 Task: Provide the results of the 2023 Victory Lane Racing Xfinity Series for the track "Atlanta Motor Speedway".
Action: Mouse moved to (193, 378)
Screenshot: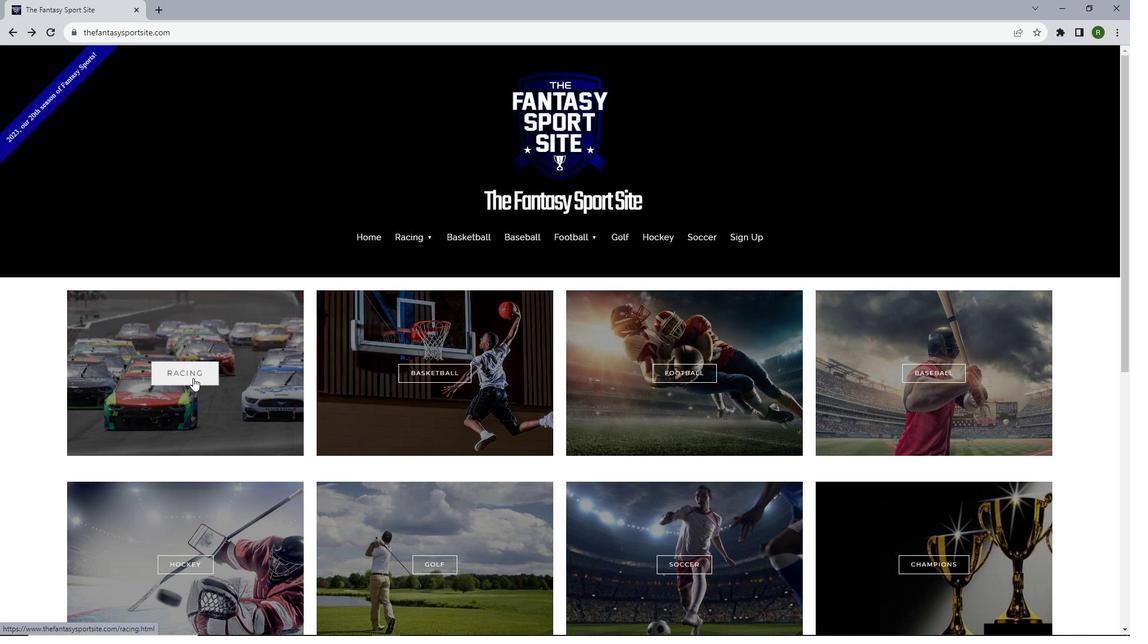 
Action: Mouse pressed left at (193, 378)
Screenshot: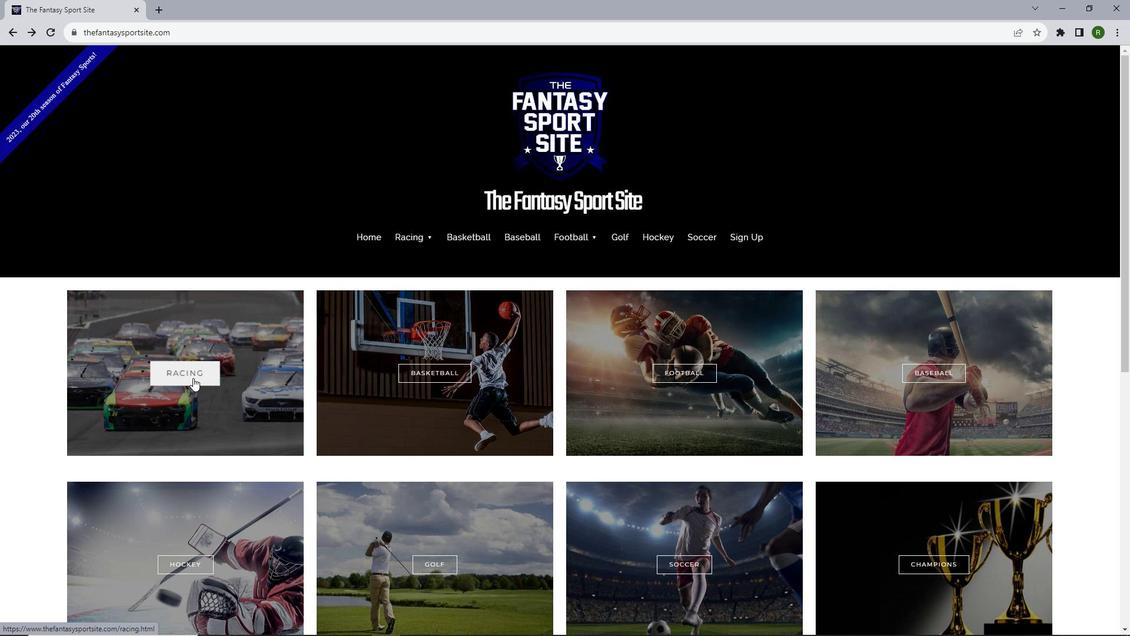 
Action: Mouse moved to (256, 374)
Screenshot: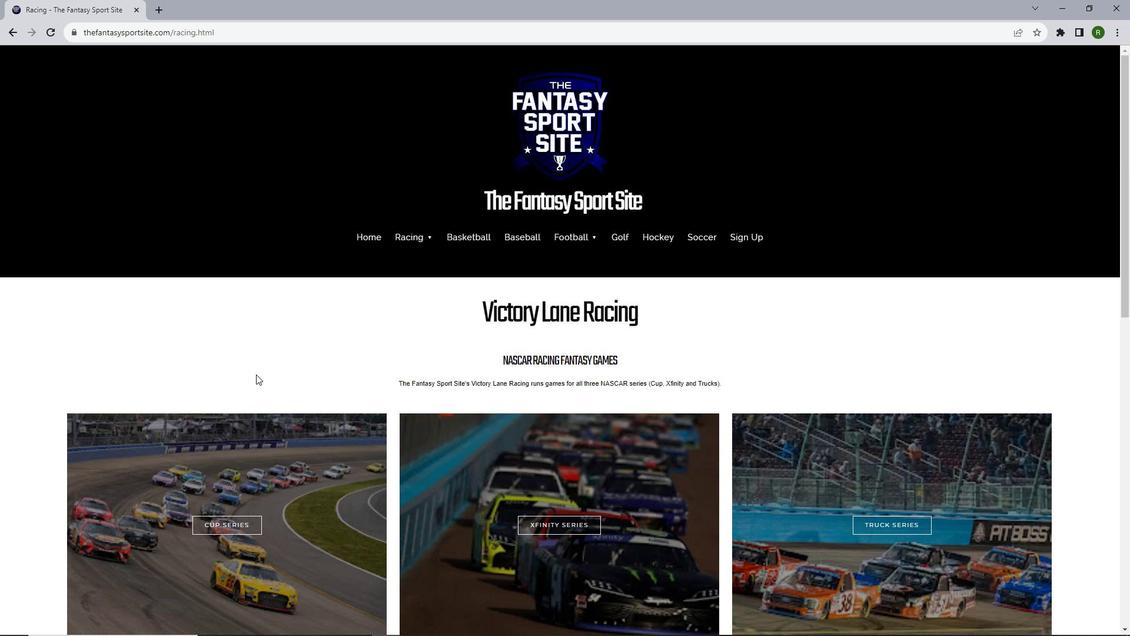 
Action: Mouse scrolled (256, 374) with delta (0, 0)
Screenshot: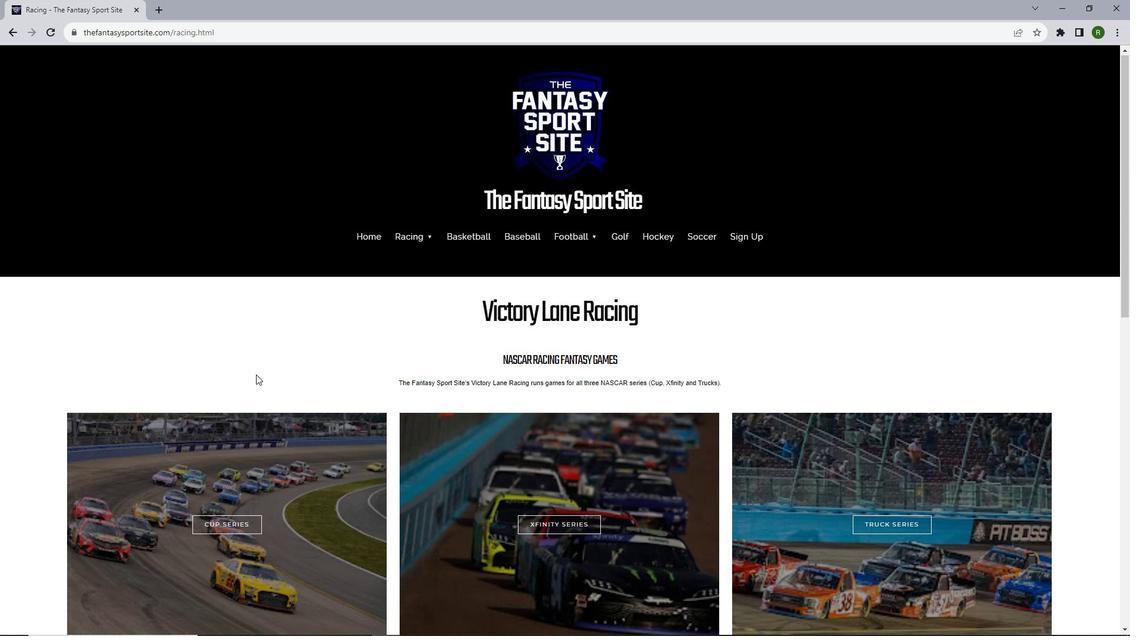 
Action: Mouse moved to (550, 472)
Screenshot: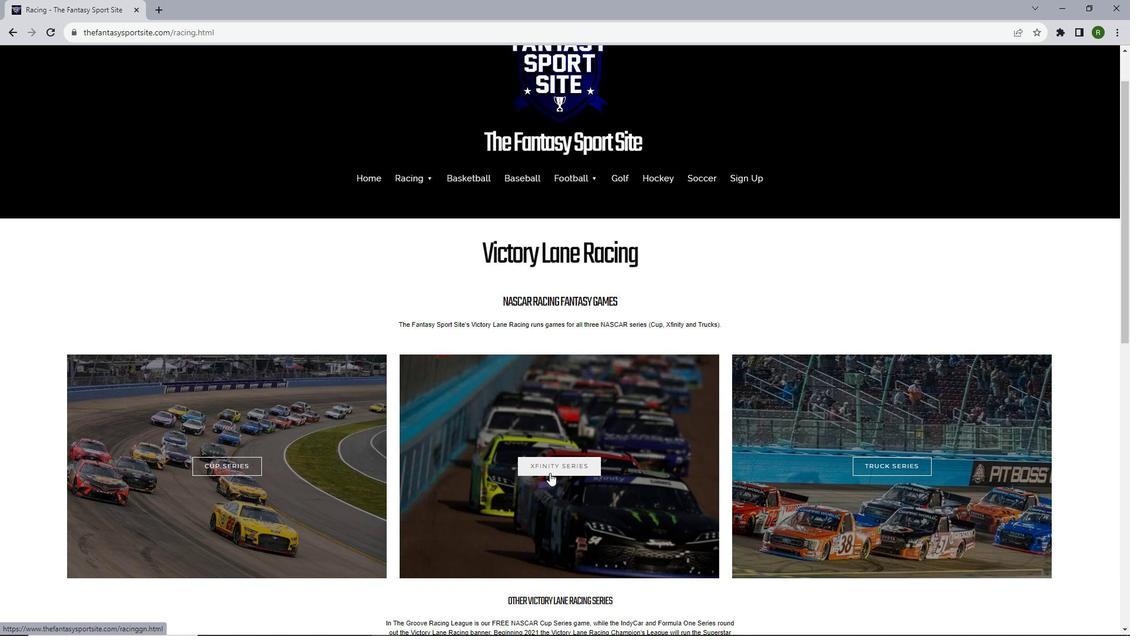
Action: Mouse pressed left at (550, 472)
Screenshot: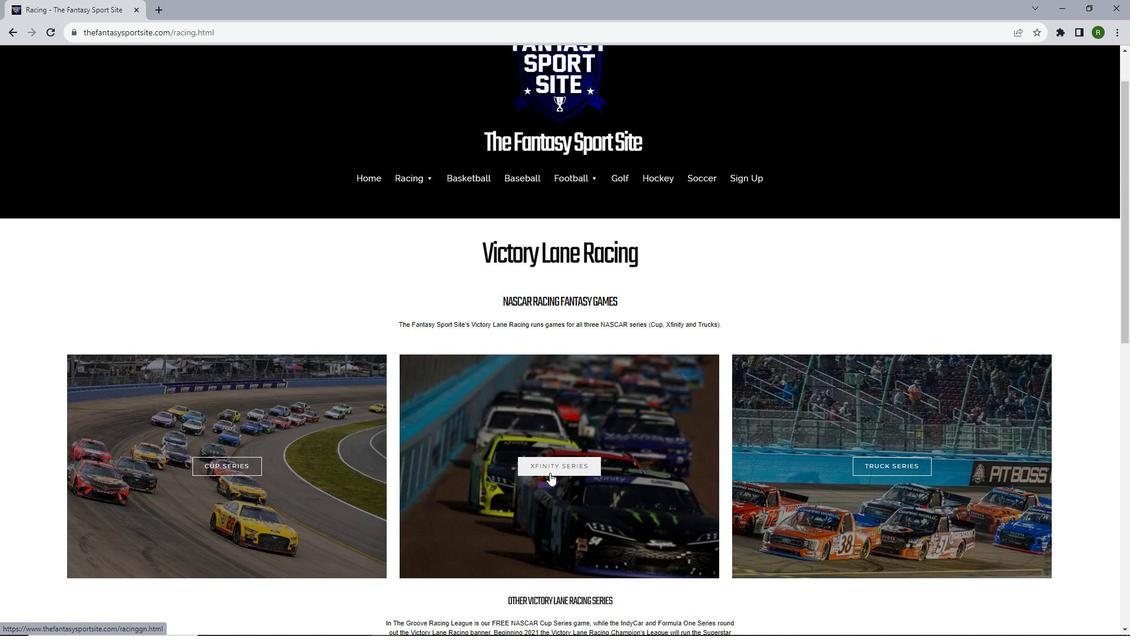 
Action: Mouse moved to (541, 376)
Screenshot: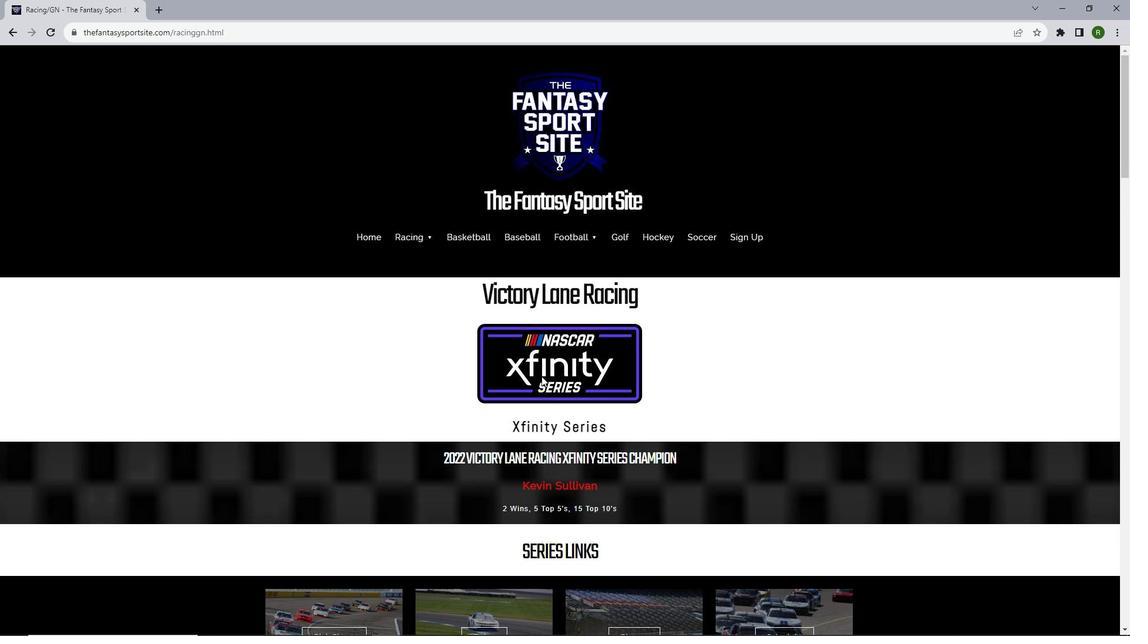 
Action: Mouse scrolled (541, 375) with delta (0, 0)
Screenshot: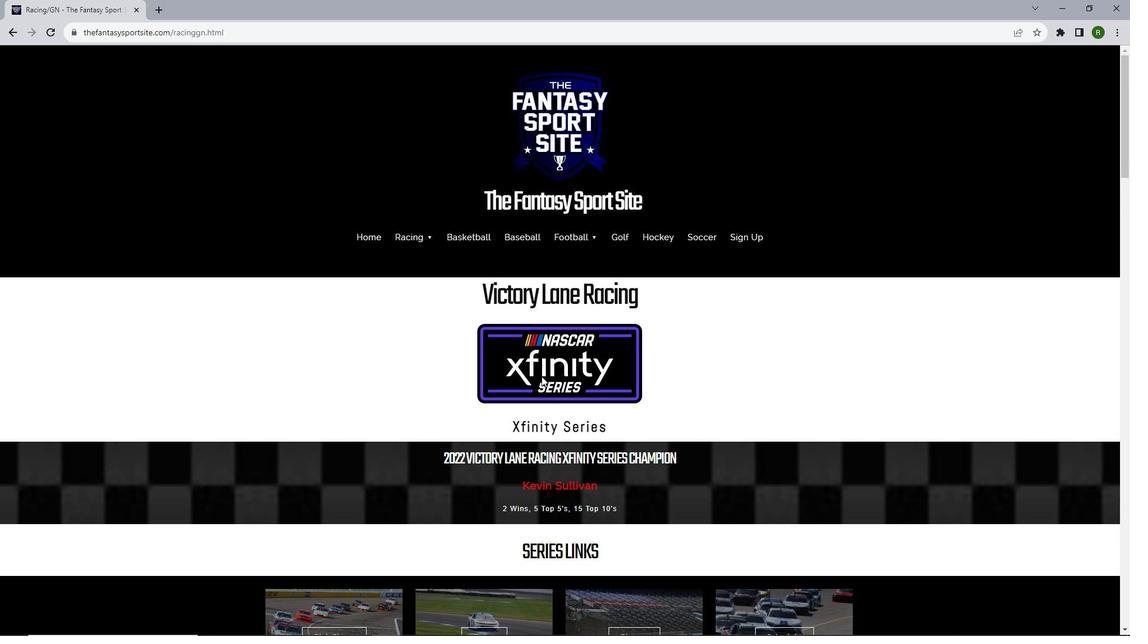 
Action: Mouse scrolled (541, 375) with delta (0, 0)
Screenshot: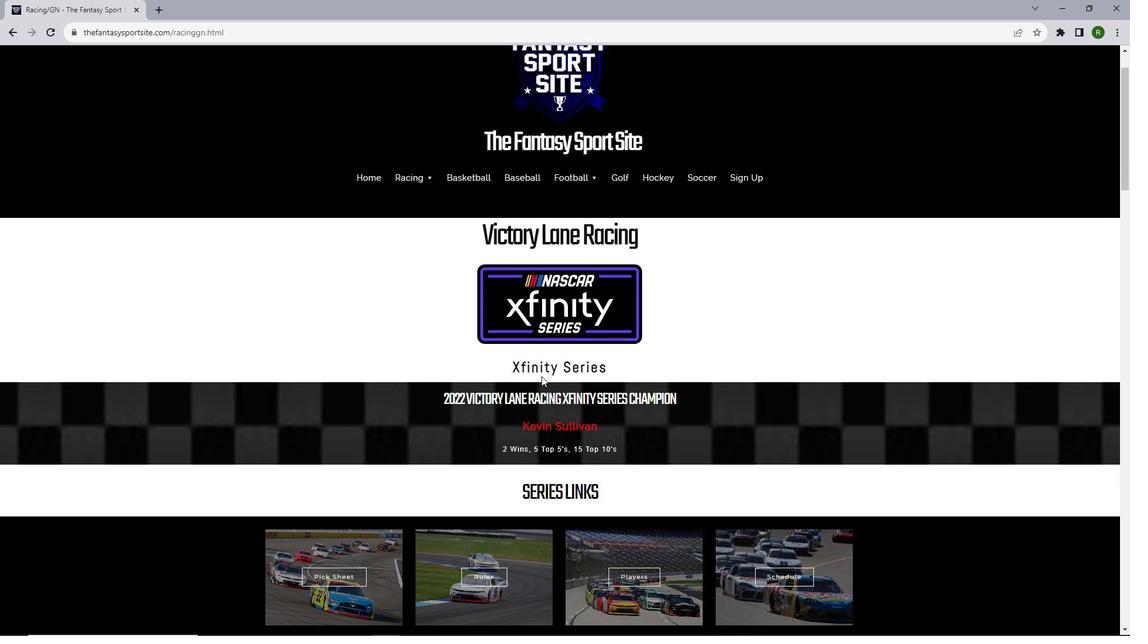 
Action: Mouse scrolled (541, 375) with delta (0, 0)
Screenshot: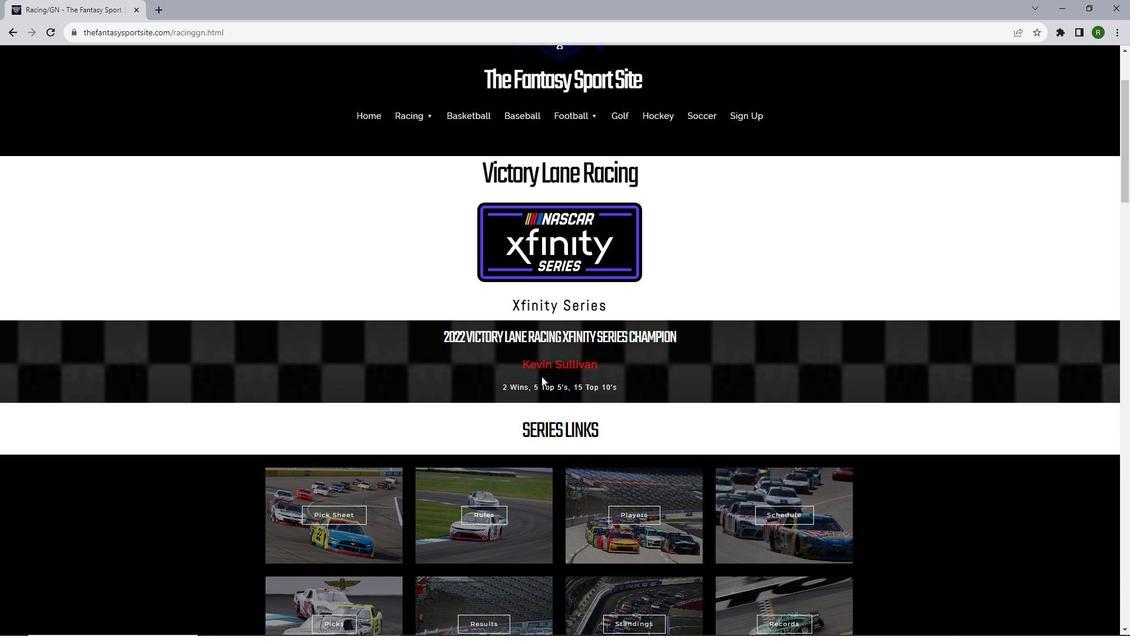 
Action: Mouse scrolled (541, 375) with delta (0, 0)
Screenshot: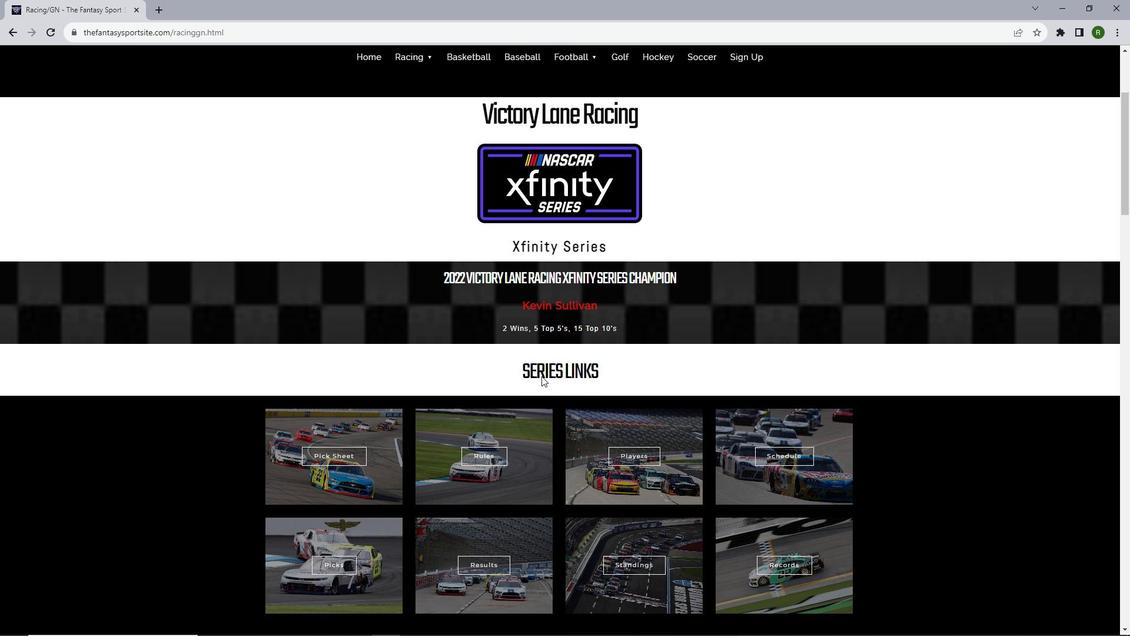 
Action: Mouse moved to (491, 504)
Screenshot: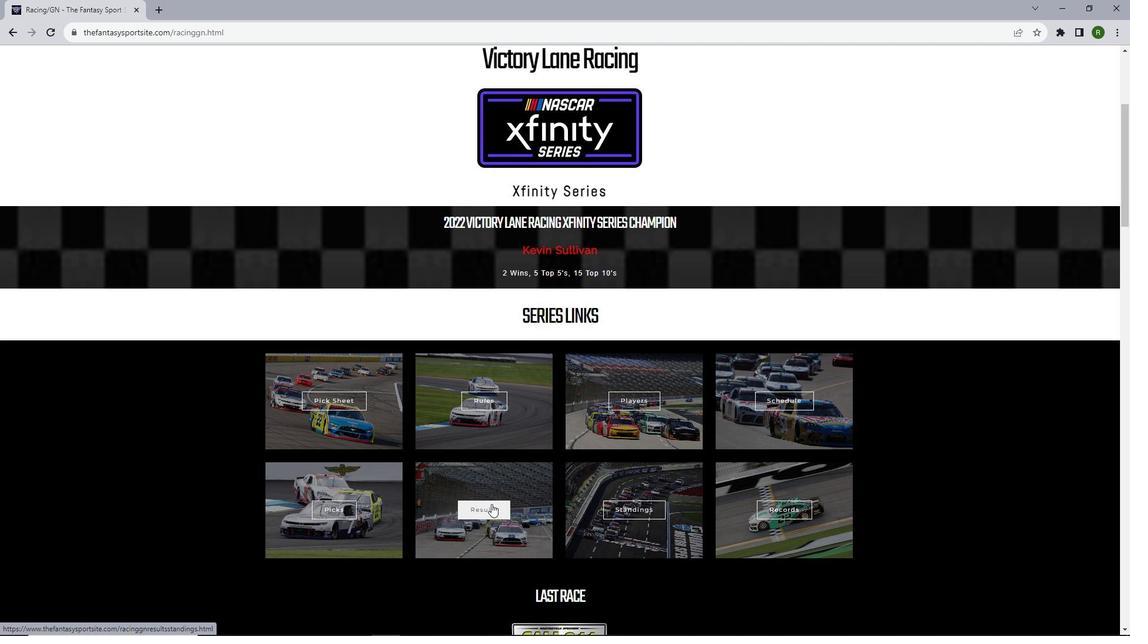 
Action: Mouse pressed left at (491, 504)
Screenshot: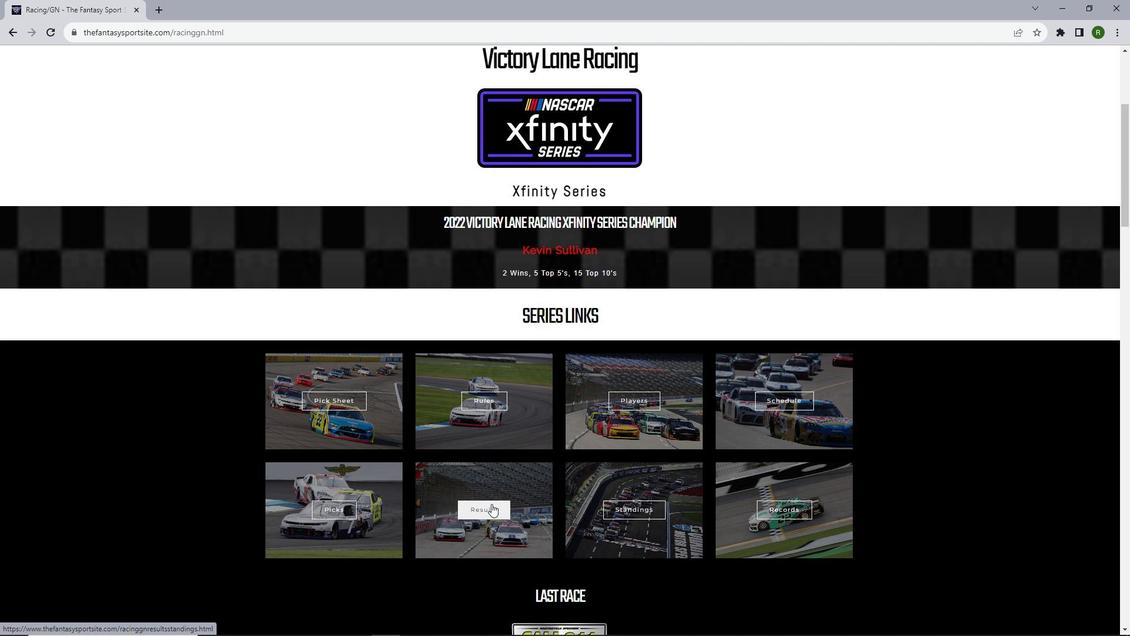 
Action: Mouse moved to (673, 405)
Screenshot: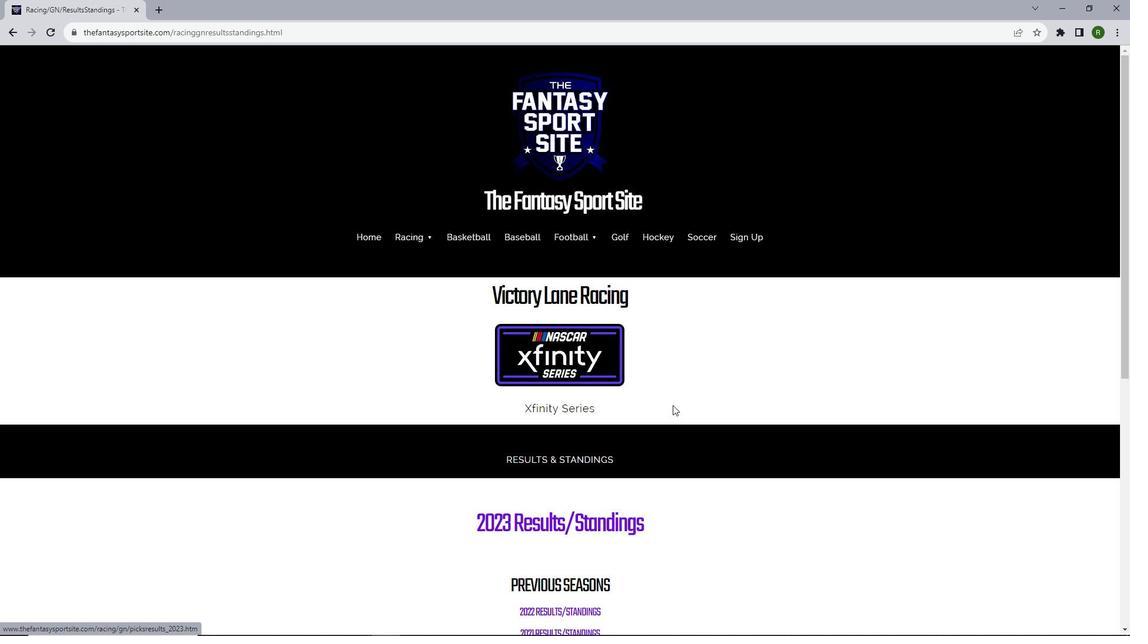 
Action: Mouse scrolled (673, 404) with delta (0, 0)
Screenshot: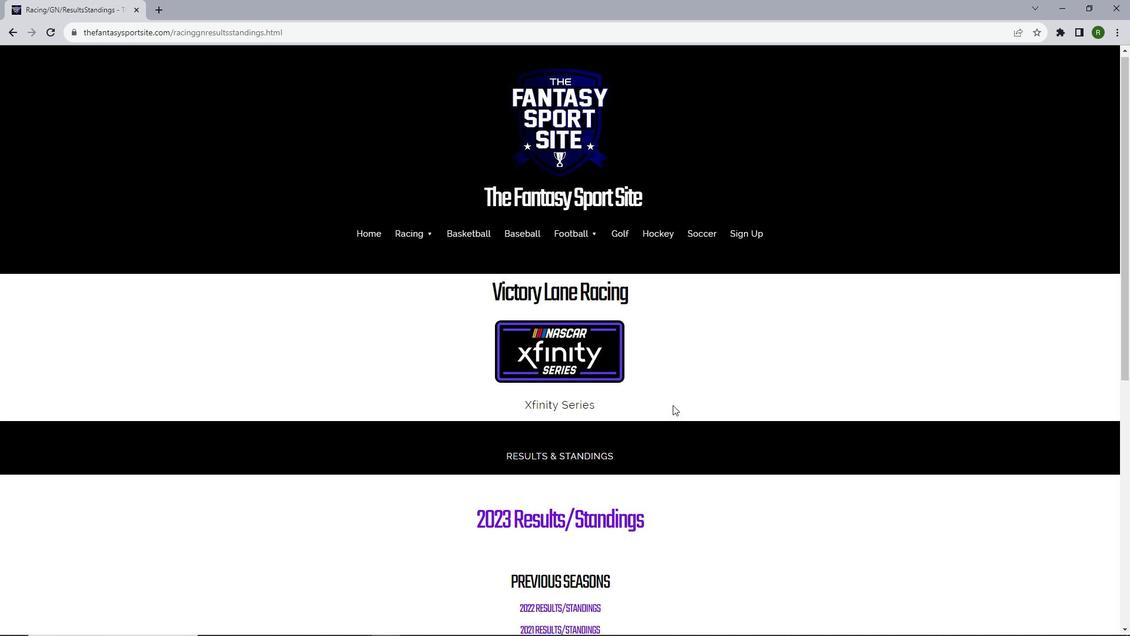 
Action: Mouse scrolled (673, 404) with delta (0, 0)
Screenshot: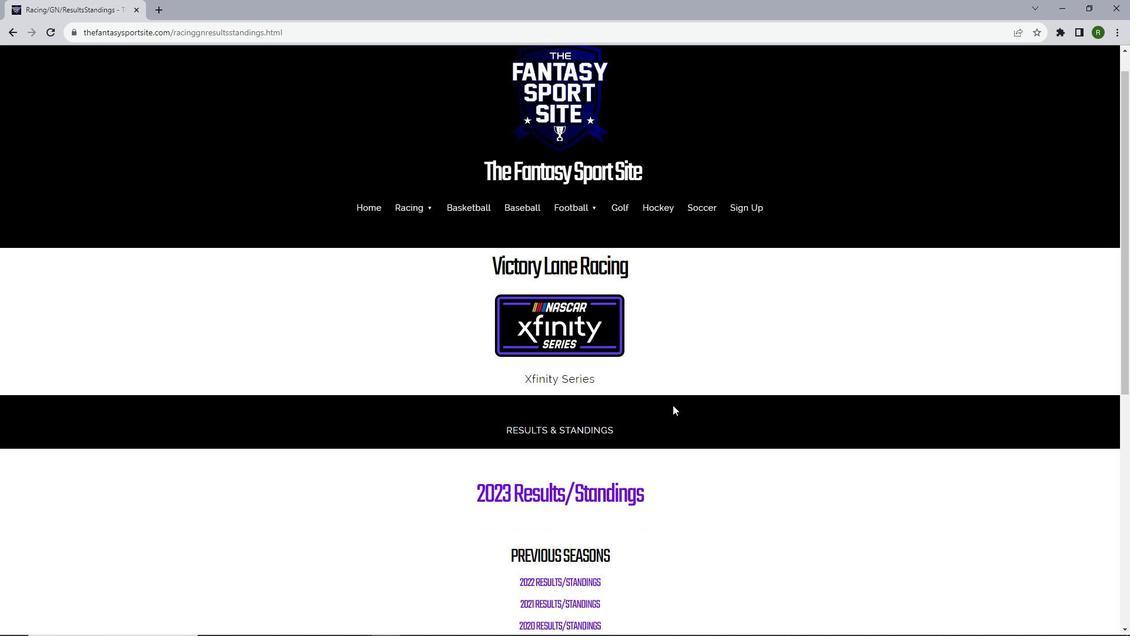 
Action: Mouse scrolled (673, 404) with delta (0, 0)
Screenshot: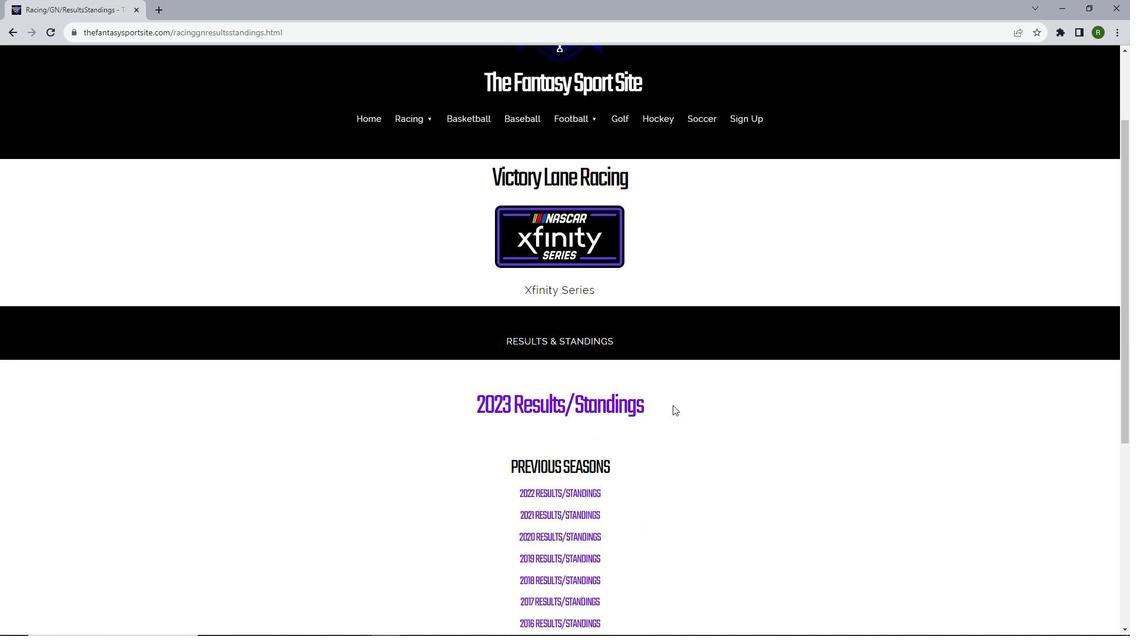 
Action: Mouse moved to (593, 359)
Screenshot: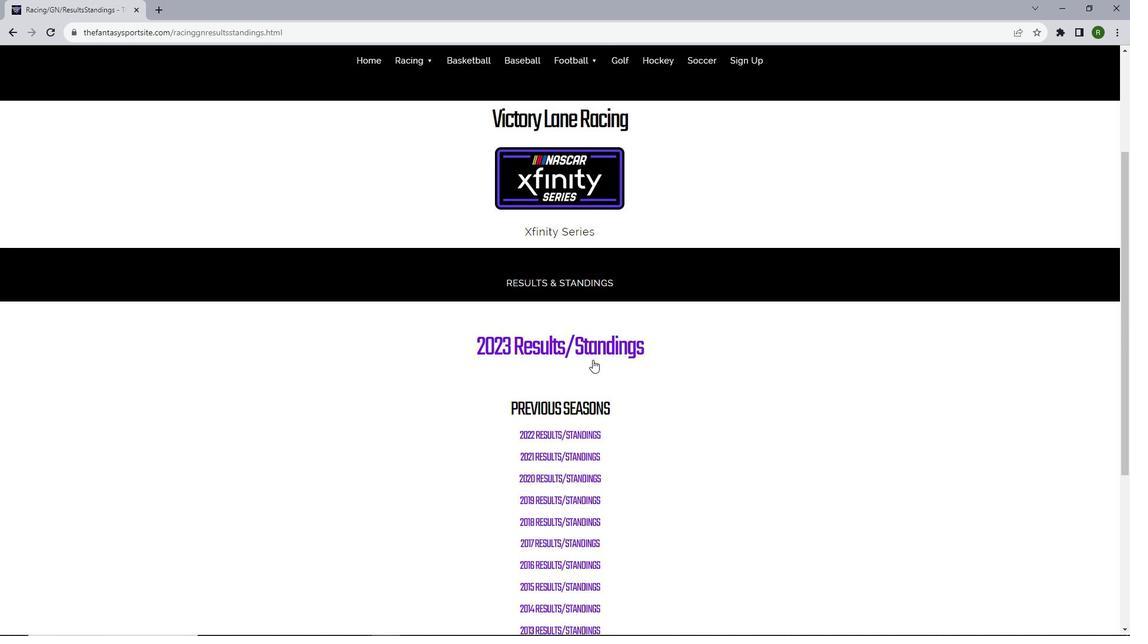 
Action: Mouse pressed left at (593, 359)
Screenshot: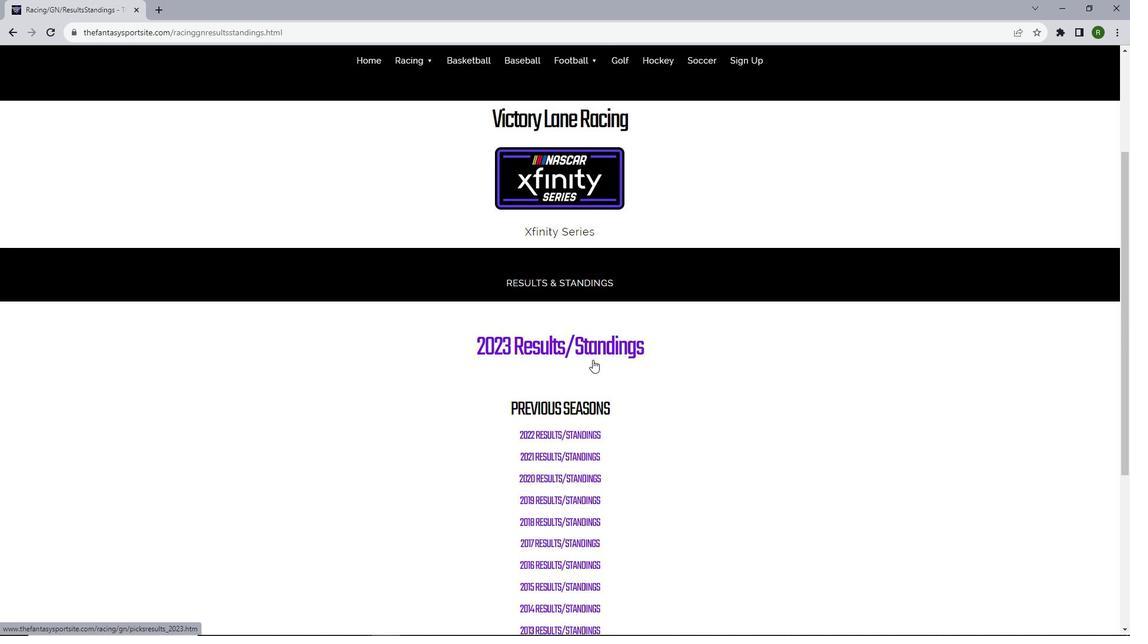 
Action: Mouse moved to (647, 297)
Screenshot: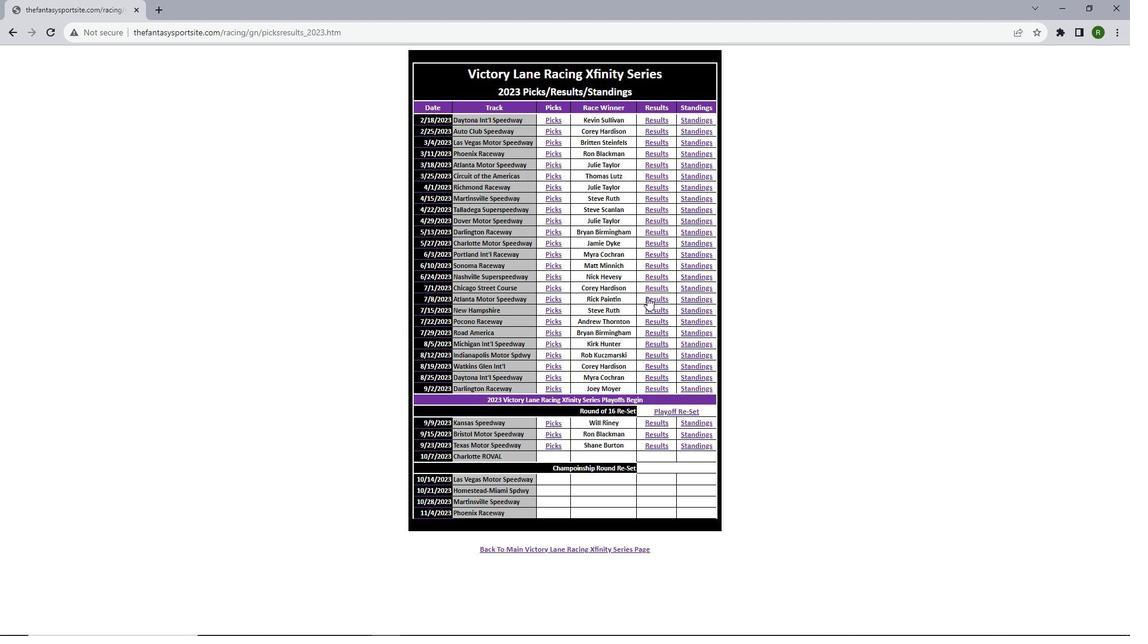 
Action: Mouse pressed left at (647, 297)
Screenshot: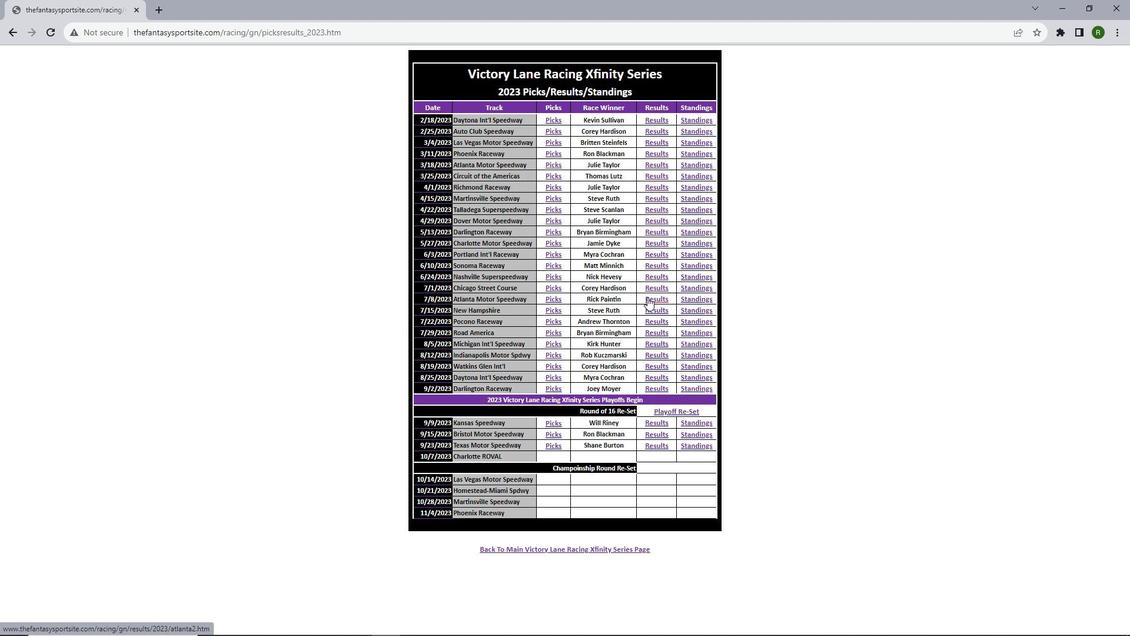 
Action: Mouse scrolled (647, 296) with delta (0, 0)
Screenshot: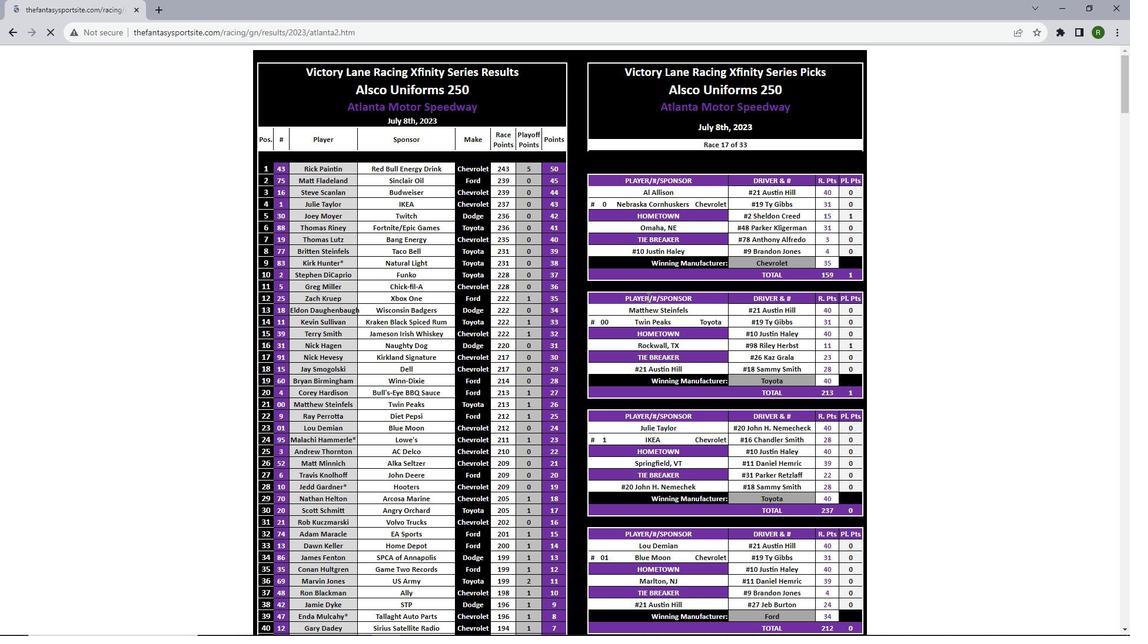 
Action: Mouse scrolled (647, 296) with delta (0, 0)
Screenshot: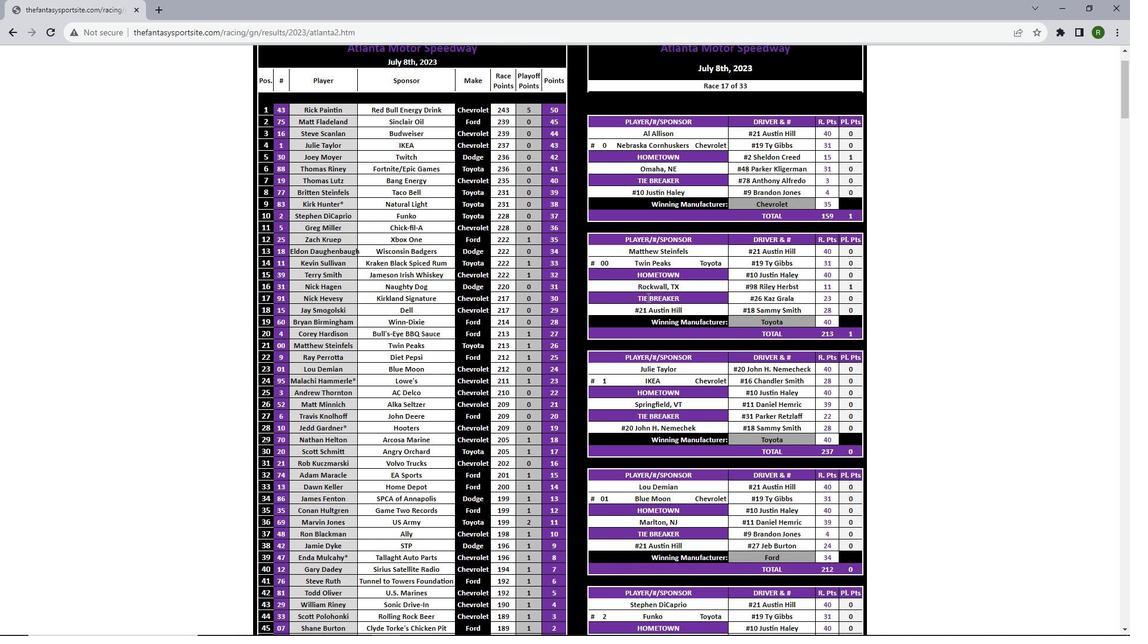 
Action: Mouse scrolled (647, 296) with delta (0, 0)
Screenshot: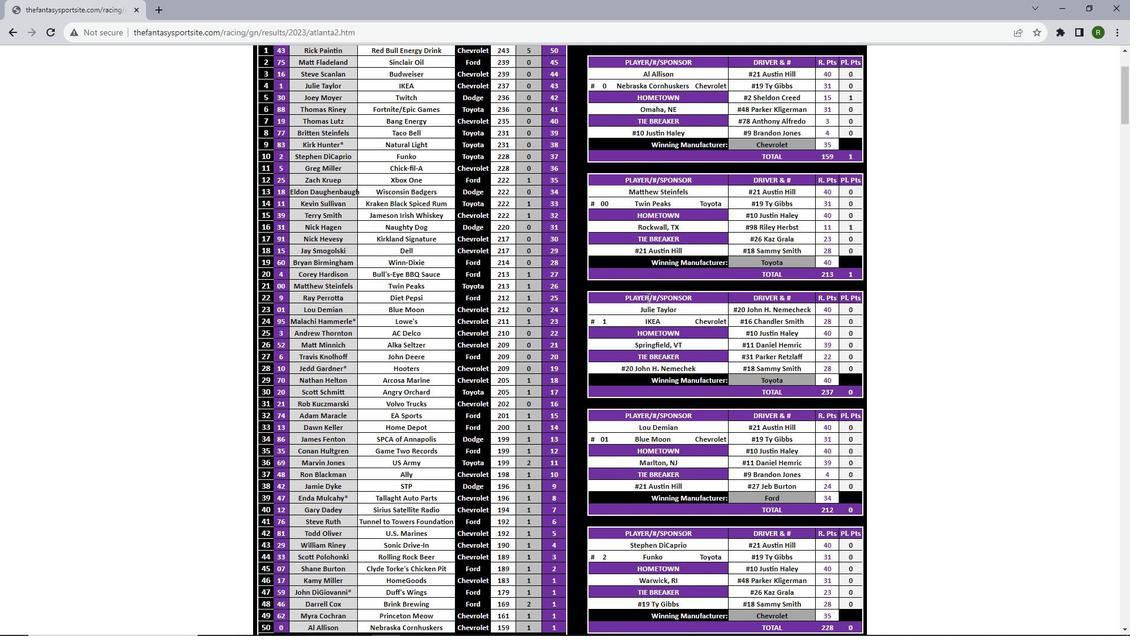 
Action: Mouse scrolled (647, 296) with delta (0, 0)
Screenshot: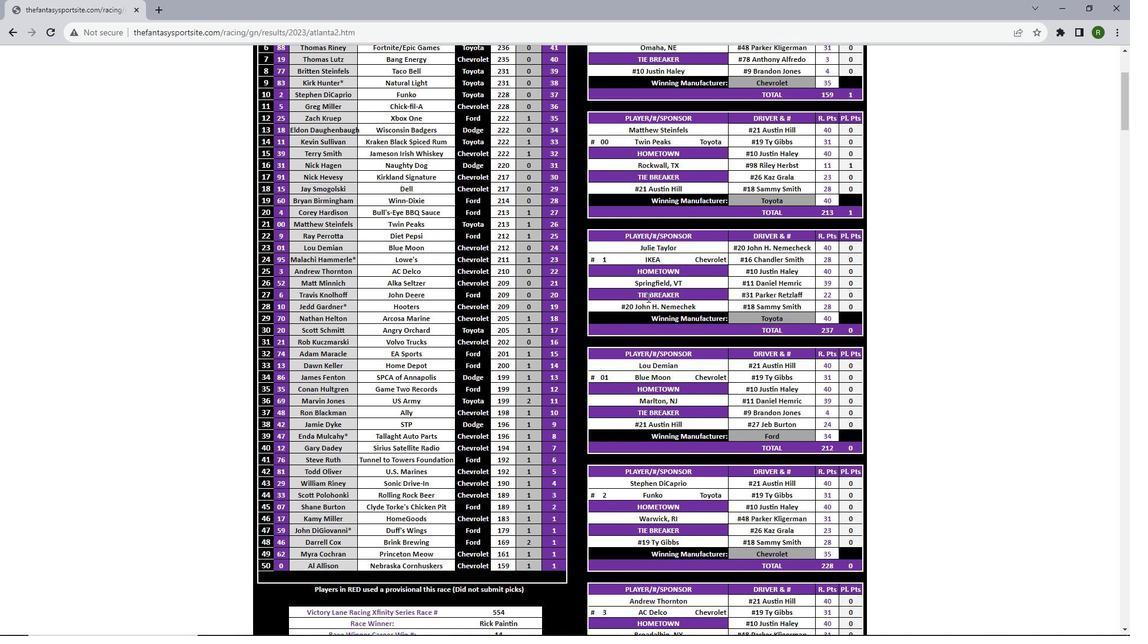 
Action: Mouse scrolled (647, 296) with delta (0, 0)
Screenshot: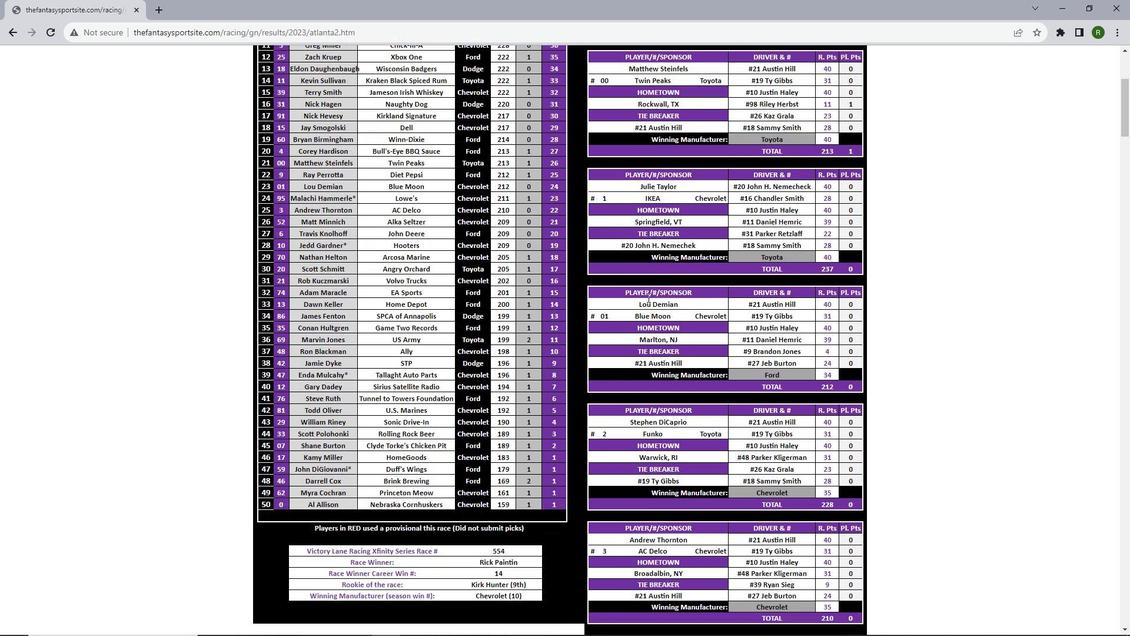 
Action: Mouse scrolled (647, 296) with delta (0, 0)
Screenshot: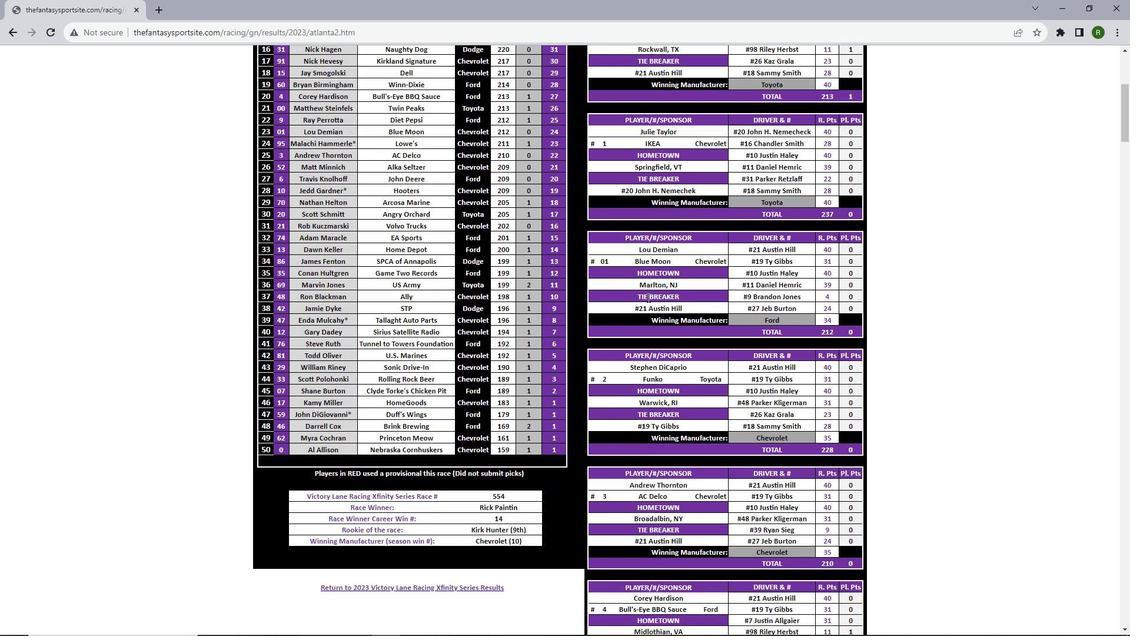 
Action: Mouse scrolled (647, 296) with delta (0, 0)
Screenshot: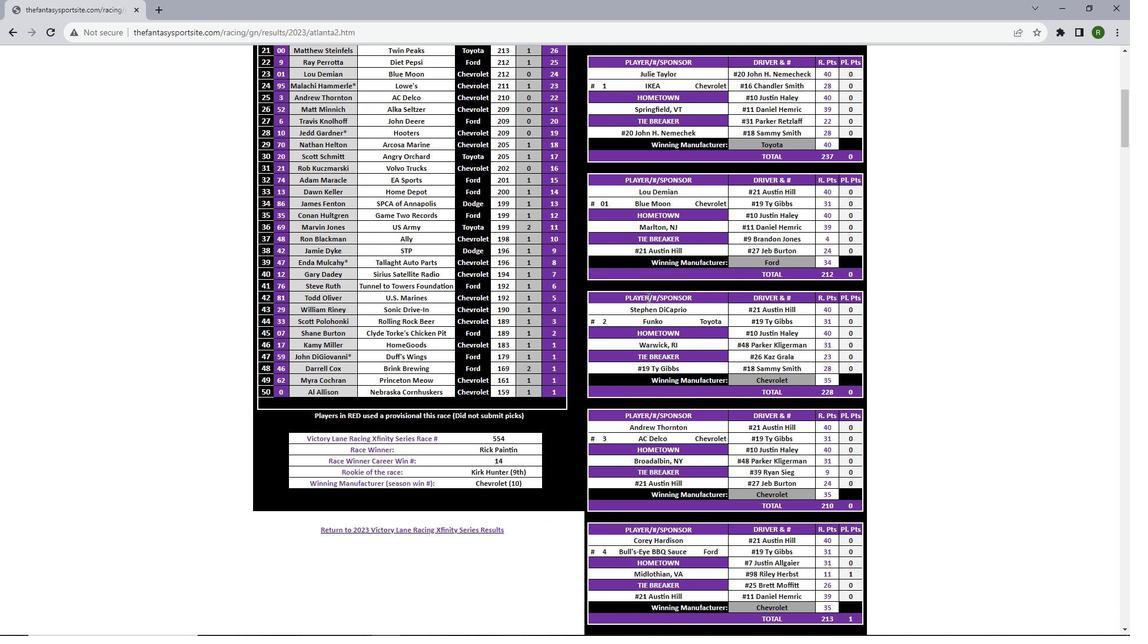 
Action: Mouse scrolled (647, 296) with delta (0, 0)
Screenshot: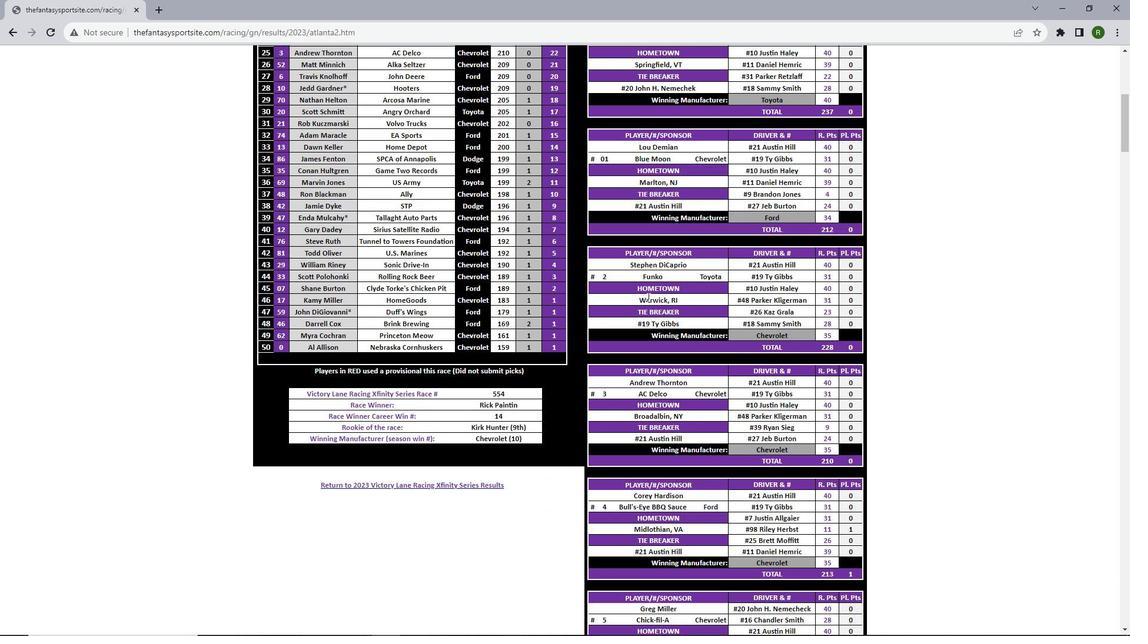 
Action: Mouse scrolled (647, 296) with delta (0, 0)
Screenshot: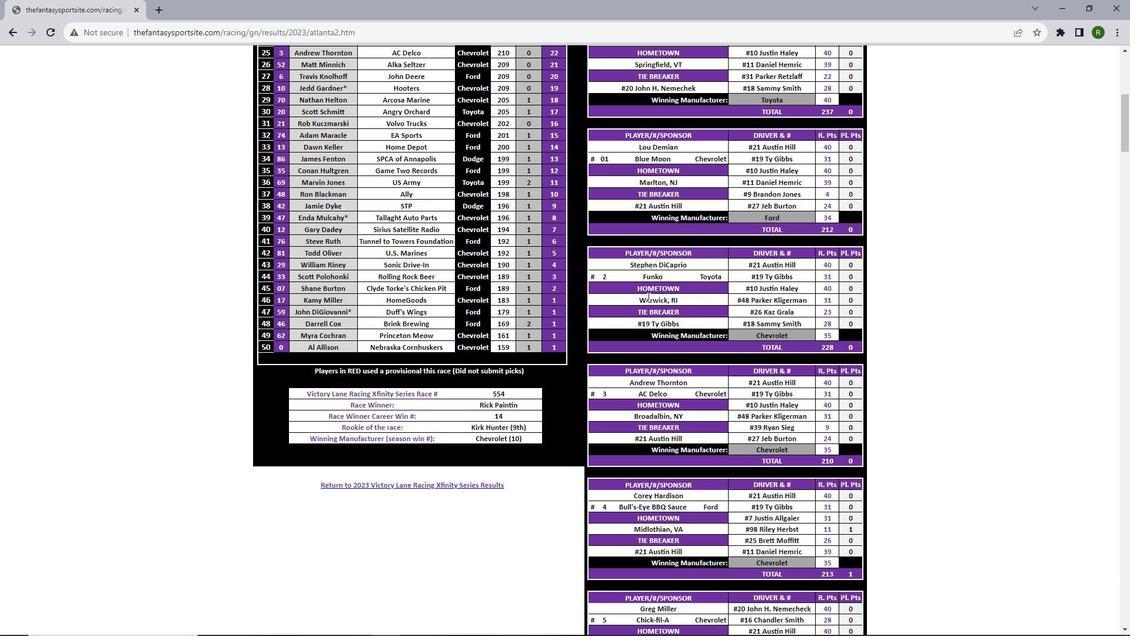 
Action: Mouse scrolled (647, 296) with delta (0, 0)
Screenshot: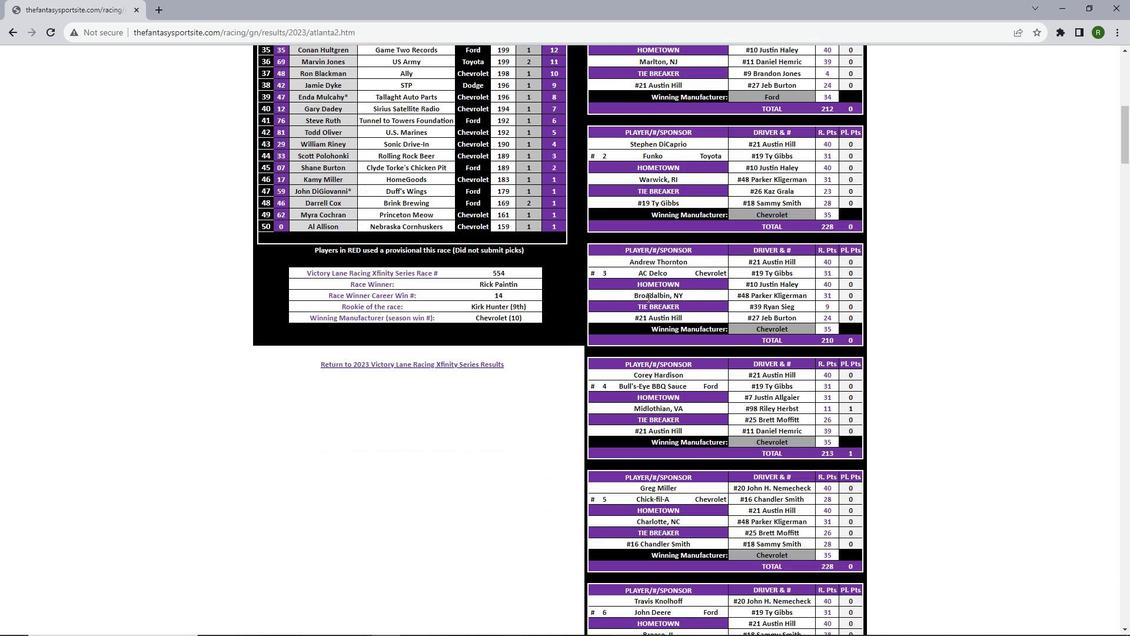 
Action: Mouse scrolled (647, 296) with delta (0, 0)
Screenshot: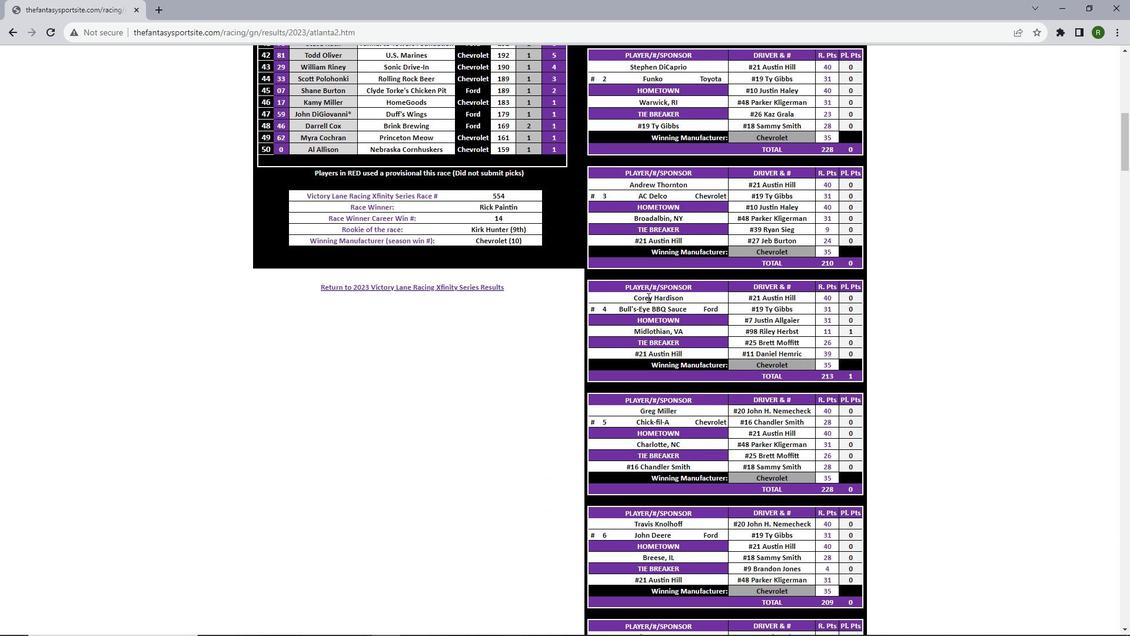 
Action: Mouse scrolled (647, 296) with delta (0, 0)
Screenshot: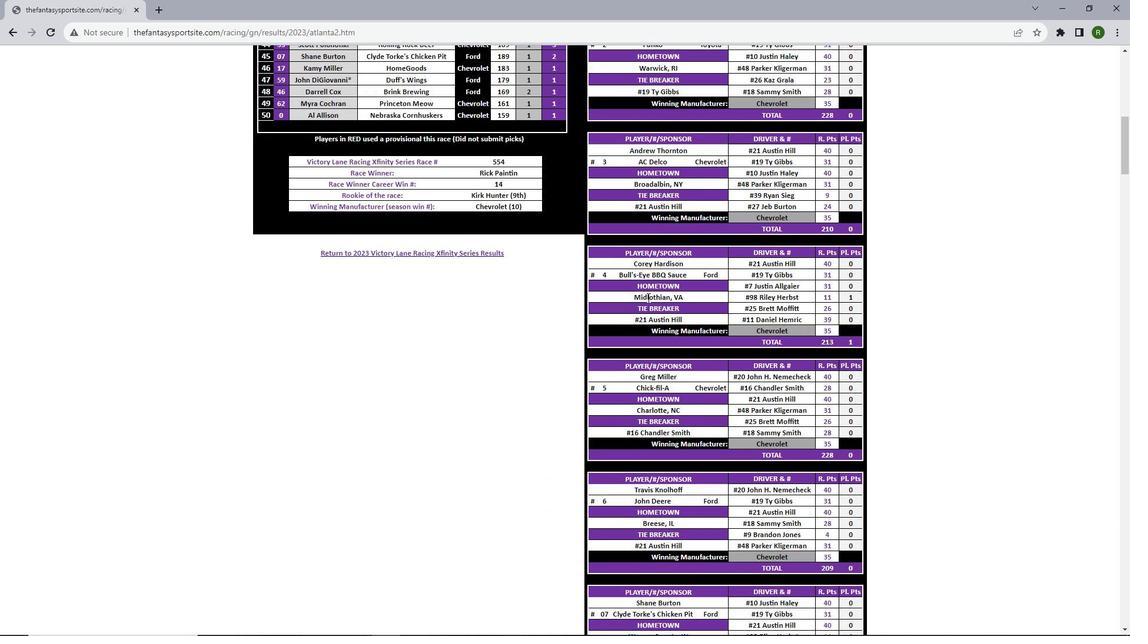 
Action: Mouse scrolled (647, 296) with delta (0, 0)
Screenshot: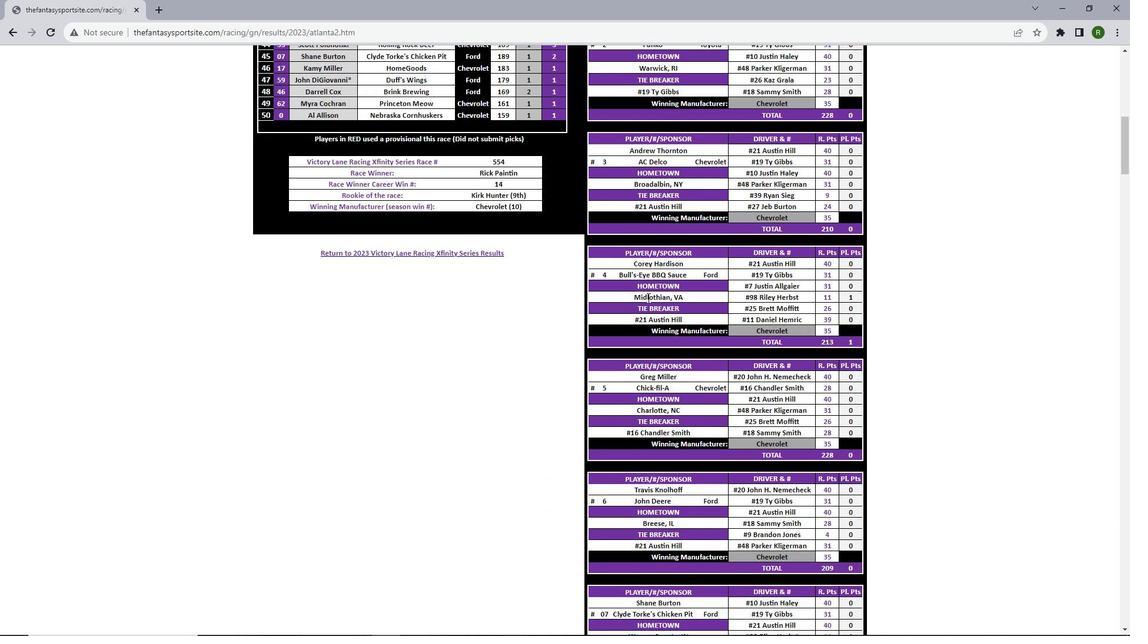 
Action: Mouse scrolled (647, 296) with delta (0, 0)
Screenshot: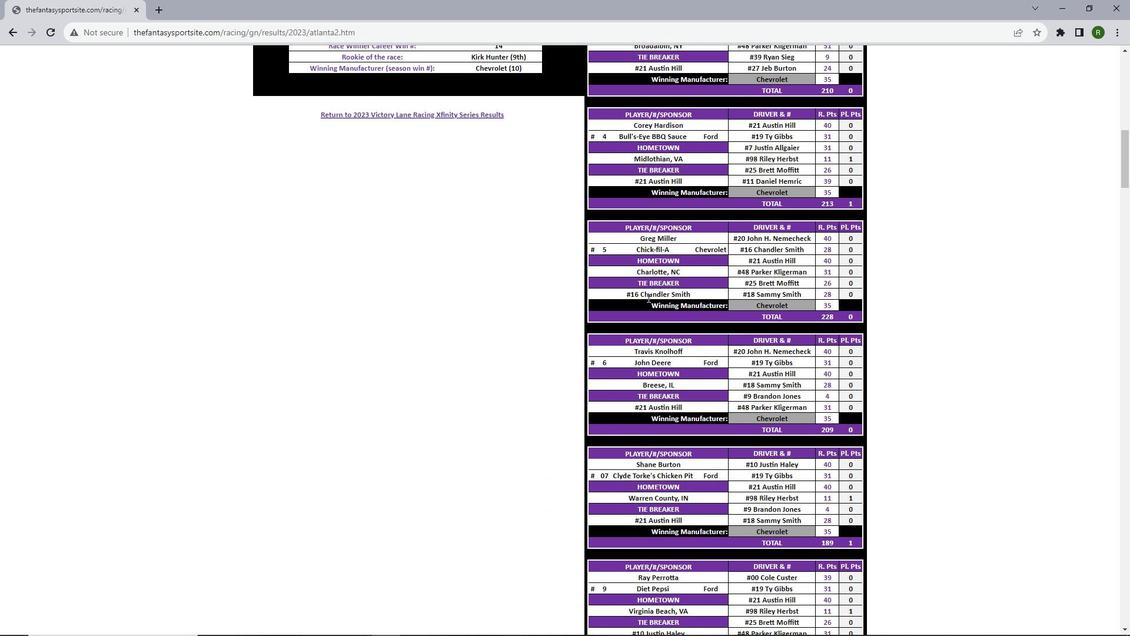 
Action: Mouse scrolled (647, 296) with delta (0, 0)
Screenshot: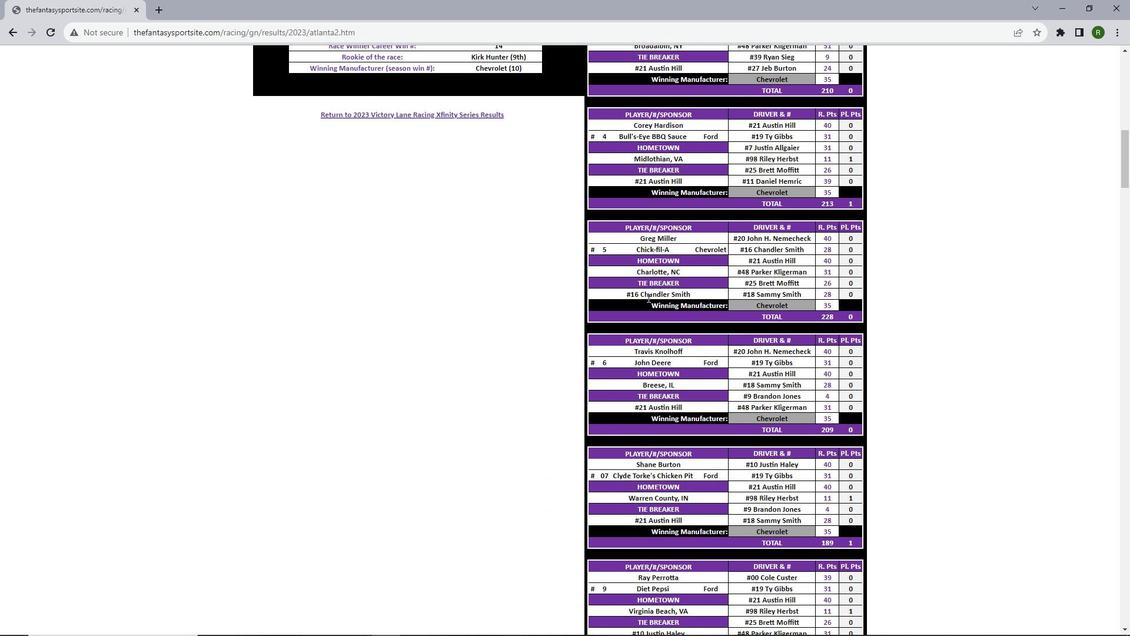 
Action: Mouse scrolled (647, 296) with delta (0, 0)
Screenshot: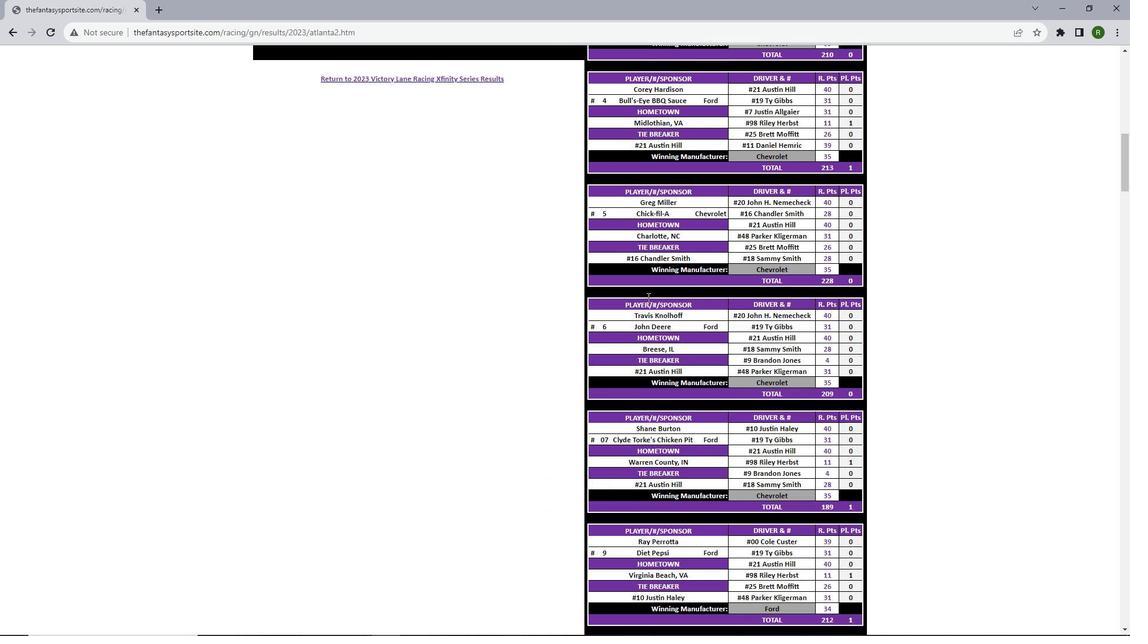 
Action: Mouse scrolled (647, 296) with delta (0, 0)
Screenshot: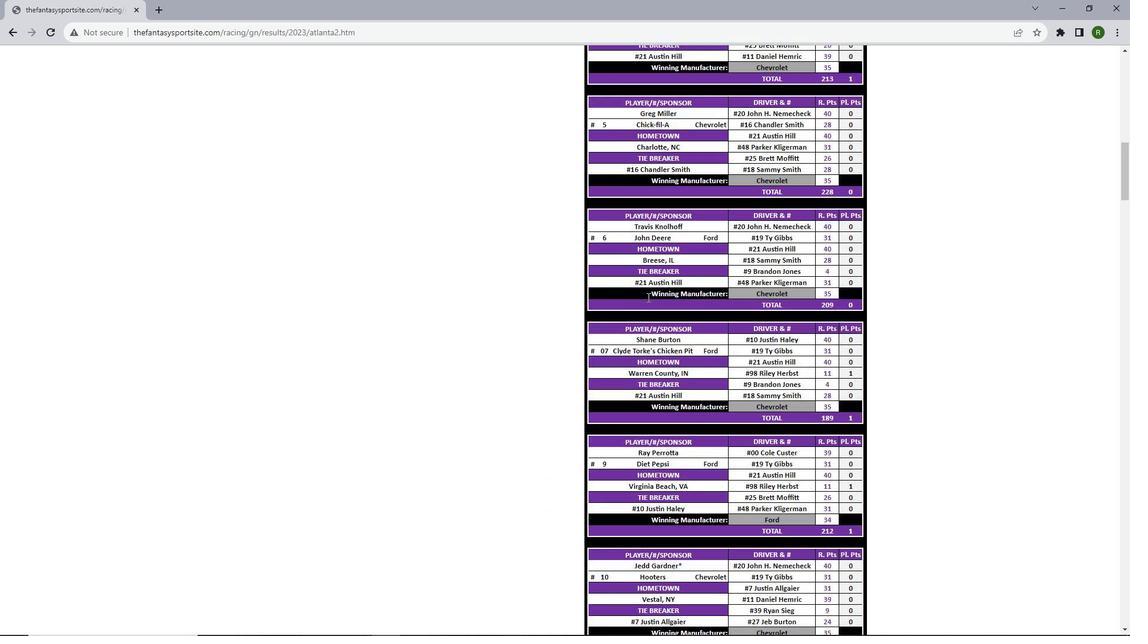 
Action: Mouse scrolled (647, 296) with delta (0, 0)
Screenshot: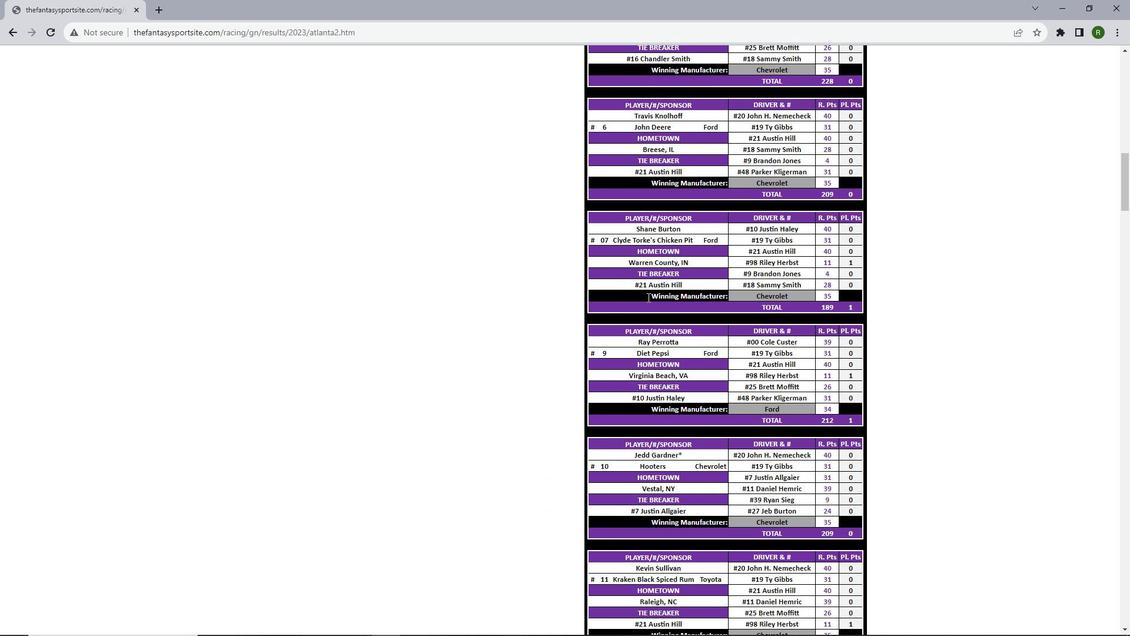 
Action: Mouse scrolled (647, 296) with delta (0, 0)
Screenshot: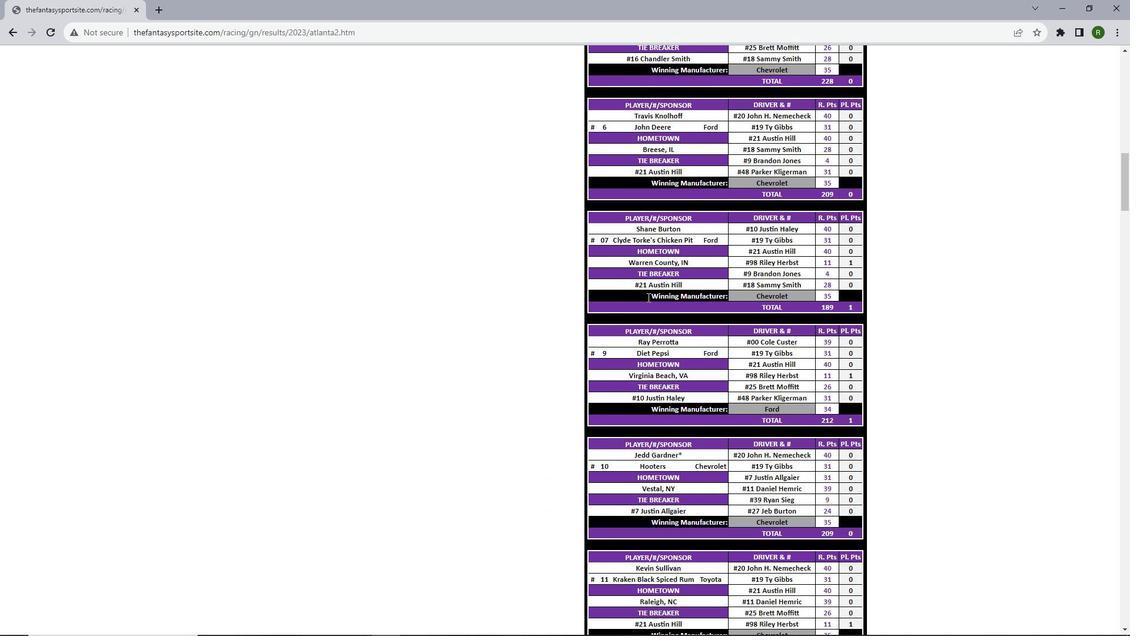 
Action: Mouse scrolled (647, 296) with delta (0, 0)
Screenshot: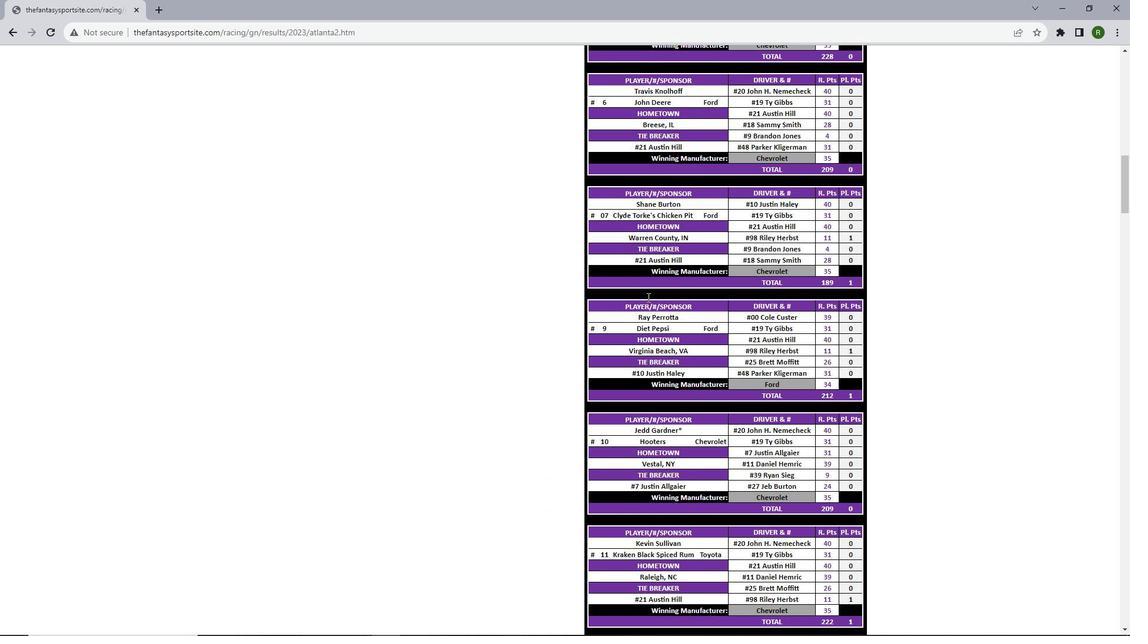 
Action: Mouse scrolled (647, 296) with delta (0, 0)
Screenshot: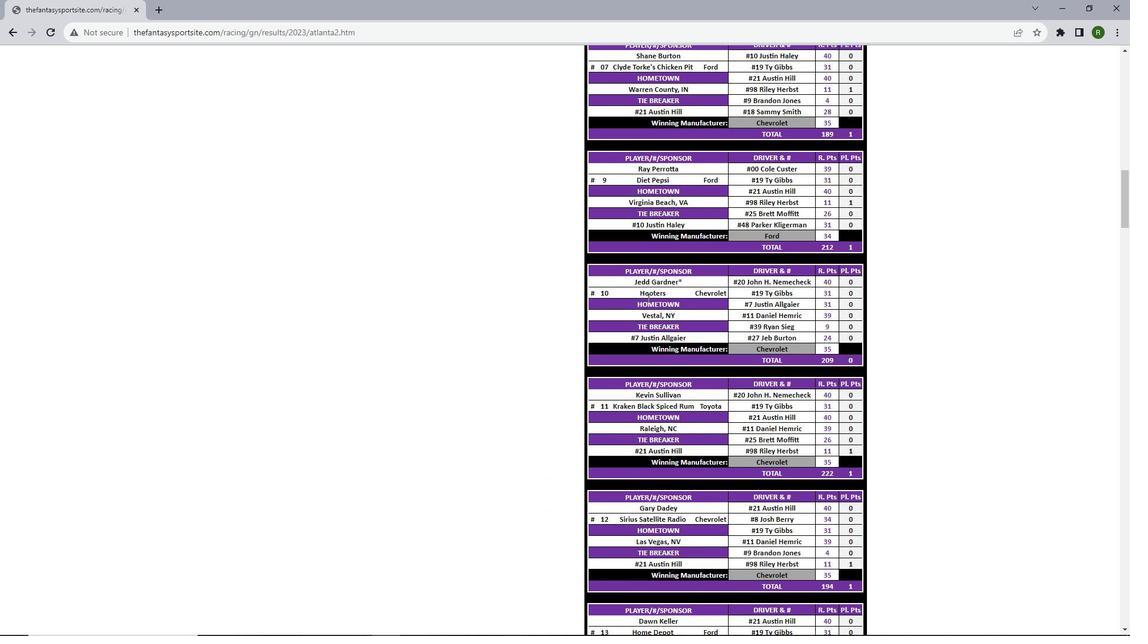 
Action: Mouse scrolled (647, 296) with delta (0, 0)
Screenshot: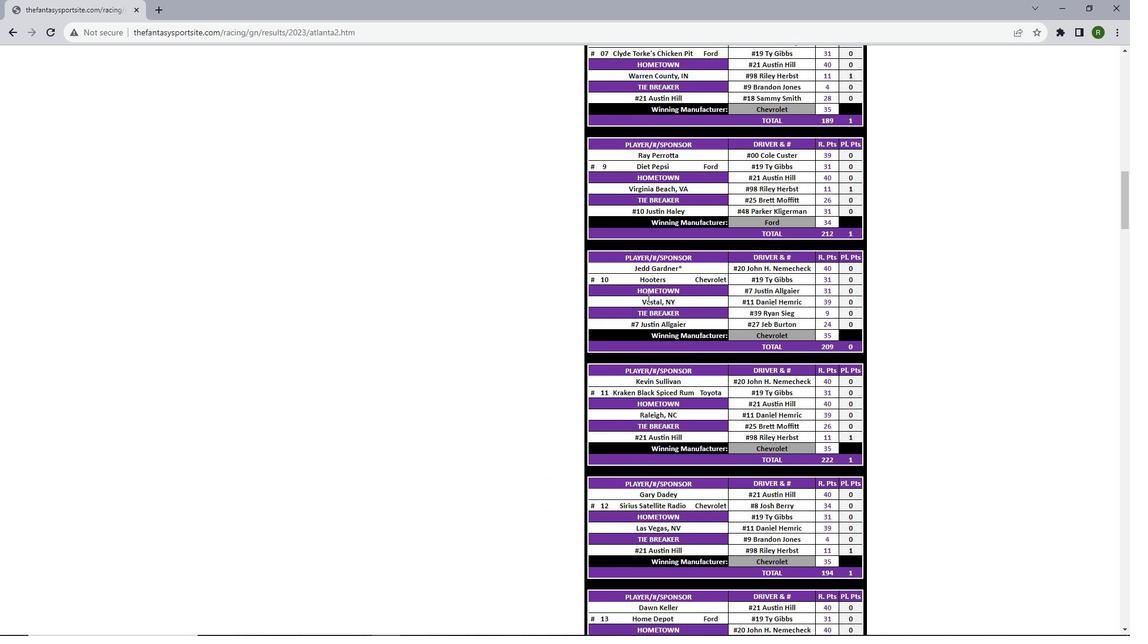 
Action: Mouse scrolled (647, 296) with delta (0, 0)
Screenshot: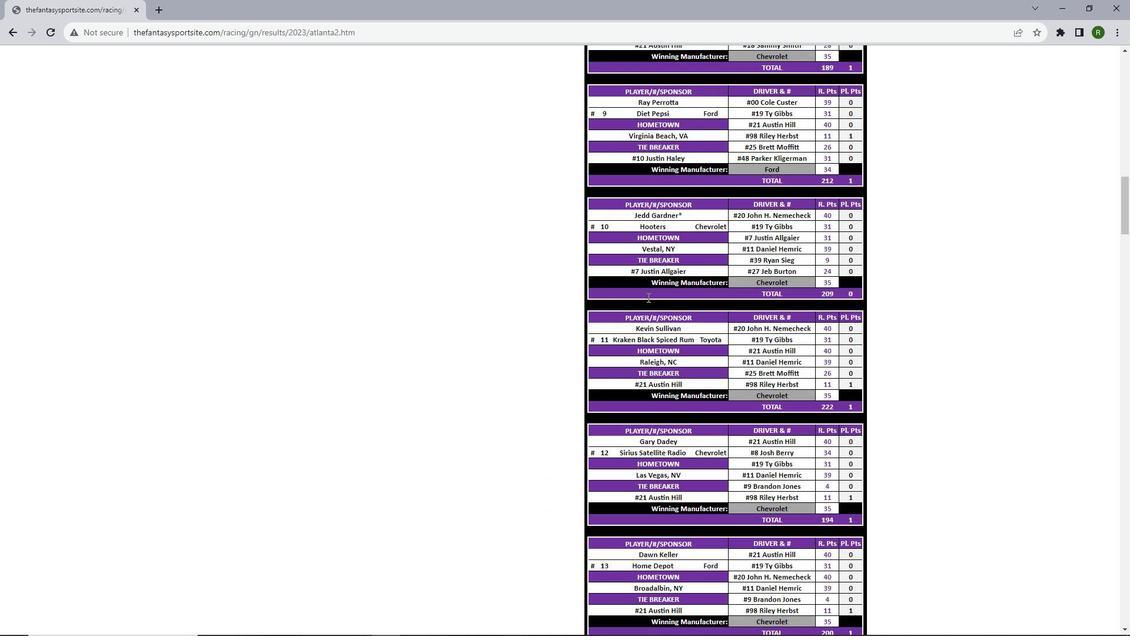 
Action: Mouse scrolled (647, 296) with delta (0, 0)
Screenshot: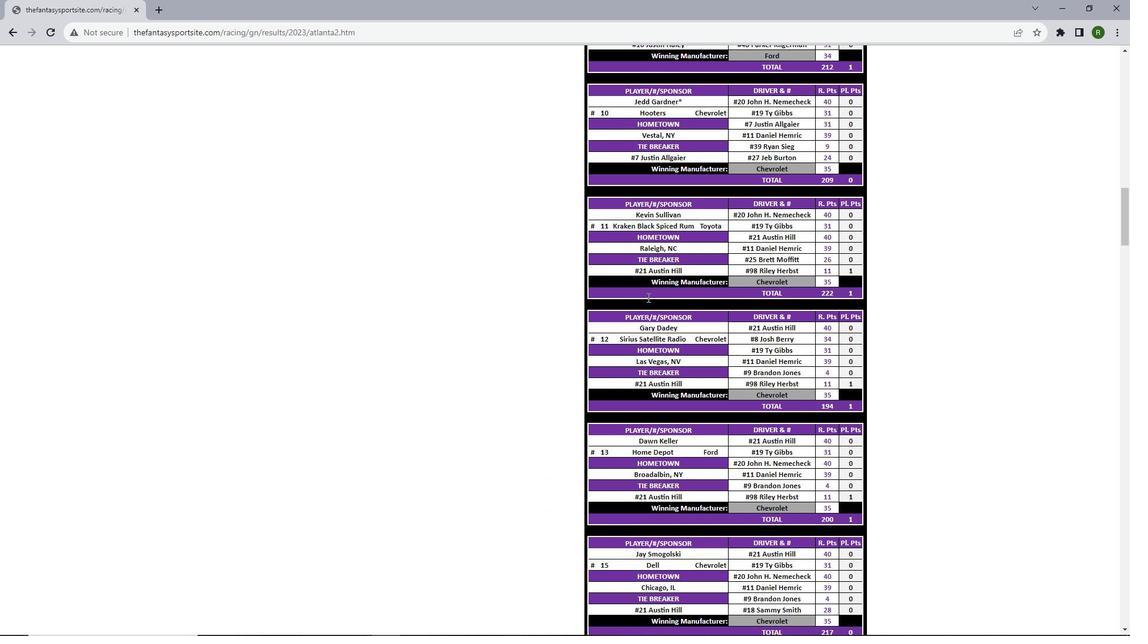 
Action: Mouse scrolled (647, 296) with delta (0, 0)
Screenshot: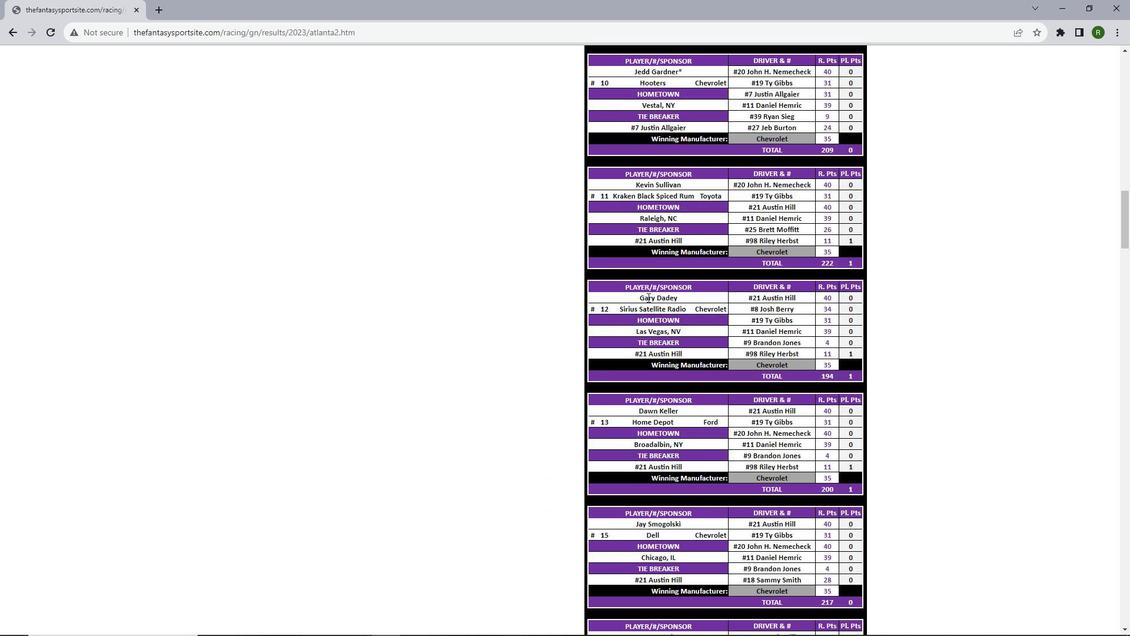 
Action: Mouse scrolled (647, 296) with delta (0, 0)
Screenshot: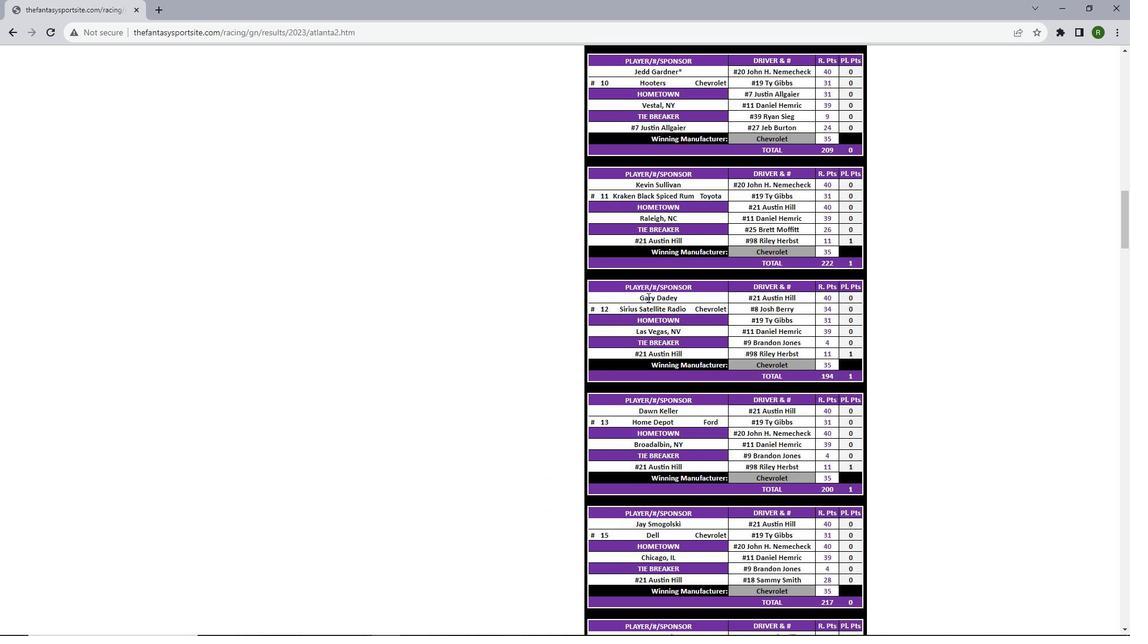 
Action: Mouse scrolled (647, 296) with delta (0, 0)
Screenshot: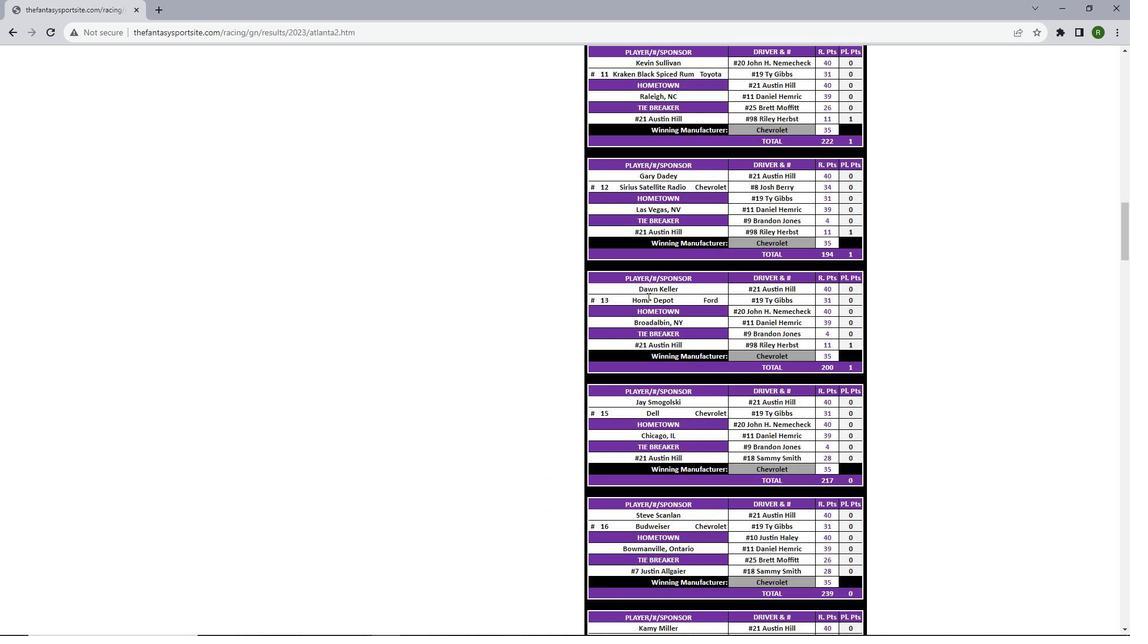 
Action: Mouse scrolled (647, 296) with delta (0, 0)
Screenshot: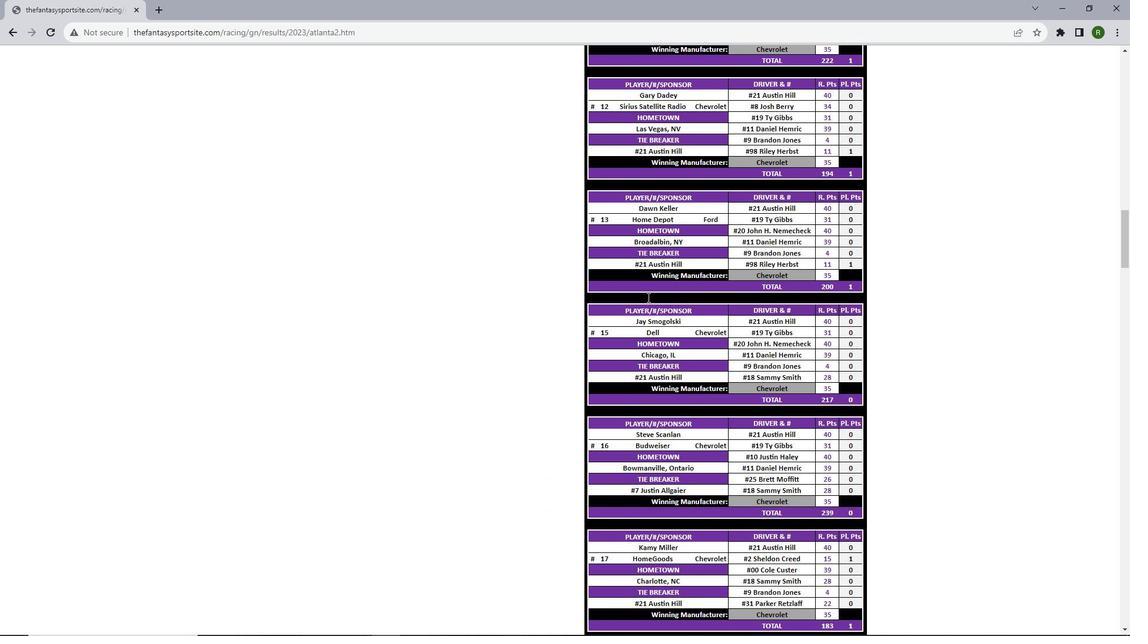 
Action: Mouse scrolled (647, 296) with delta (0, 0)
Screenshot: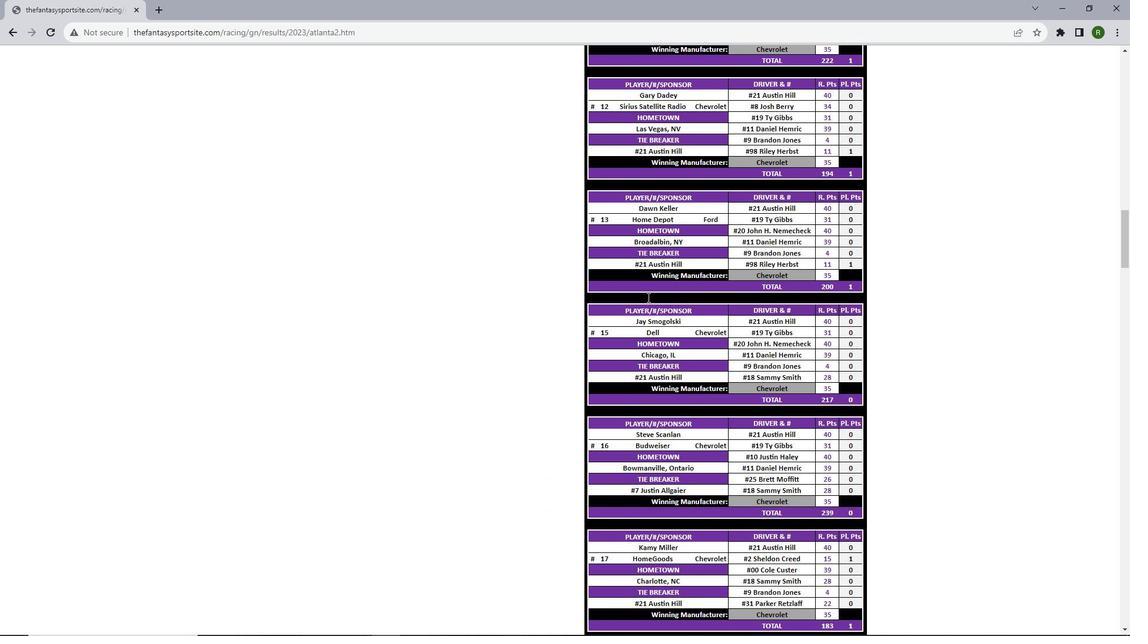 
Action: Mouse scrolled (647, 296) with delta (0, 0)
Screenshot: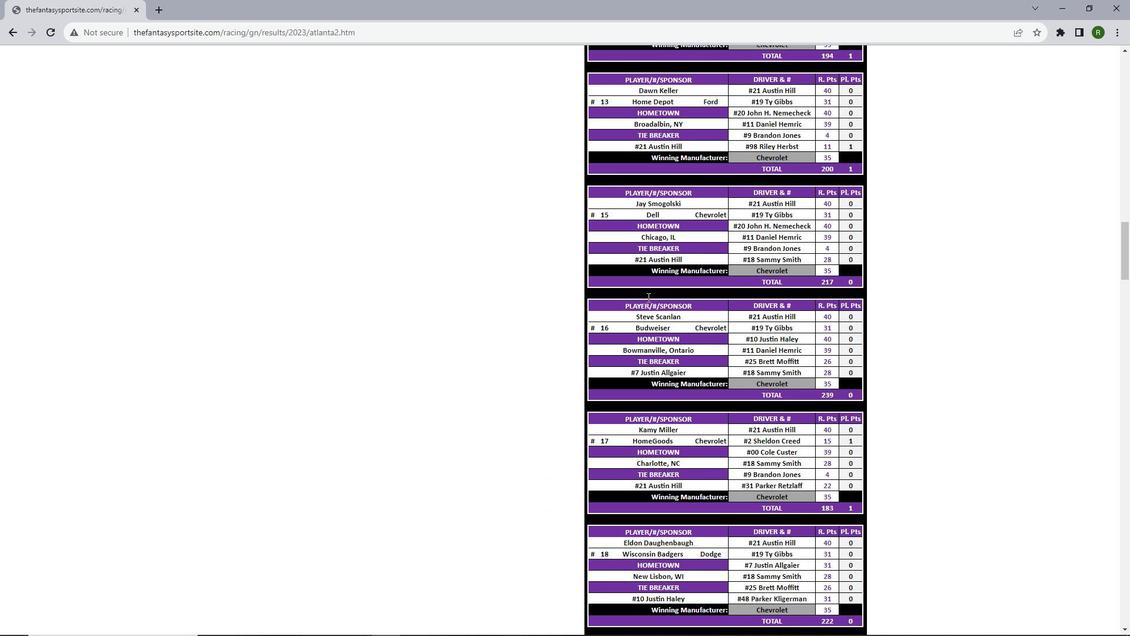 
Action: Mouse scrolled (647, 296) with delta (0, 0)
Screenshot: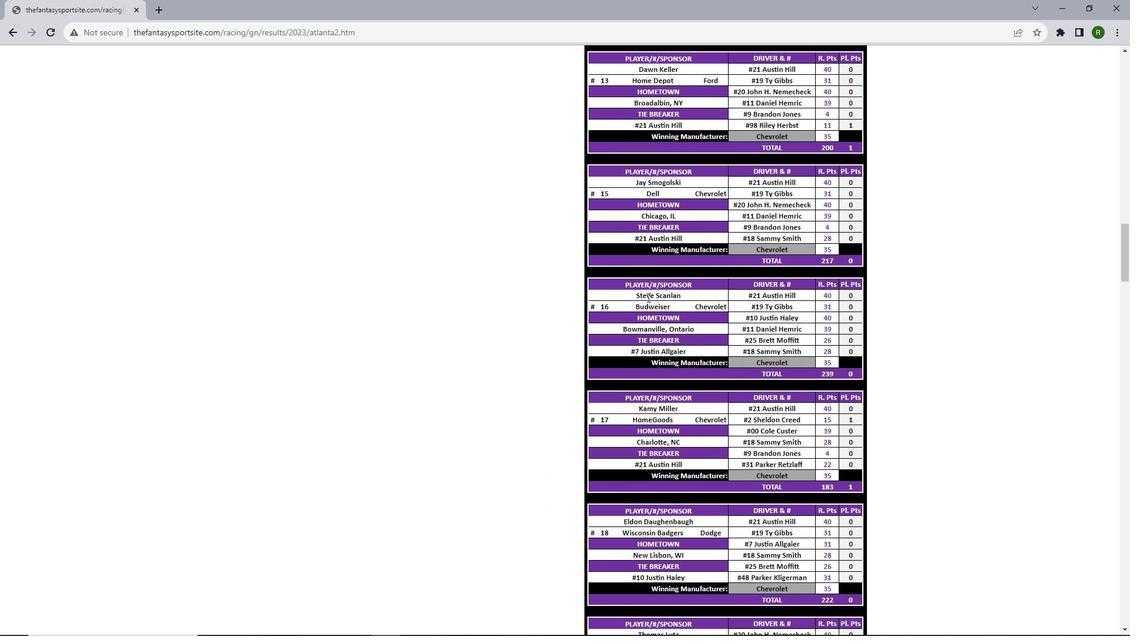
Action: Mouse scrolled (647, 296) with delta (0, 0)
Screenshot: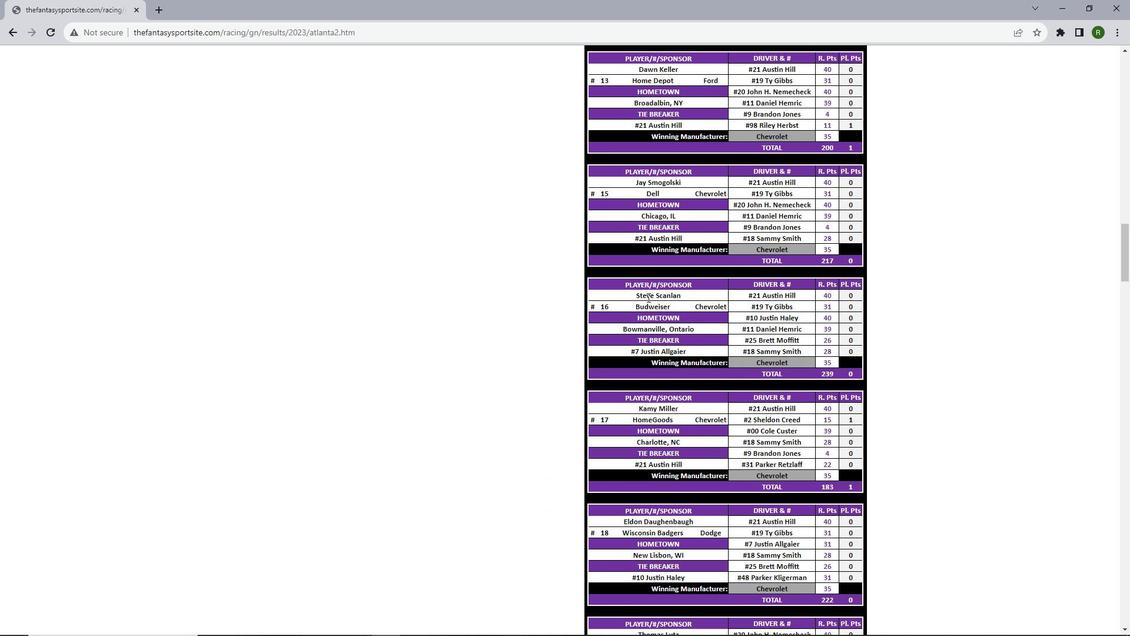 
Action: Mouse scrolled (647, 296) with delta (0, 0)
Screenshot: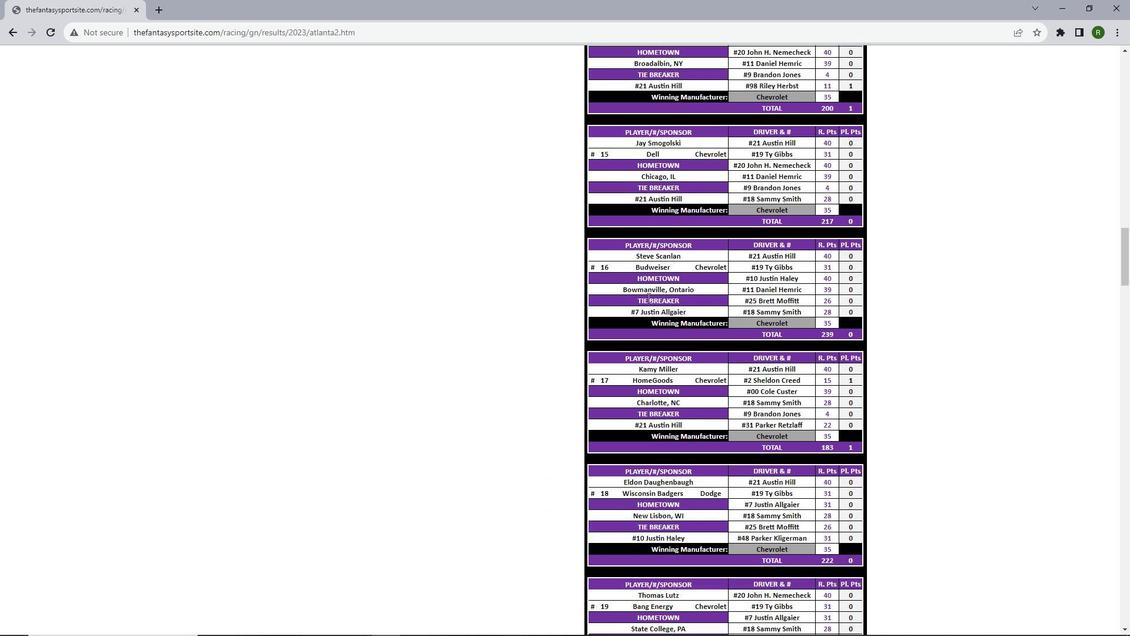 
Action: Mouse scrolled (647, 296) with delta (0, 0)
Screenshot: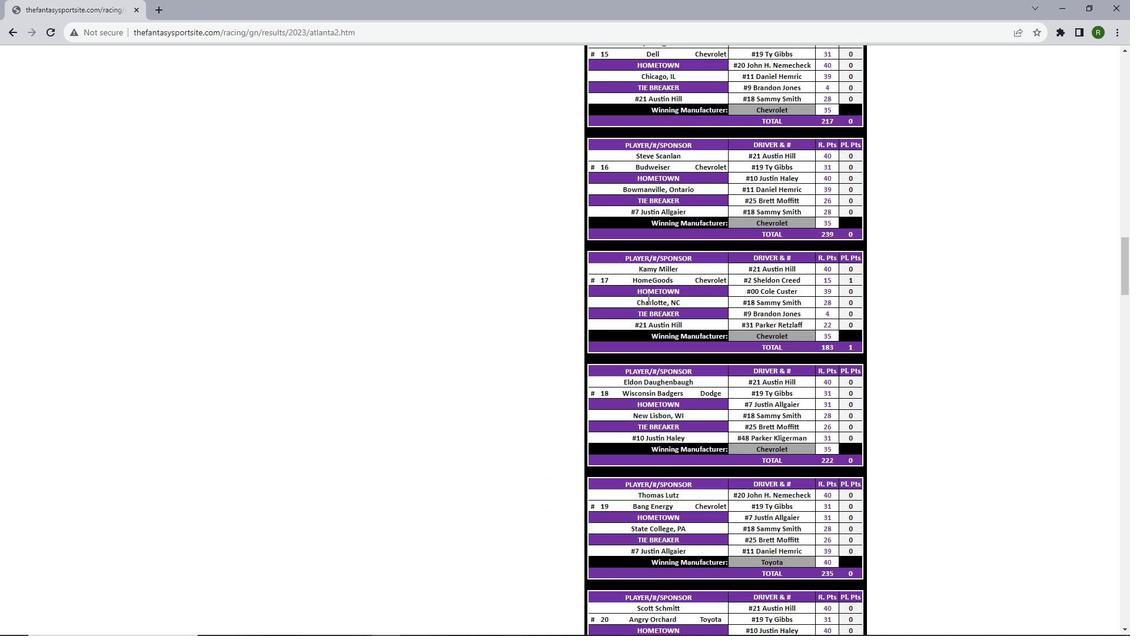 
Action: Mouse scrolled (647, 296) with delta (0, 0)
Screenshot: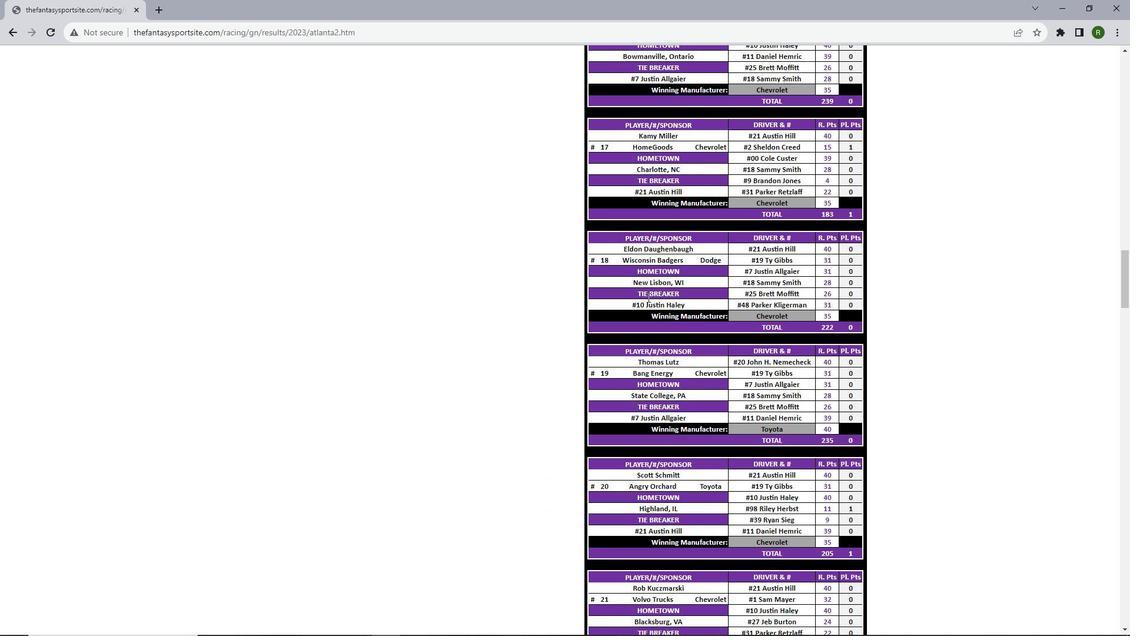 
Action: Mouse scrolled (647, 296) with delta (0, 0)
Screenshot: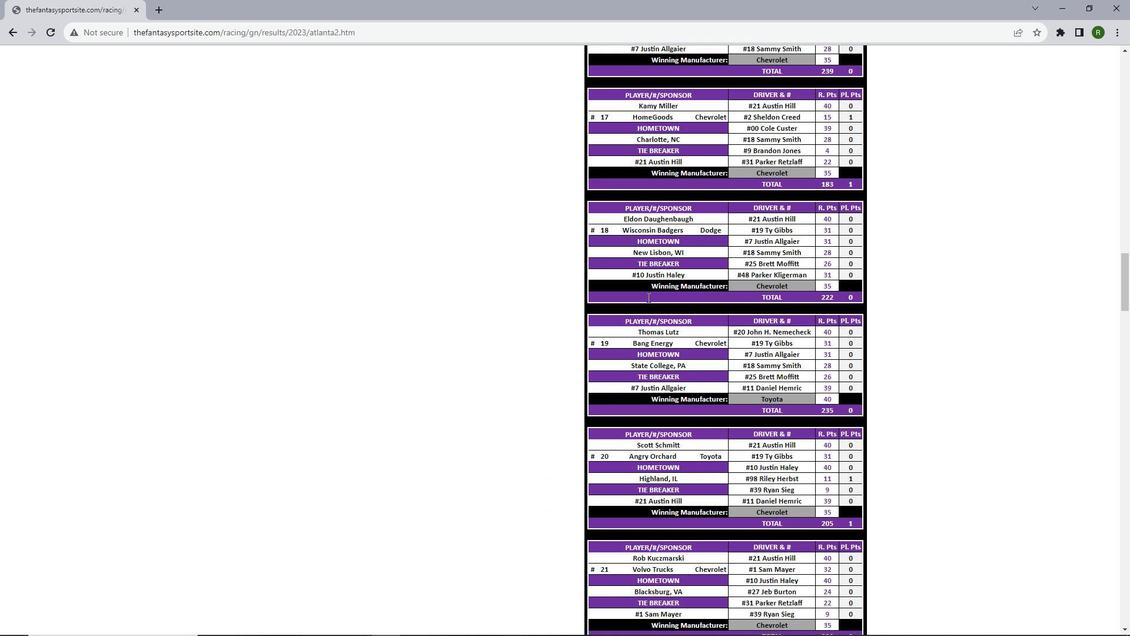
Action: Mouse scrolled (647, 296) with delta (0, 0)
Screenshot: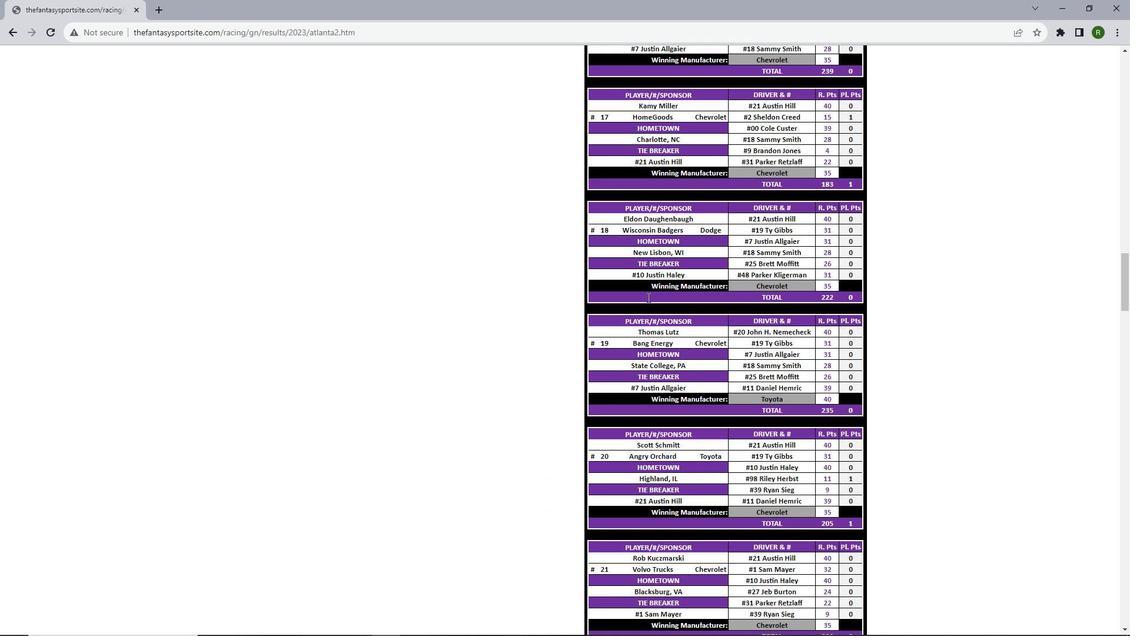
Action: Mouse scrolled (647, 296) with delta (0, 0)
Screenshot: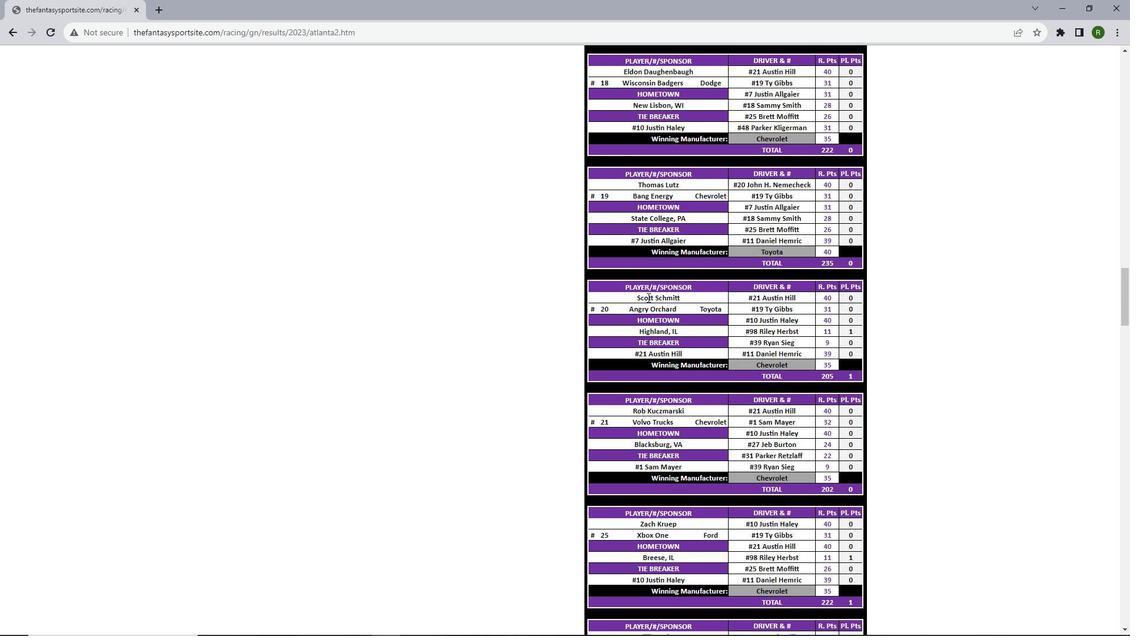 
Action: Mouse scrolled (647, 296) with delta (0, 0)
Screenshot: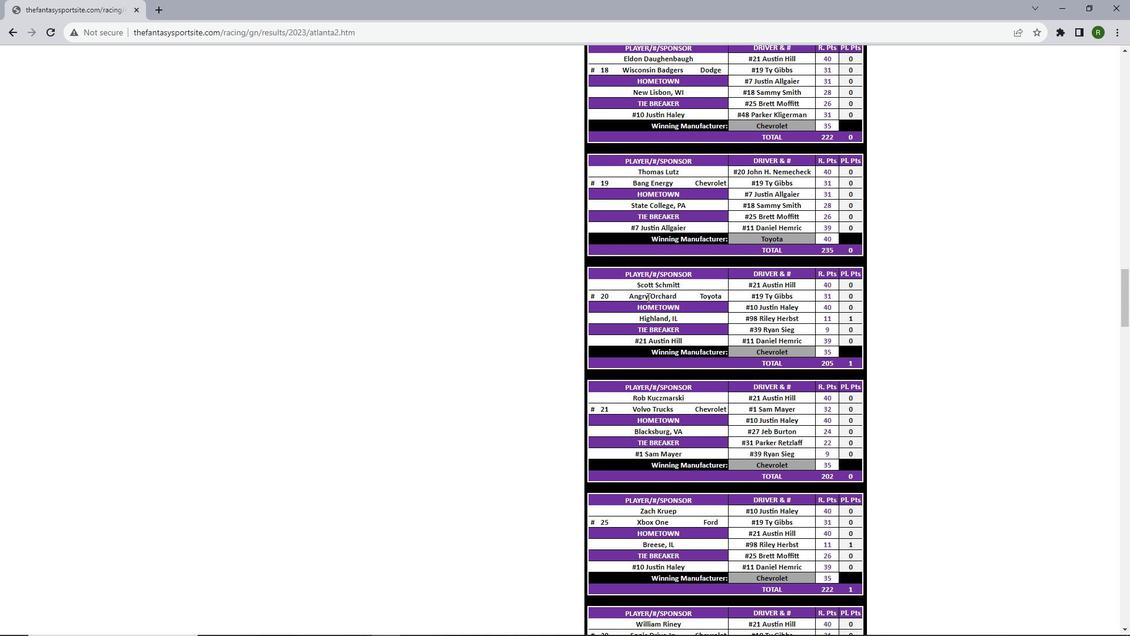 
Action: Mouse scrolled (647, 296) with delta (0, 0)
Screenshot: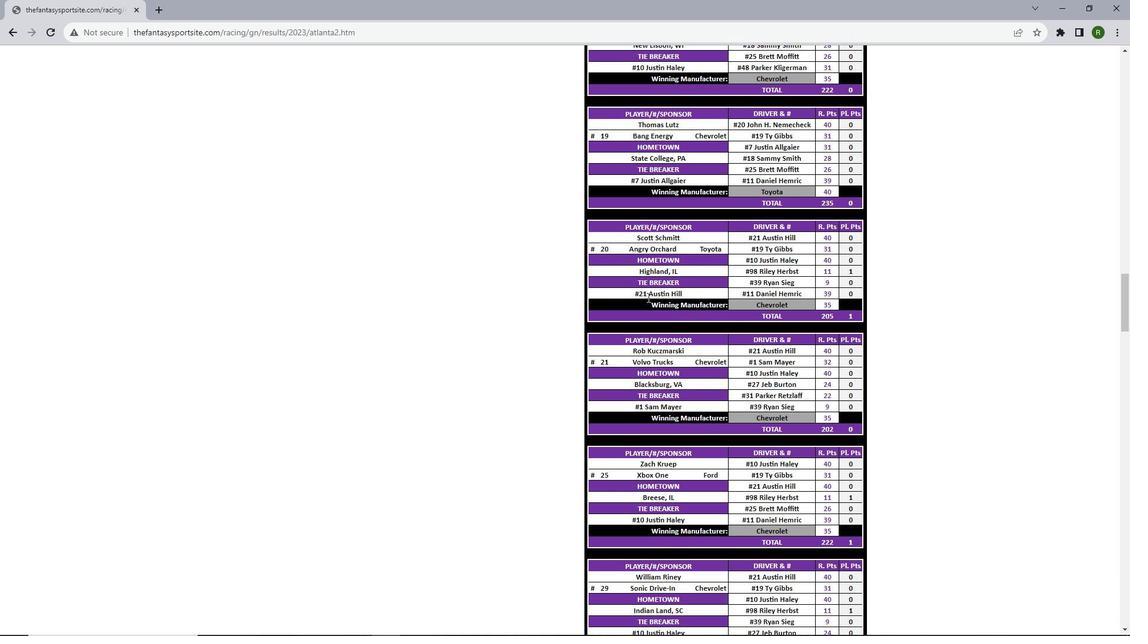 
Action: Mouse scrolled (647, 296) with delta (0, 0)
Screenshot: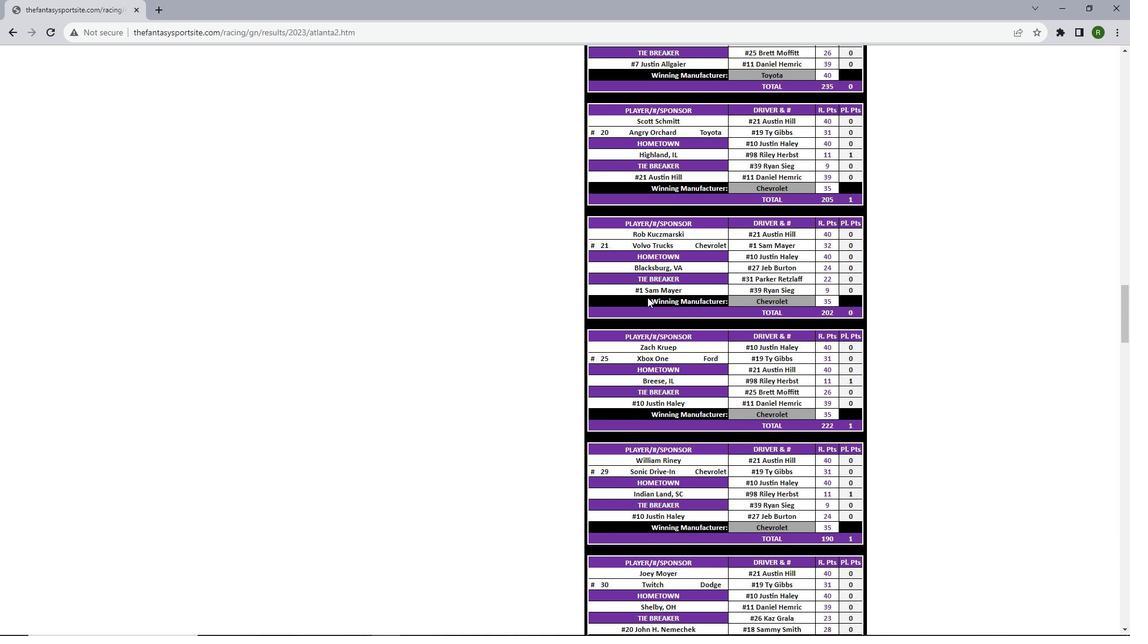 
Action: Mouse scrolled (647, 296) with delta (0, 0)
Screenshot: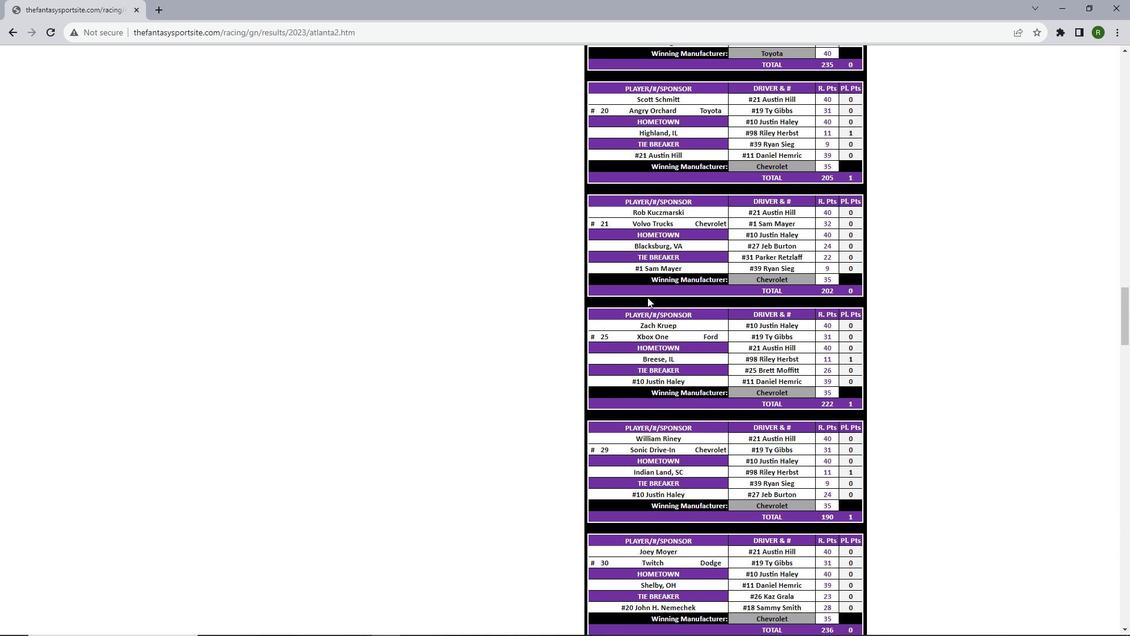 
Action: Mouse scrolled (647, 296) with delta (0, 0)
Screenshot: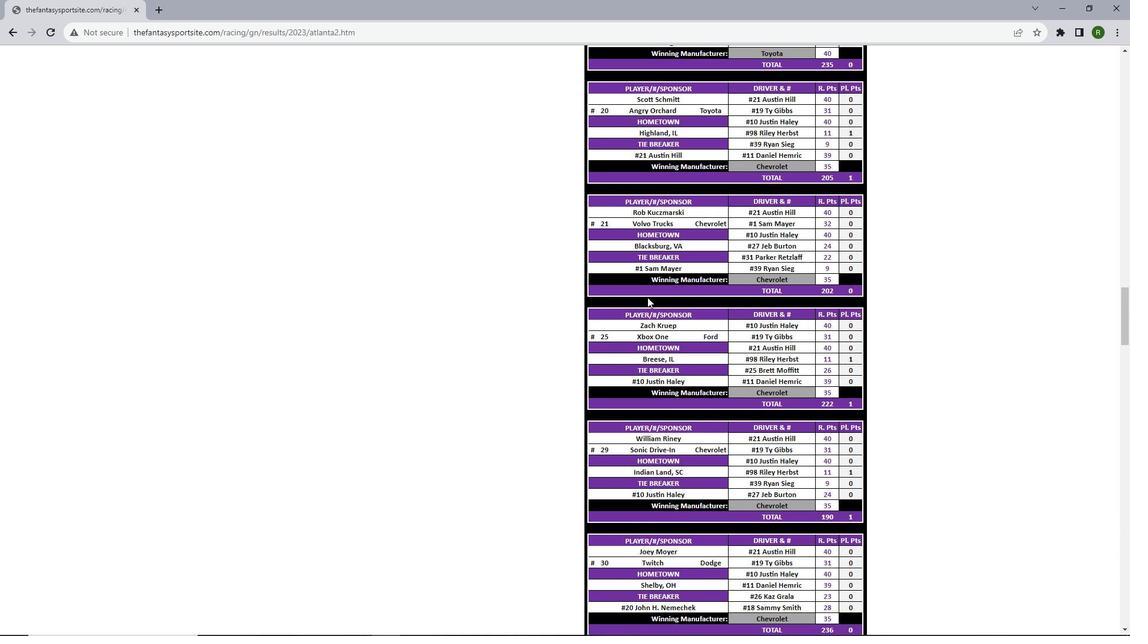 
Action: Mouse scrolled (647, 296) with delta (0, 0)
Screenshot: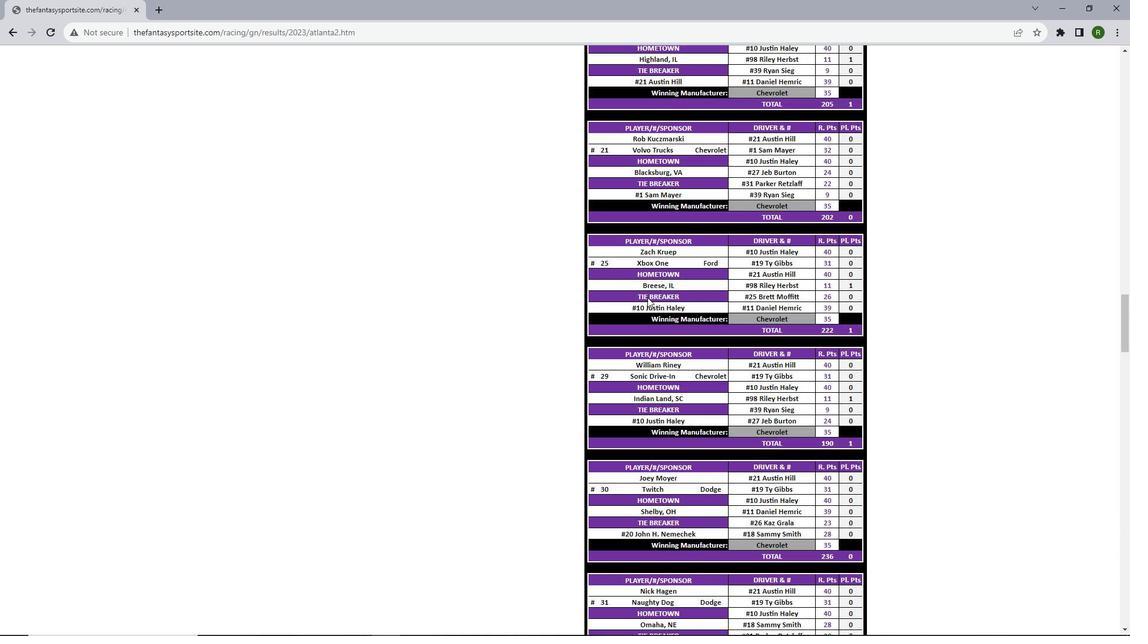 
Action: Mouse scrolled (647, 296) with delta (0, 0)
Screenshot: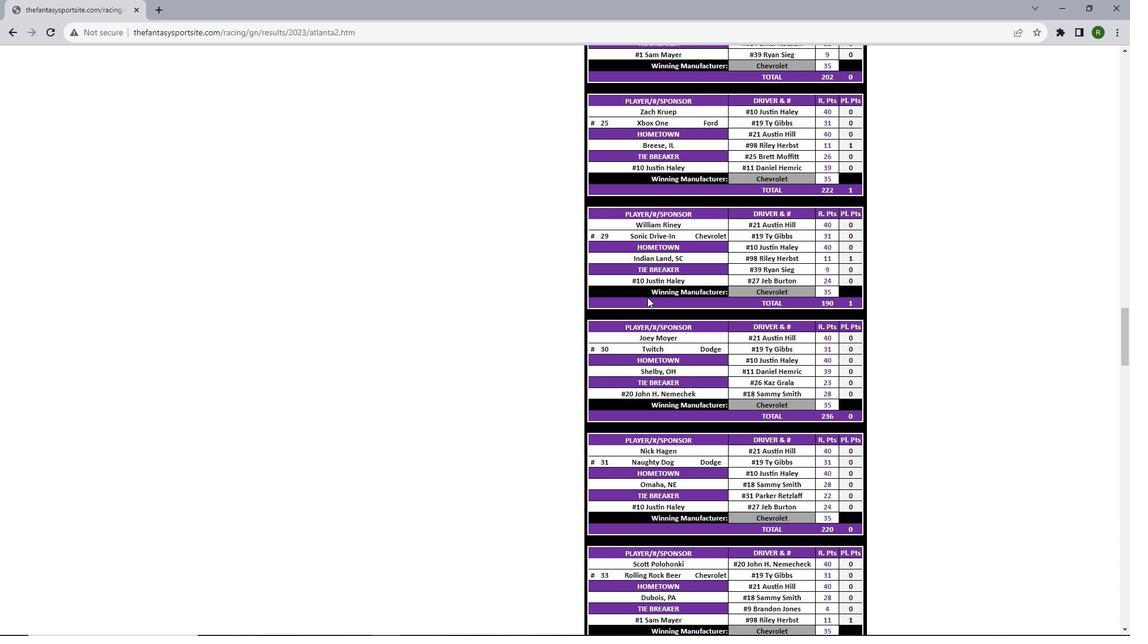 
Action: Mouse scrolled (647, 296) with delta (0, 0)
Screenshot: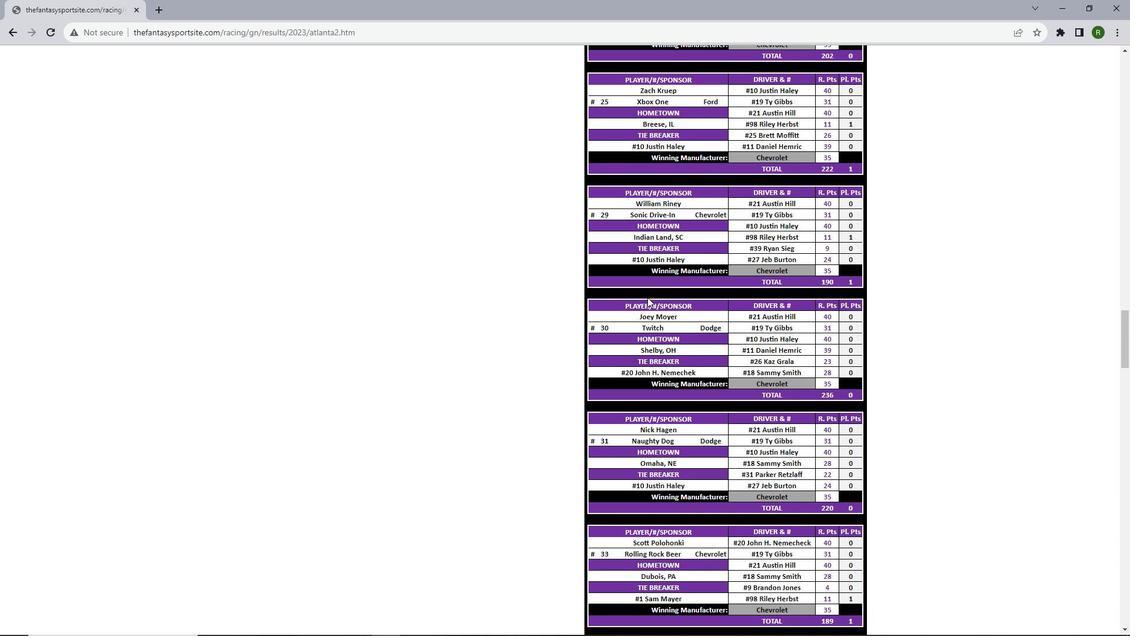 
Action: Mouse scrolled (647, 296) with delta (0, 0)
Screenshot: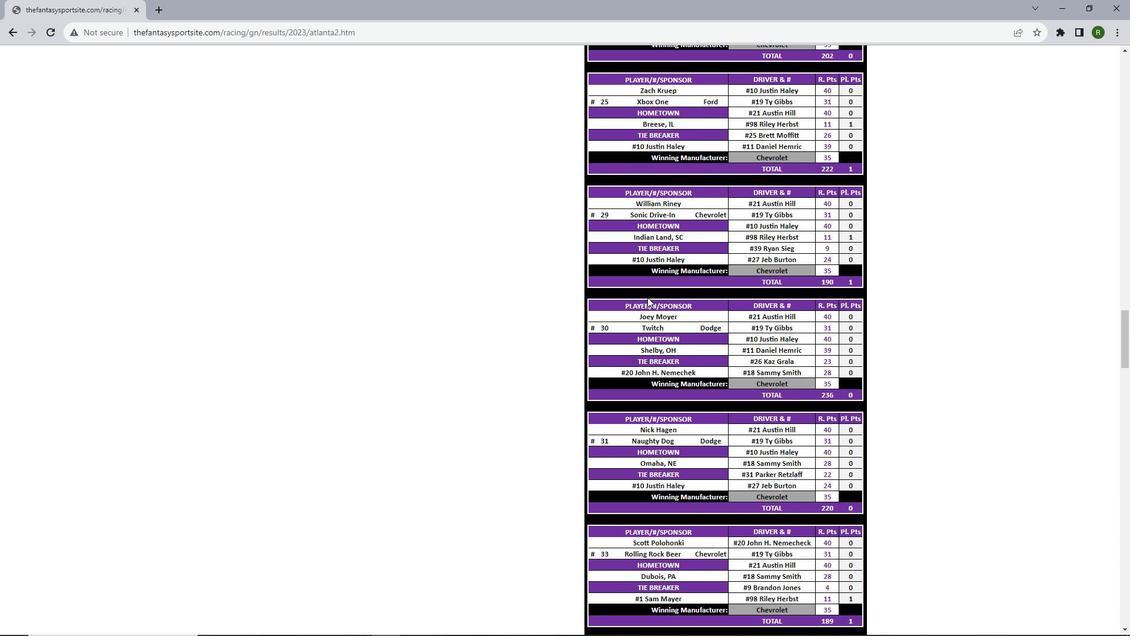 
Action: Mouse scrolled (647, 296) with delta (0, 0)
Screenshot: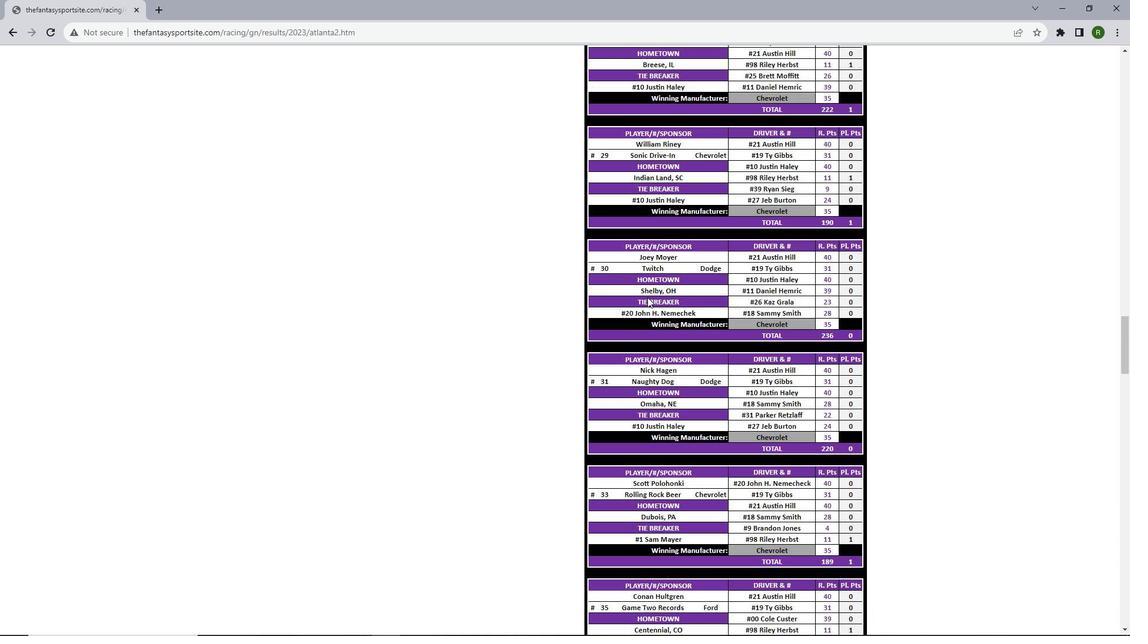 
Action: Mouse scrolled (647, 296) with delta (0, 0)
Screenshot: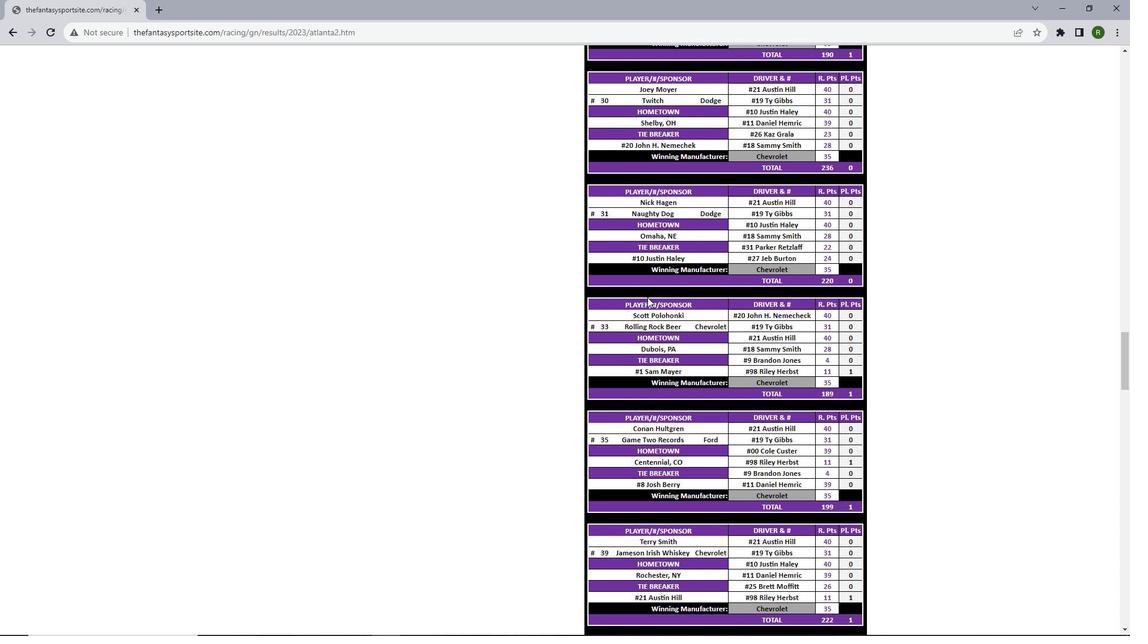 
Action: Mouse scrolled (647, 296) with delta (0, 0)
Screenshot: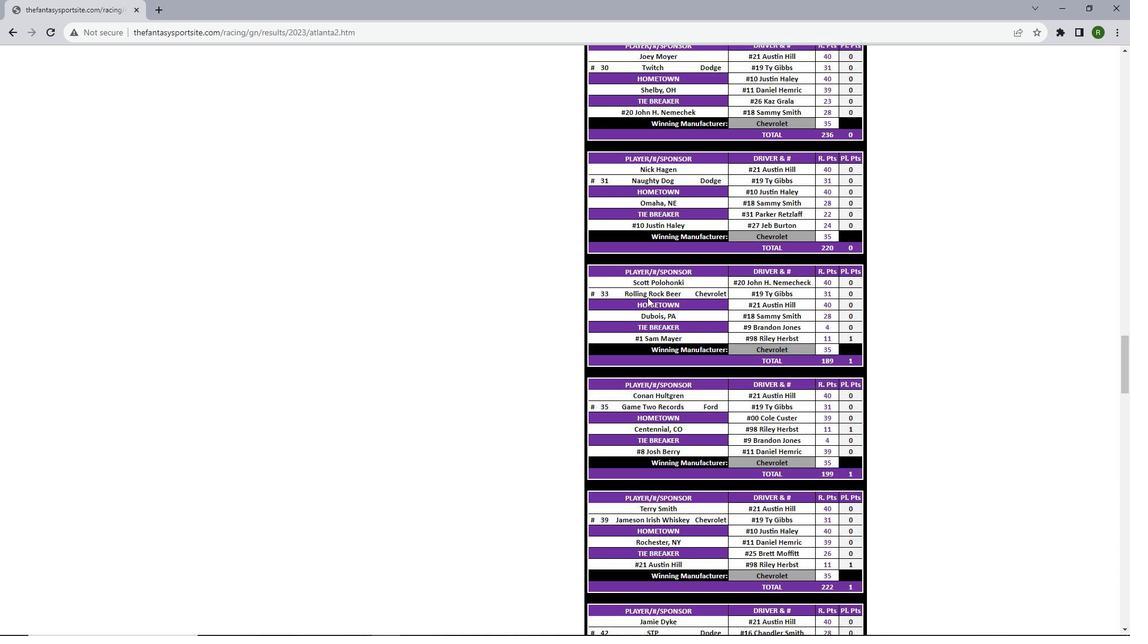 
Action: Mouse scrolled (647, 296) with delta (0, 0)
Screenshot: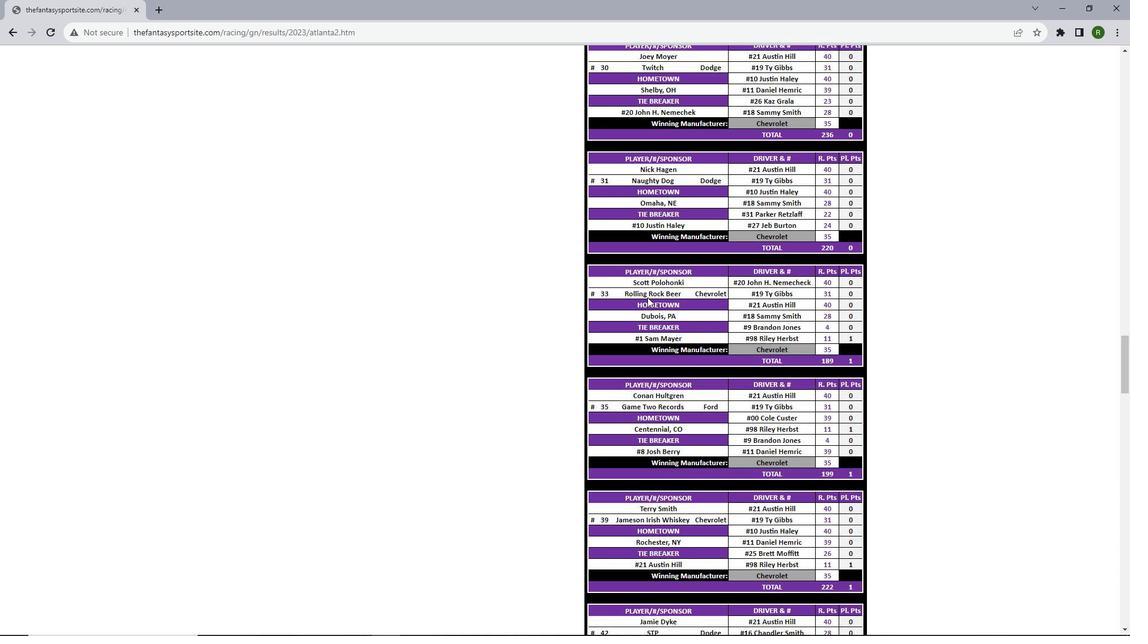 
Action: Mouse scrolled (647, 296) with delta (0, 0)
Screenshot: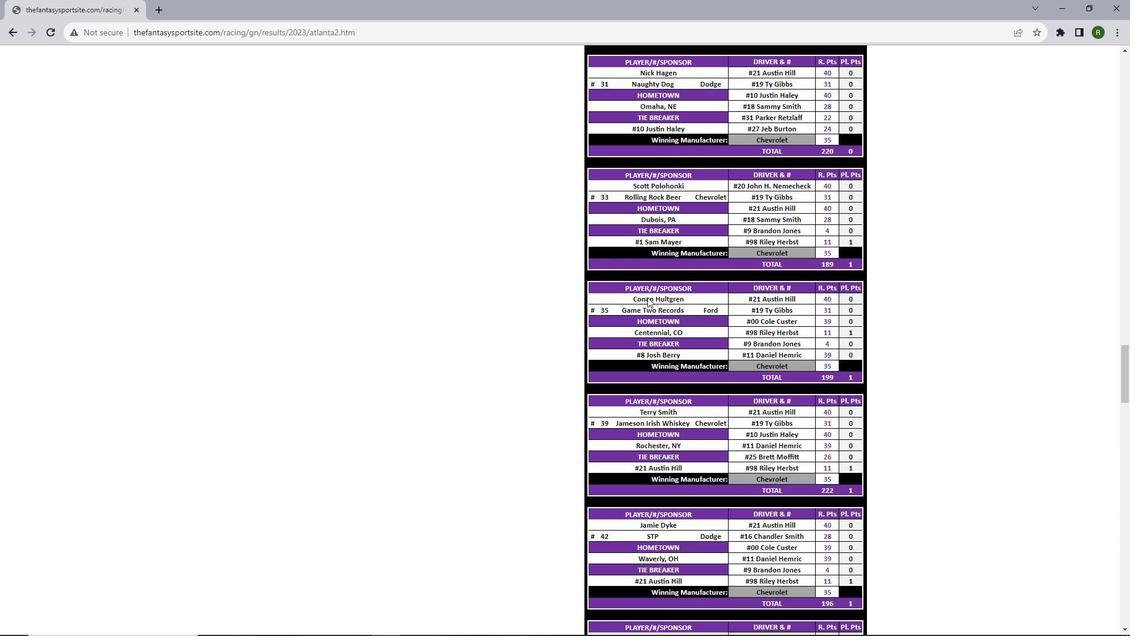
Action: Mouse scrolled (647, 296) with delta (0, 0)
Screenshot: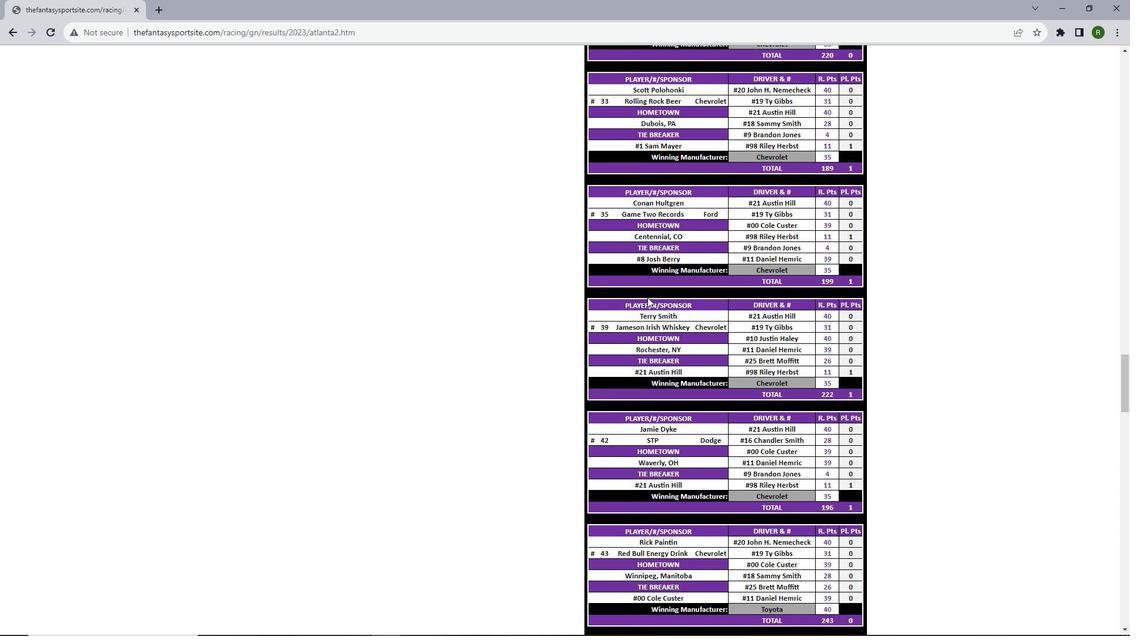 
Action: Mouse scrolled (647, 296) with delta (0, 0)
Screenshot: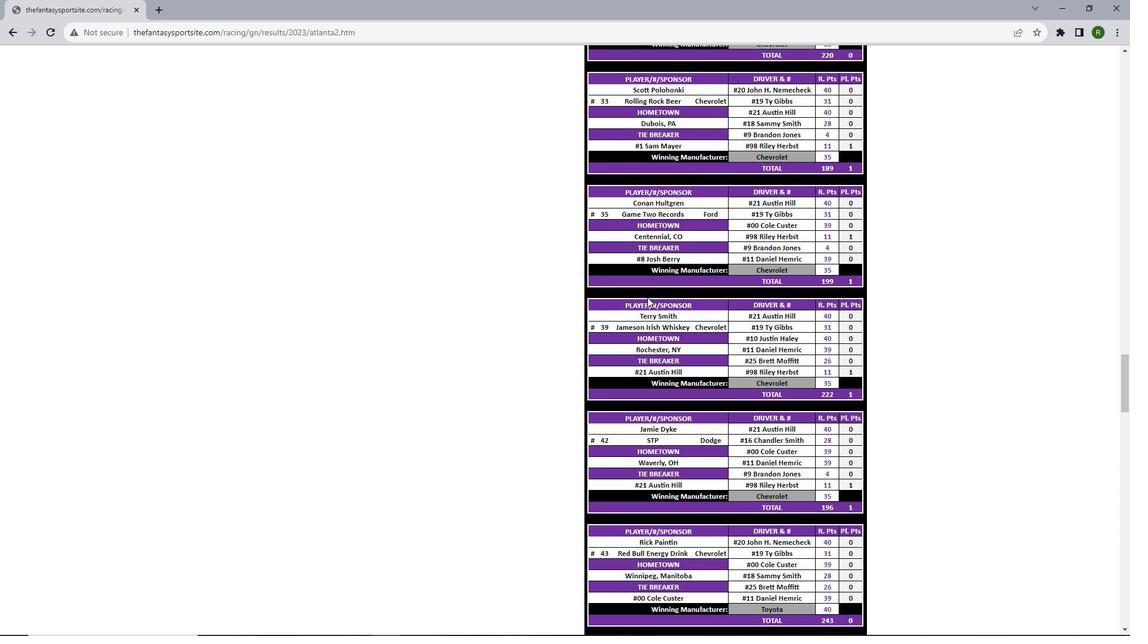 
Action: Mouse scrolled (647, 296) with delta (0, 0)
Screenshot: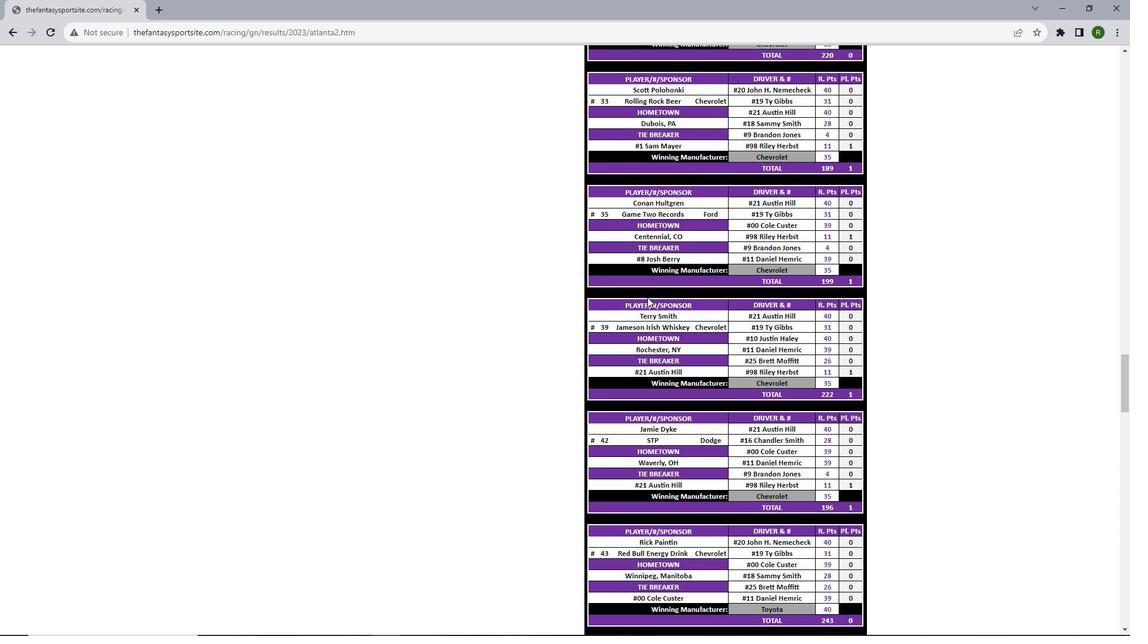 
Action: Mouse scrolled (647, 296) with delta (0, 0)
Screenshot: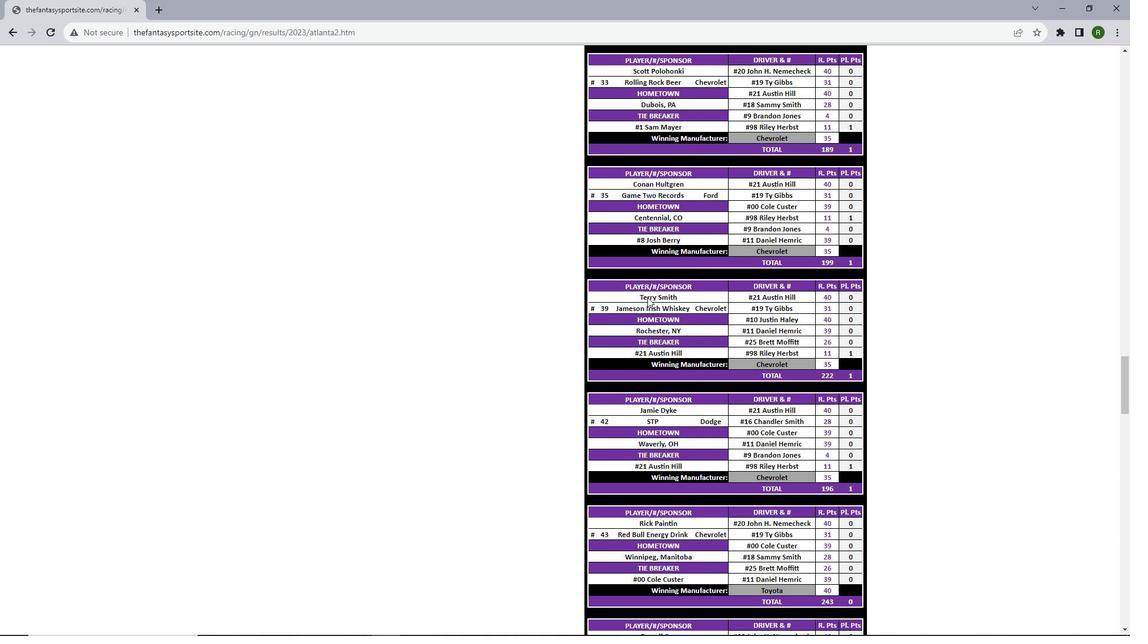 
Action: Mouse scrolled (647, 296) with delta (0, 0)
Screenshot: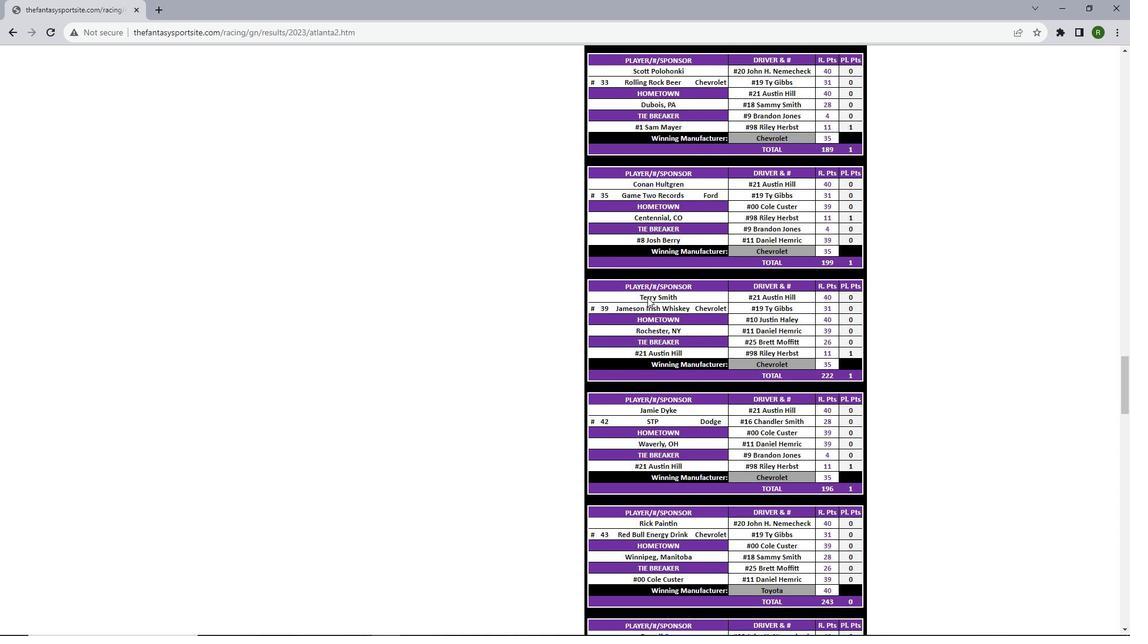 
Action: Mouse scrolled (647, 296) with delta (0, 0)
Screenshot: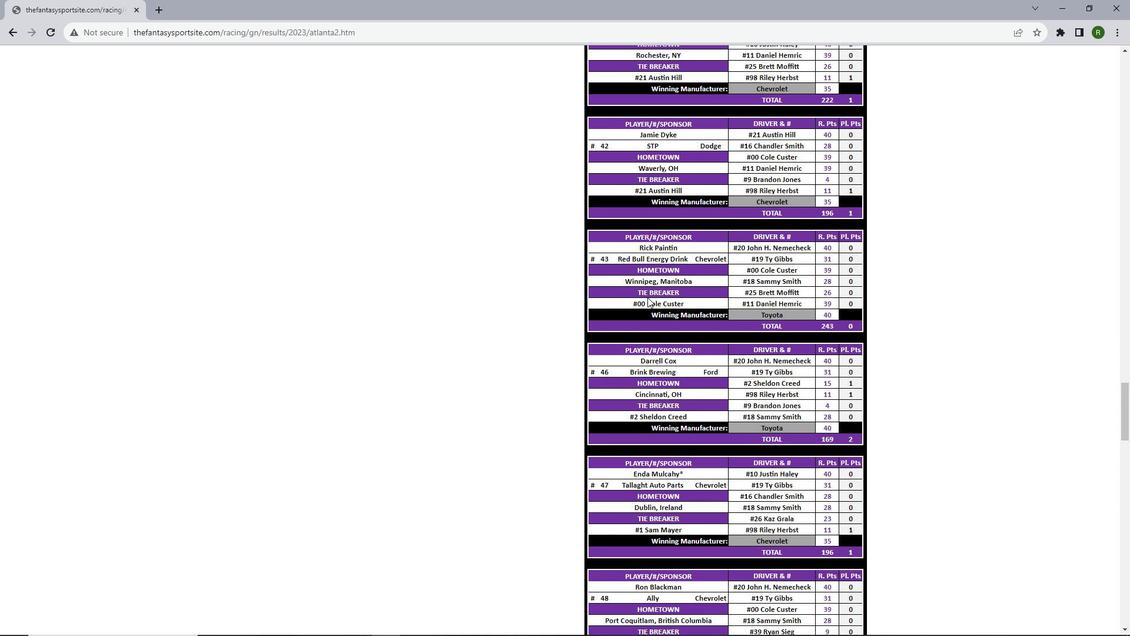
Action: Mouse scrolled (647, 296) with delta (0, 0)
Screenshot: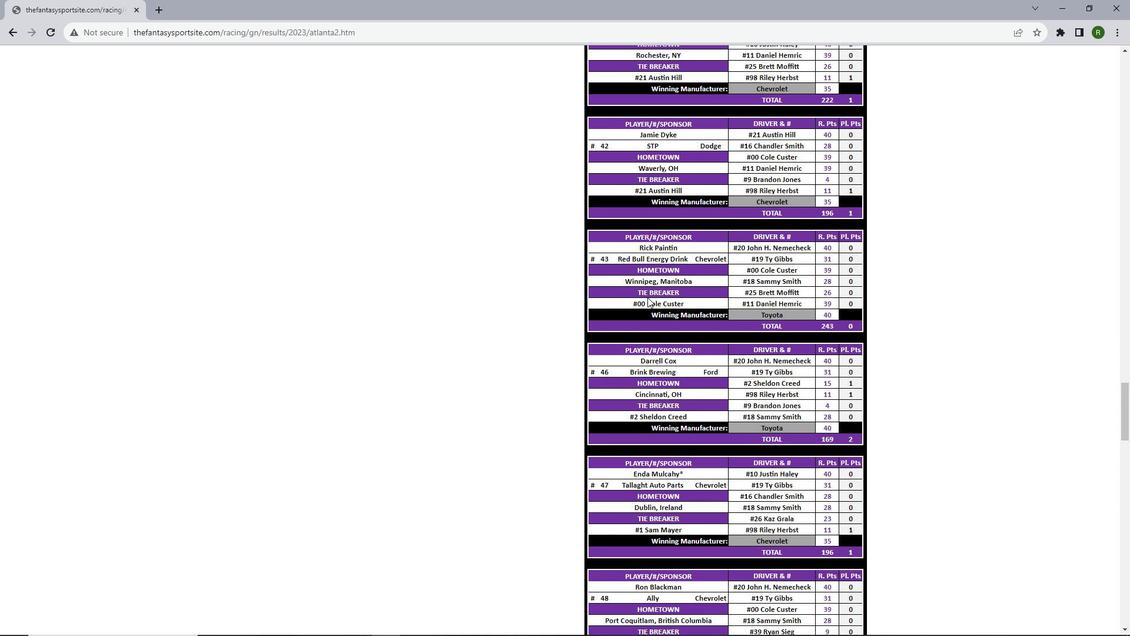 
Action: Mouse scrolled (647, 296) with delta (0, 0)
Screenshot: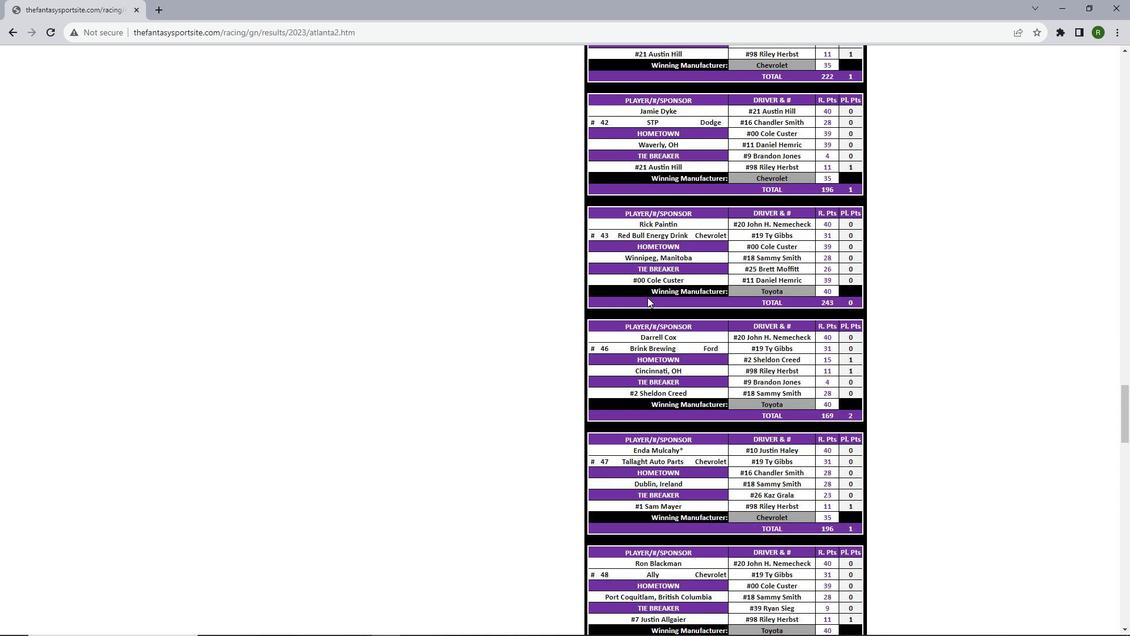 
Action: Mouse scrolled (647, 296) with delta (0, 0)
Screenshot: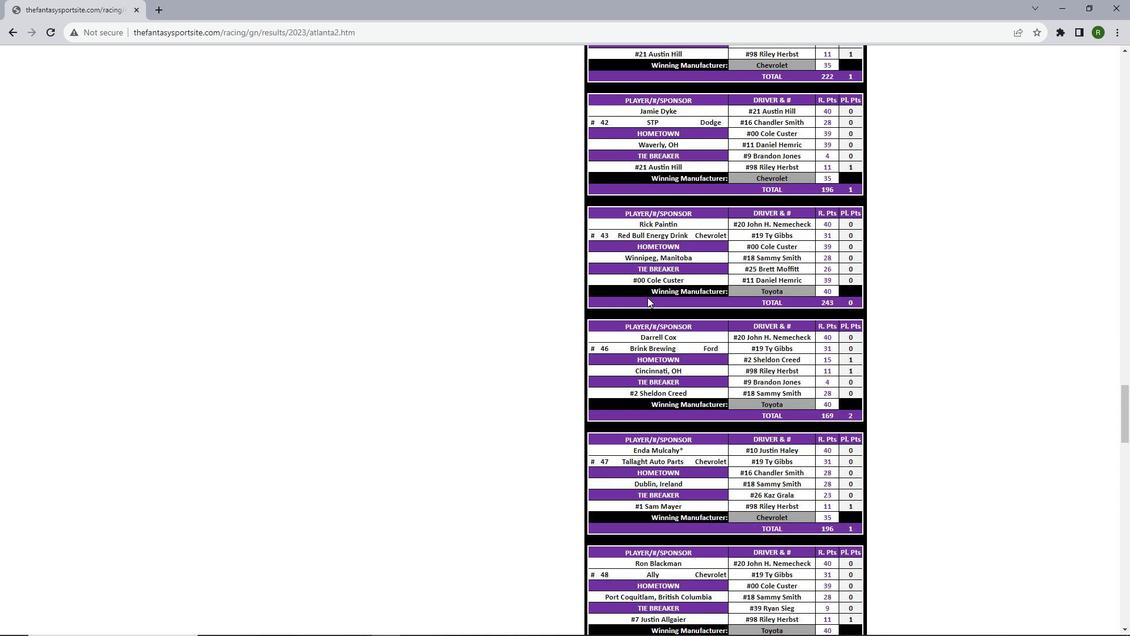 
Action: Mouse scrolled (647, 296) with delta (0, 0)
Screenshot: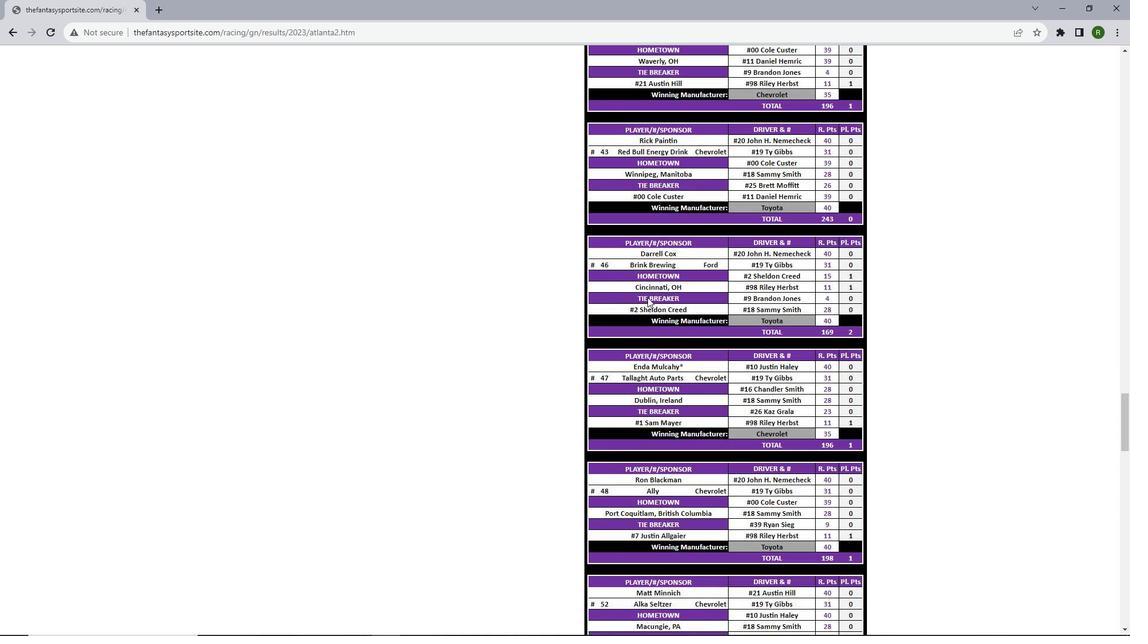 
Action: Mouse scrolled (647, 296) with delta (0, 0)
Screenshot: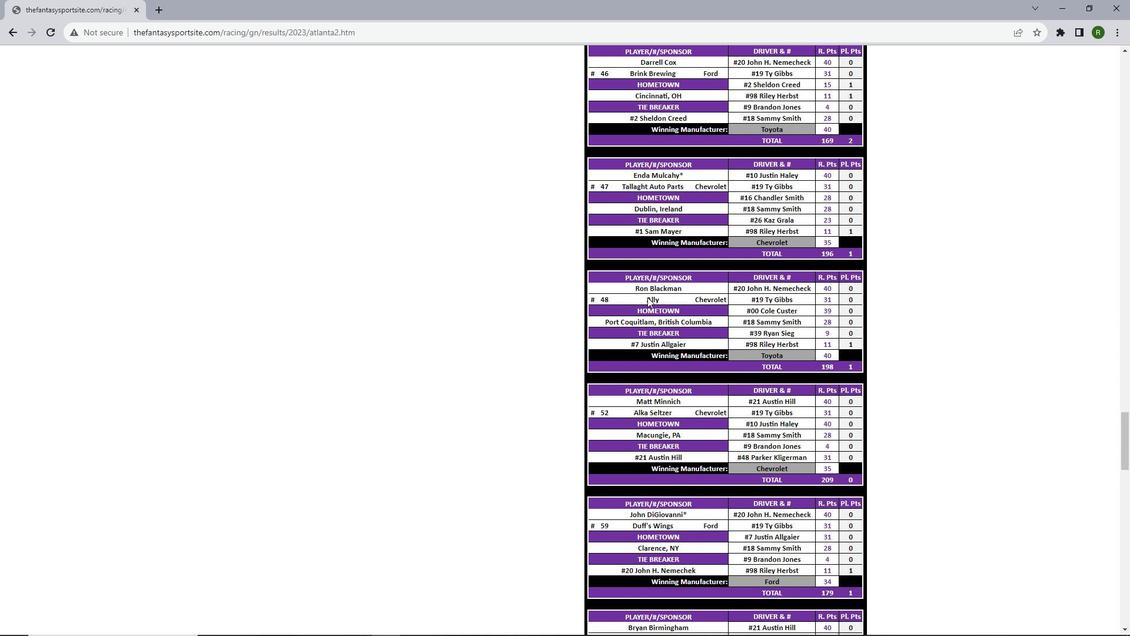 
Action: Mouse scrolled (647, 296) with delta (0, 0)
Screenshot: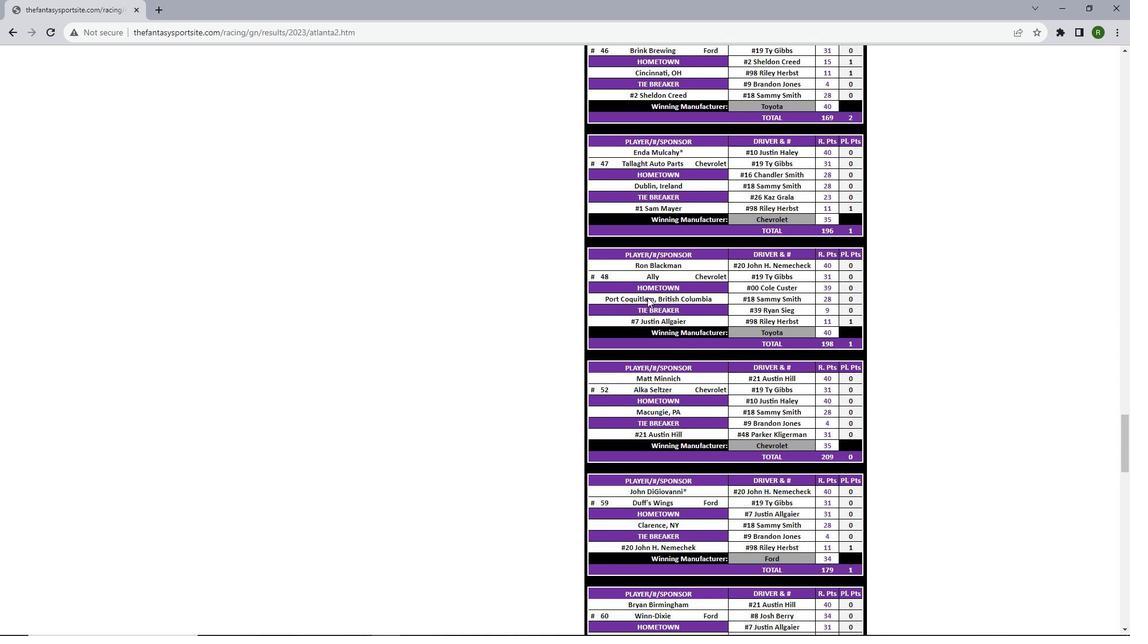 
Action: Mouse scrolled (647, 296) with delta (0, 0)
Screenshot: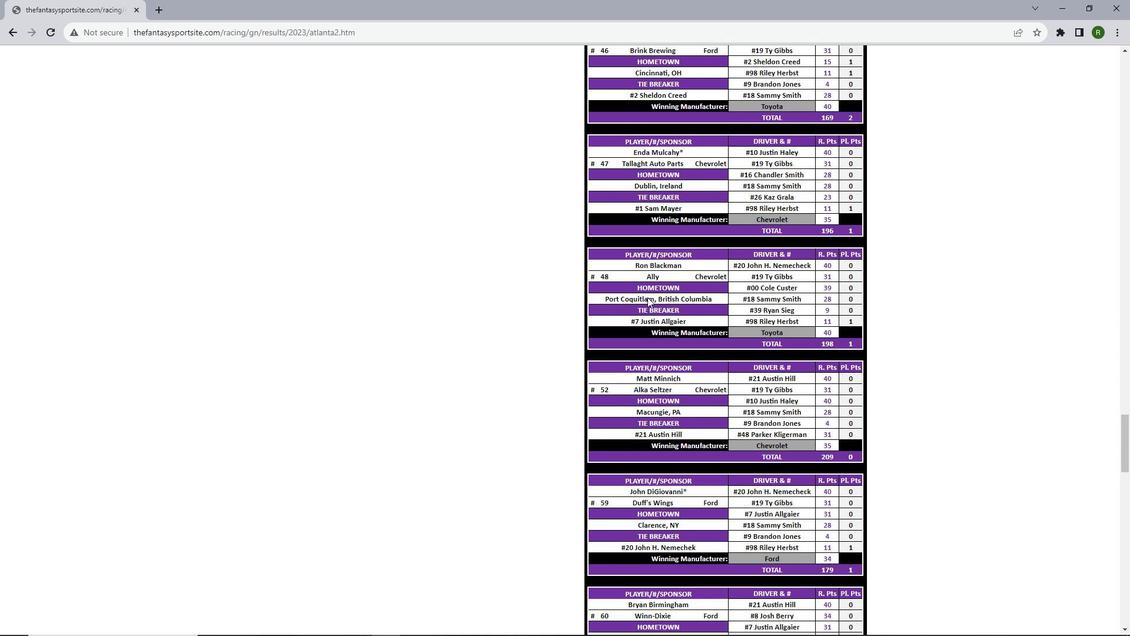 
Action: Mouse scrolled (647, 296) with delta (0, 0)
Screenshot: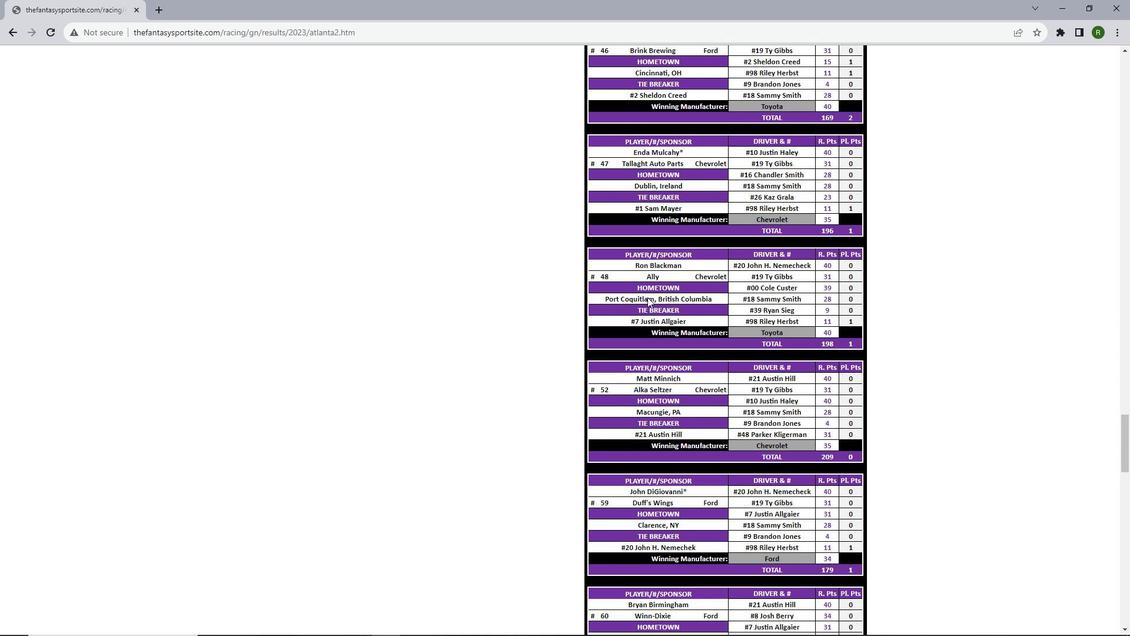 
Action: Mouse scrolled (647, 296) with delta (0, 0)
Screenshot: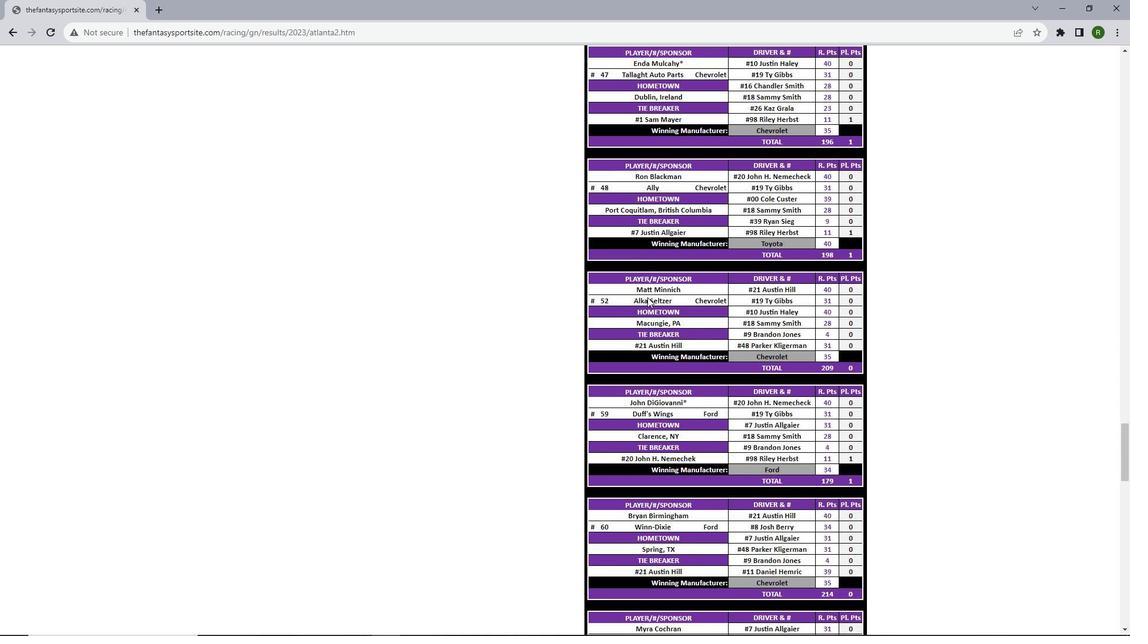 
Action: Mouse scrolled (647, 296) with delta (0, 0)
Screenshot: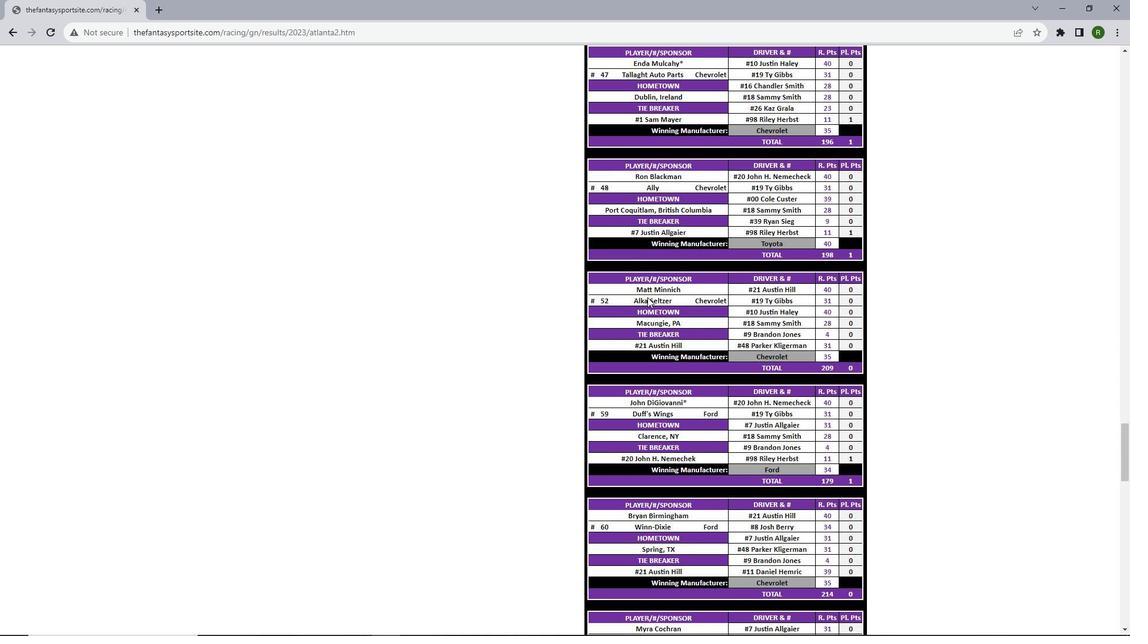 
Action: Mouse scrolled (647, 296) with delta (0, 0)
Screenshot: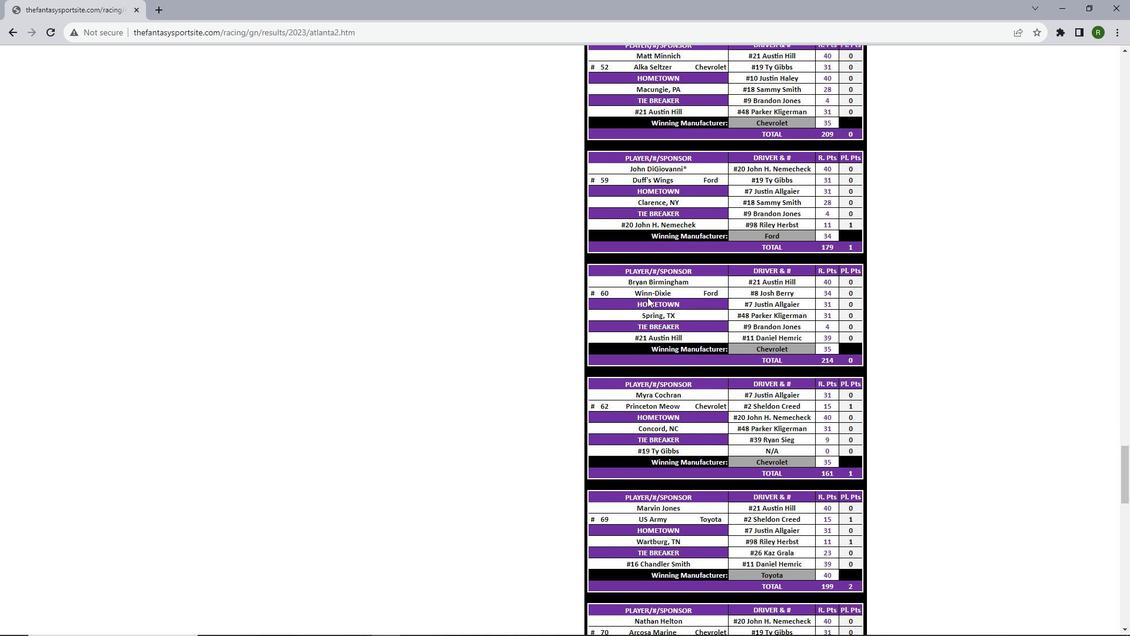 
Action: Mouse scrolled (647, 296) with delta (0, 0)
Screenshot: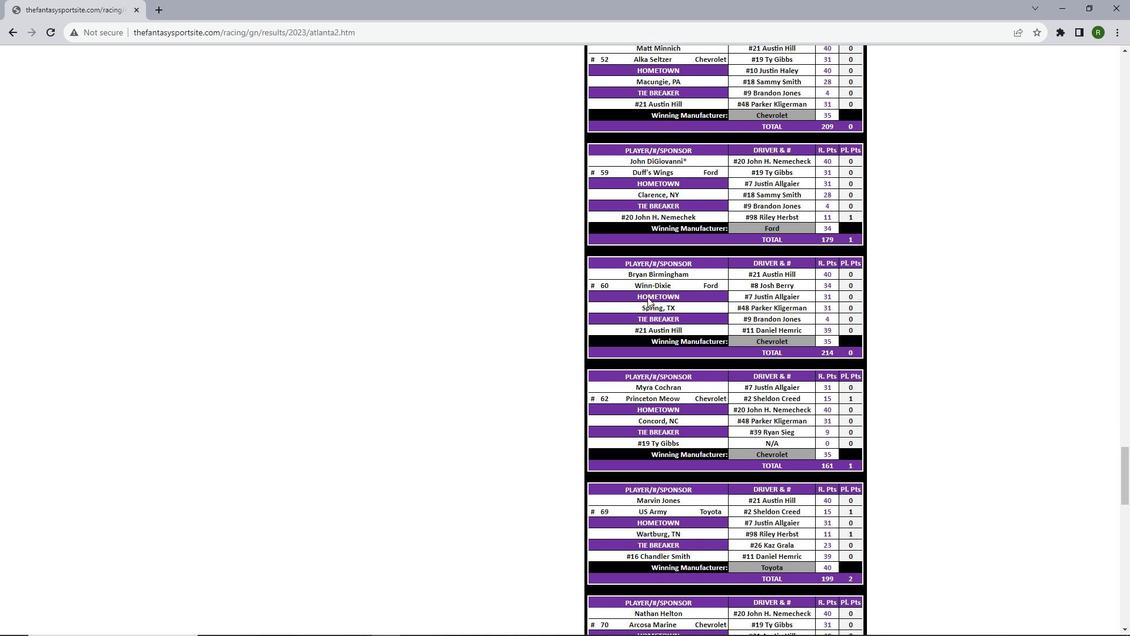 
Action: Mouse scrolled (647, 296) with delta (0, 0)
Screenshot: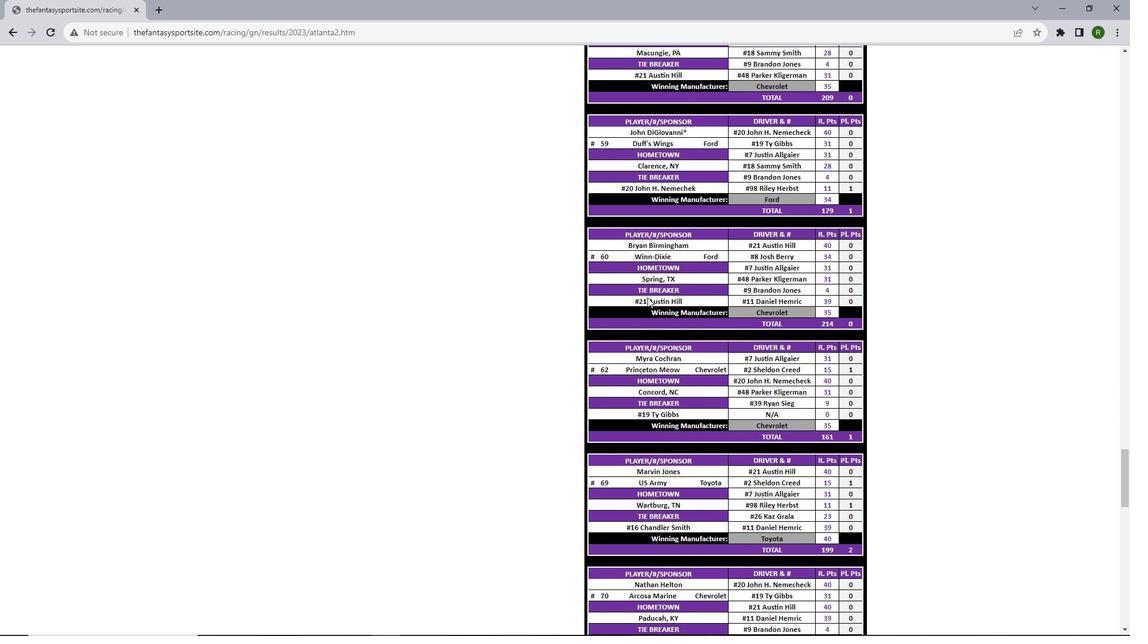 
Action: Mouse scrolled (647, 296) with delta (0, 0)
Screenshot: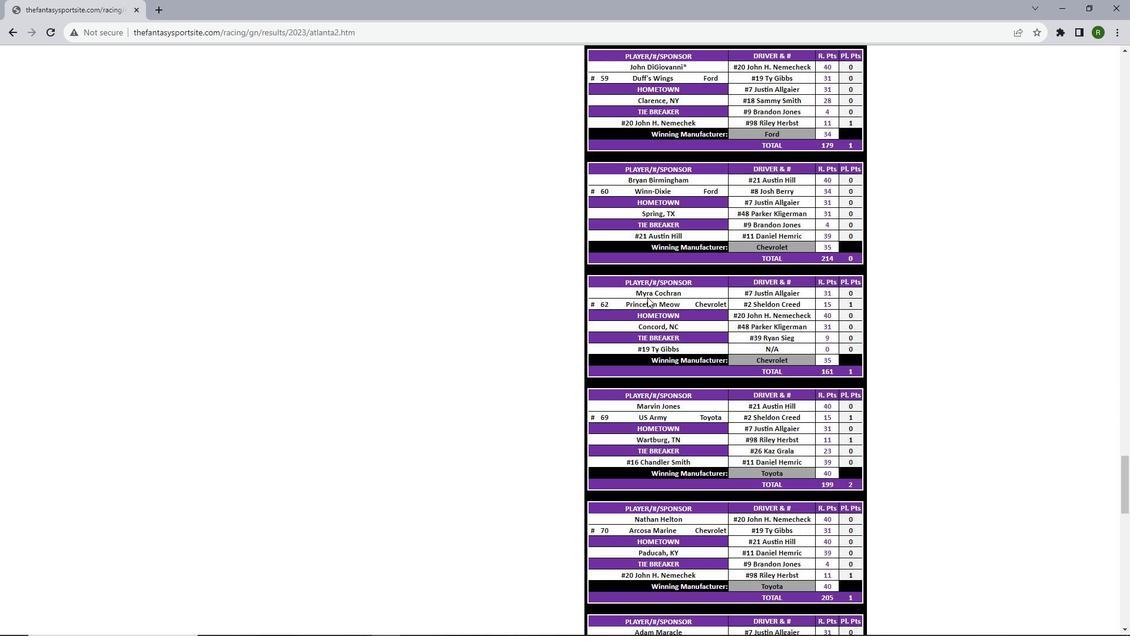 
Action: Mouse scrolled (647, 296) with delta (0, 0)
Screenshot: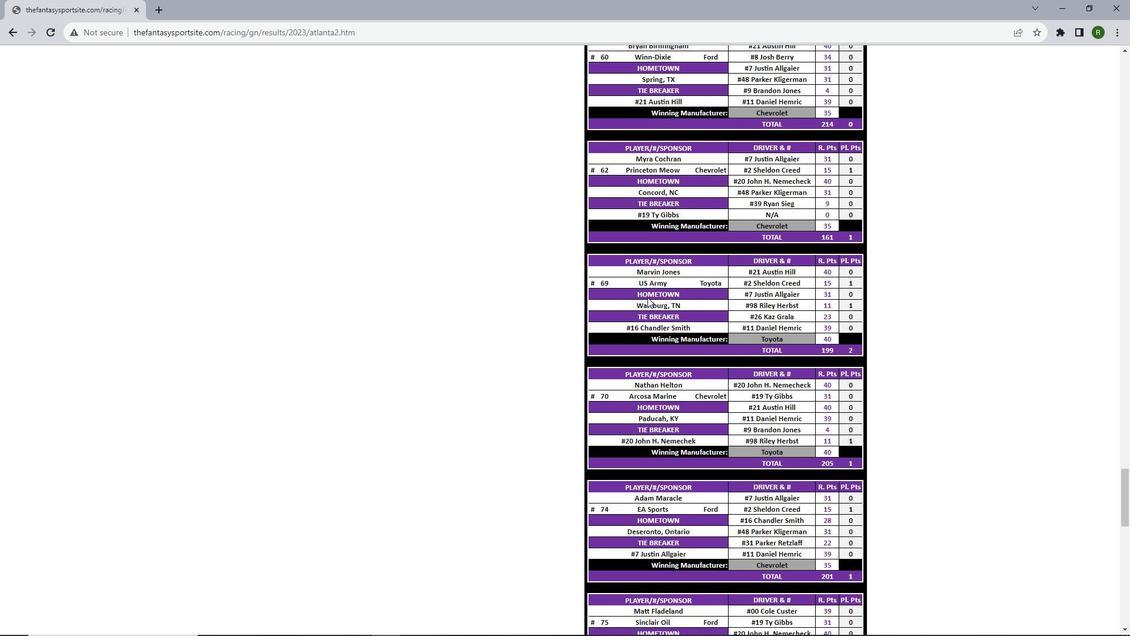 
Action: Mouse scrolled (647, 296) with delta (0, 0)
Screenshot: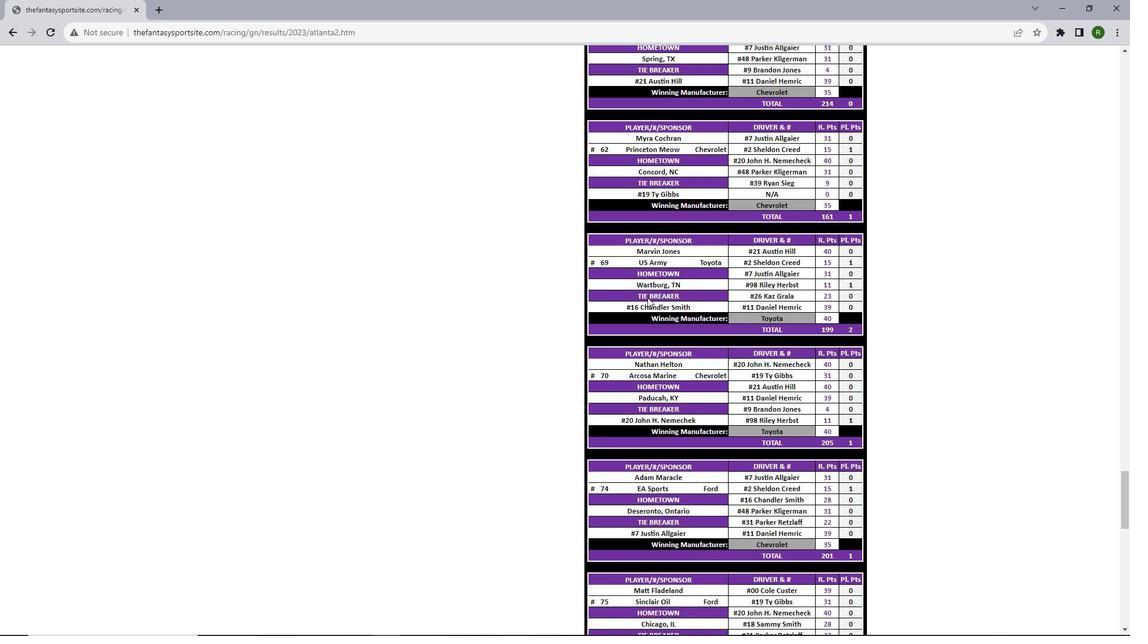 
Action: Mouse scrolled (647, 296) with delta (0, 0)
Screenshot: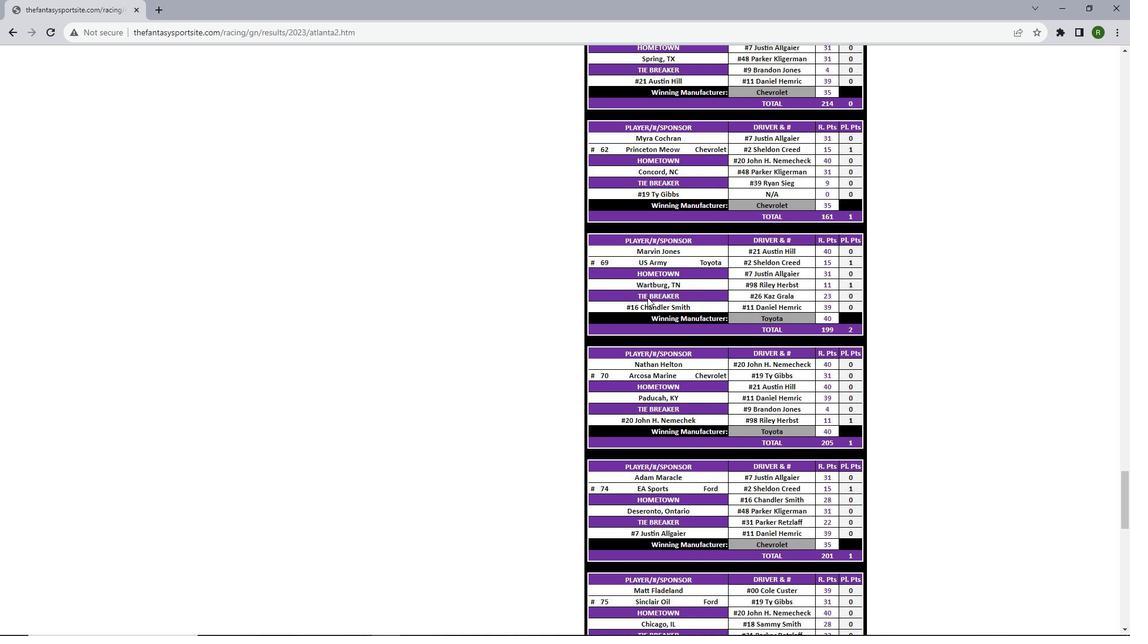 
Action: Mouse scrolled (647, 296) with delta (0, 0)
Screenshot: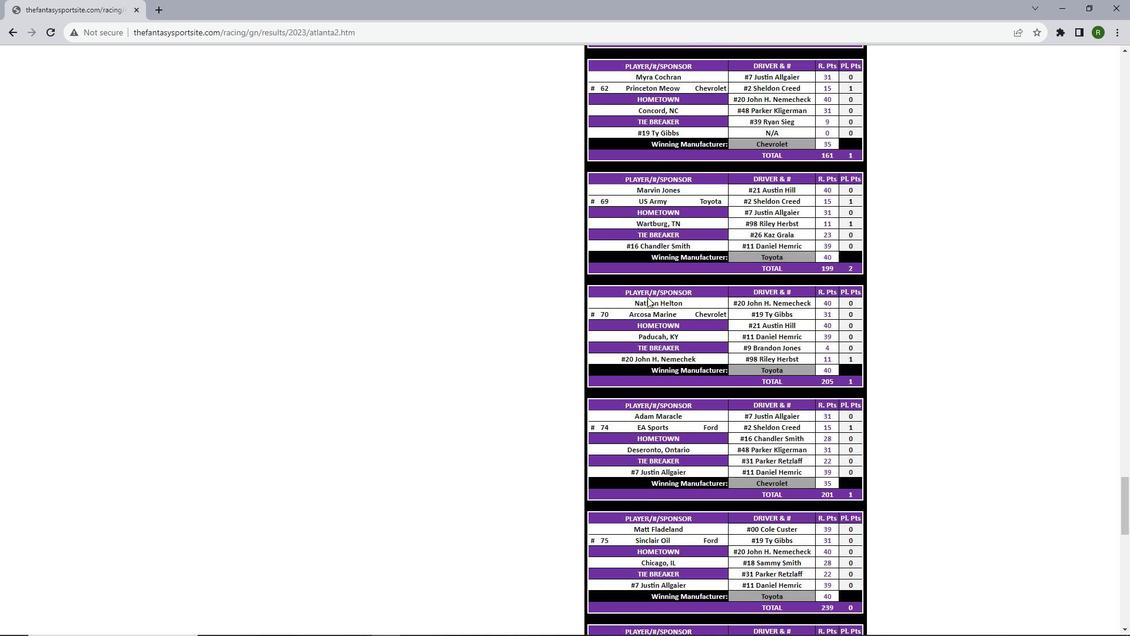 
Action: Mouse scrolled (647, 296) with delta (0, 0)
Screenshot: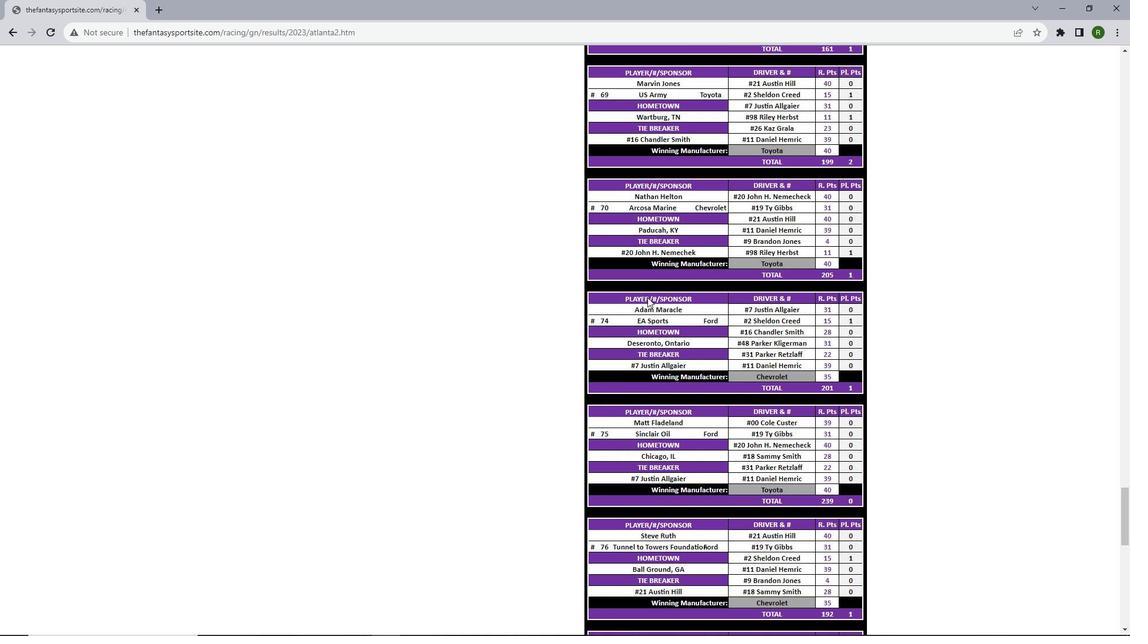
Action: Mouse scrolled (647, 296) with delta (0, 0)
Screenshot: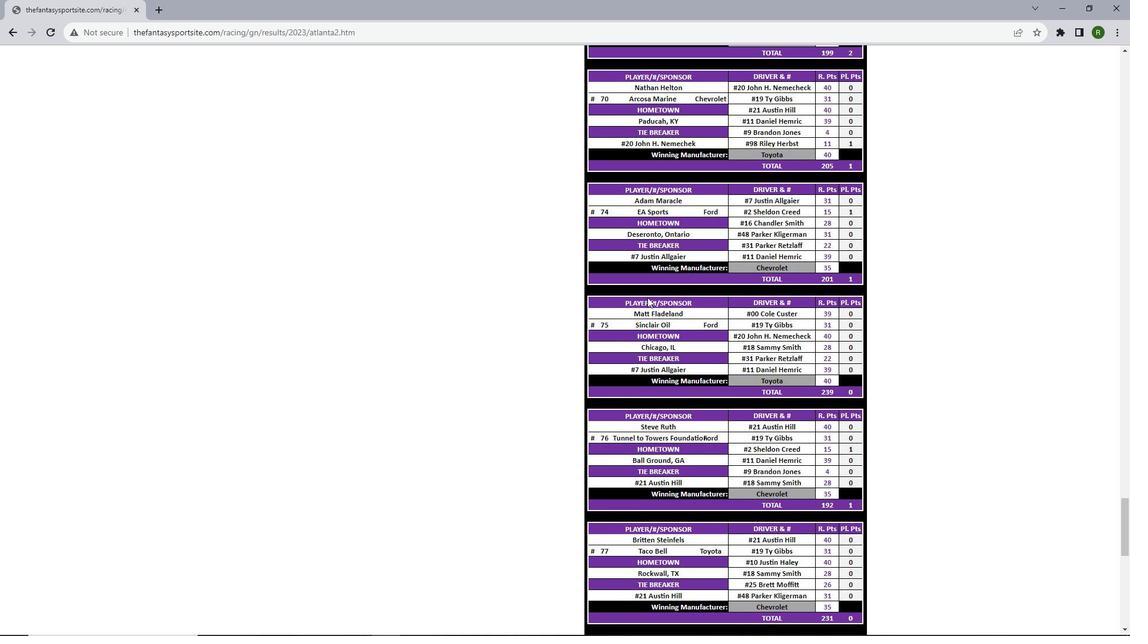
Action: Mouse scrolled (647, 296) with delta (0, 0)
Screenshot: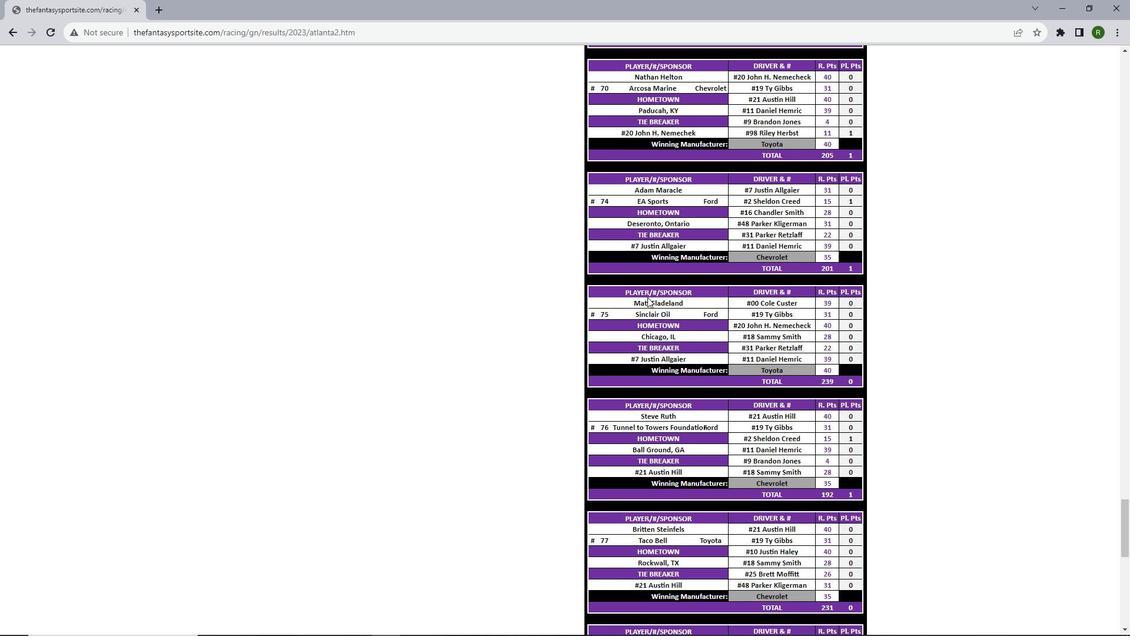 
Action: Mouse scrolled (647, 296) with delta (0, 0)
Screenshot: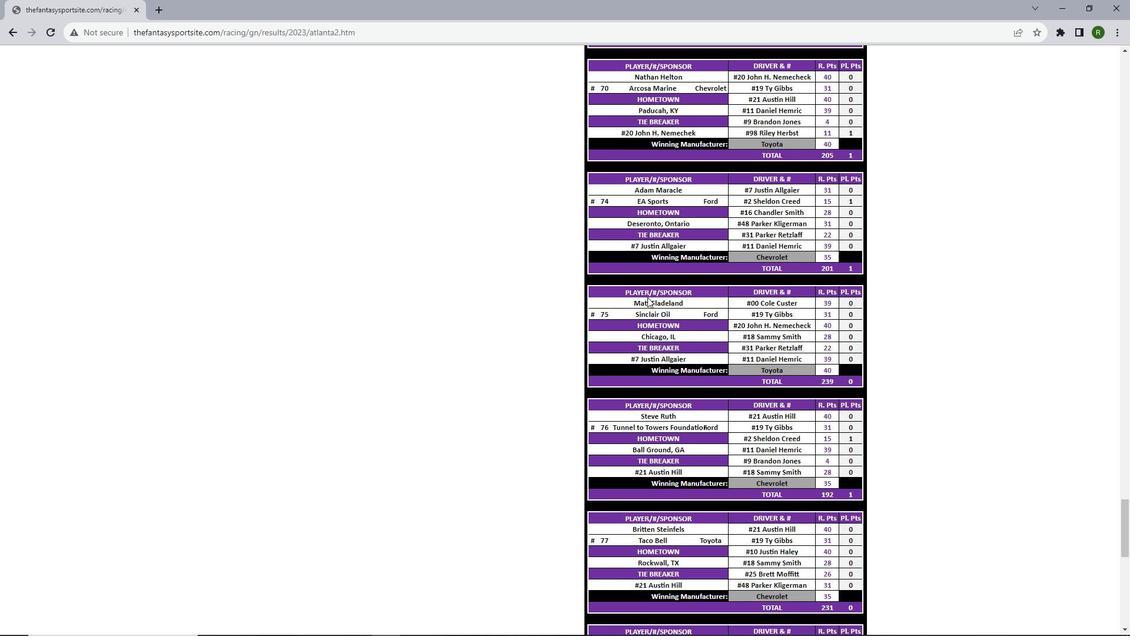 
Action: Mouse scrolled (647, 296) with delta (0, 0)
Screenshot: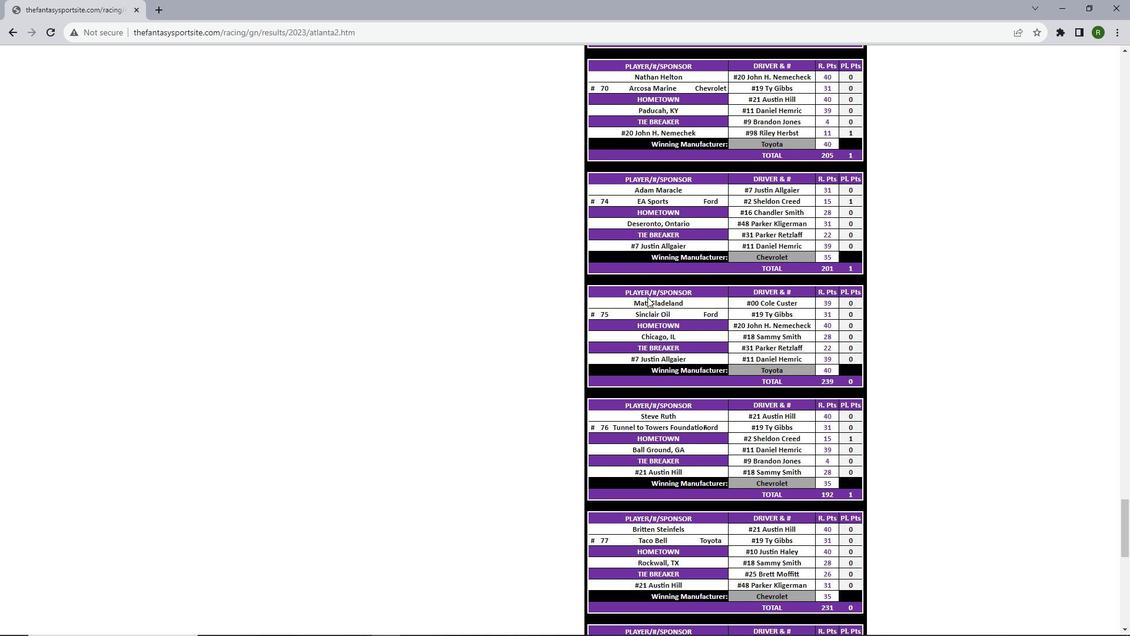 
Action: Mouse scrolled (647, 296) with delta (0, 0)
Screenshot: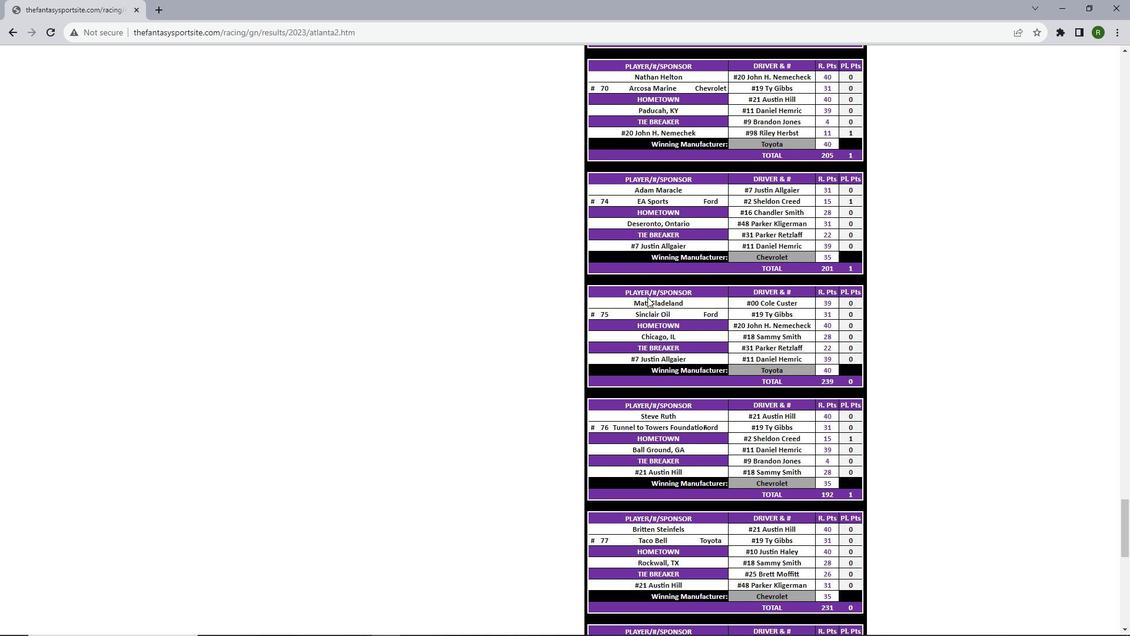 
Action: Mouse scrolled (647, 296) with delta (0, 0)
Screenshot: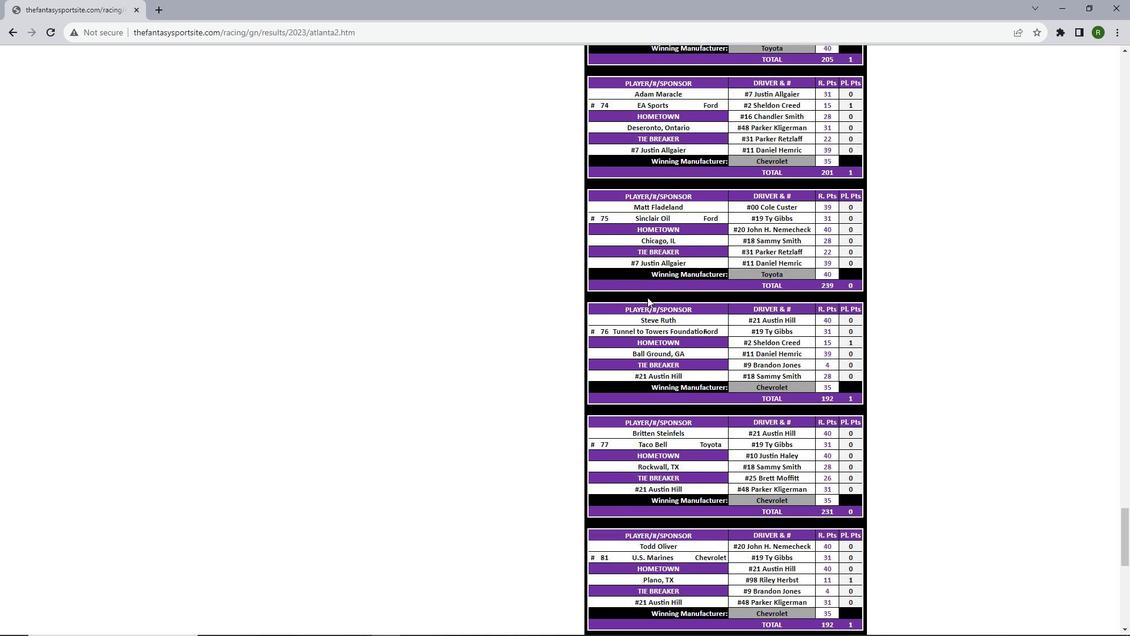 
Action: Mouse scrolled (647, 296) with delta (0, 0)
Screenshot: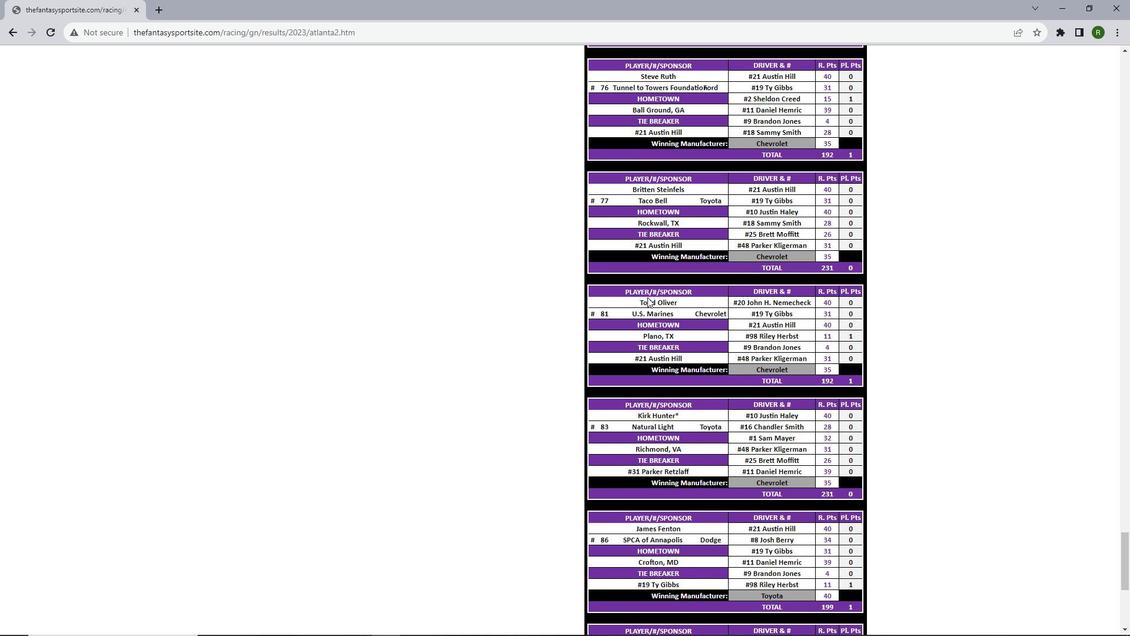 
Action: Mouse scrolled (647, 296) with delta (0, 0)
Screenshot: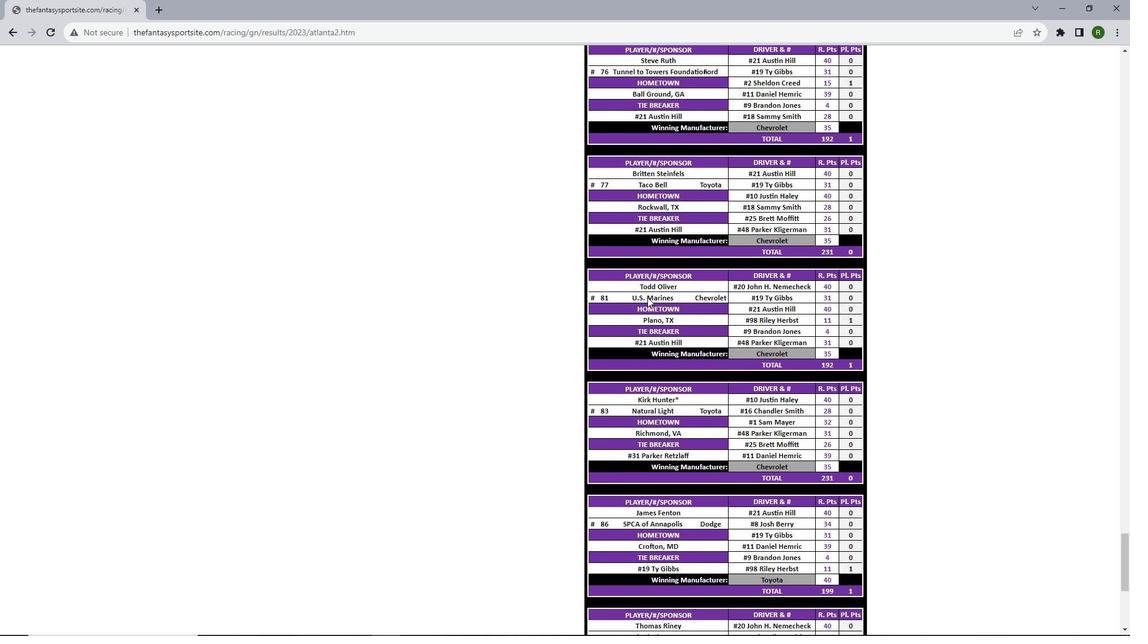 
Action: Mouse scrolled (647, 296) with delta (0, 0)
Screenshot: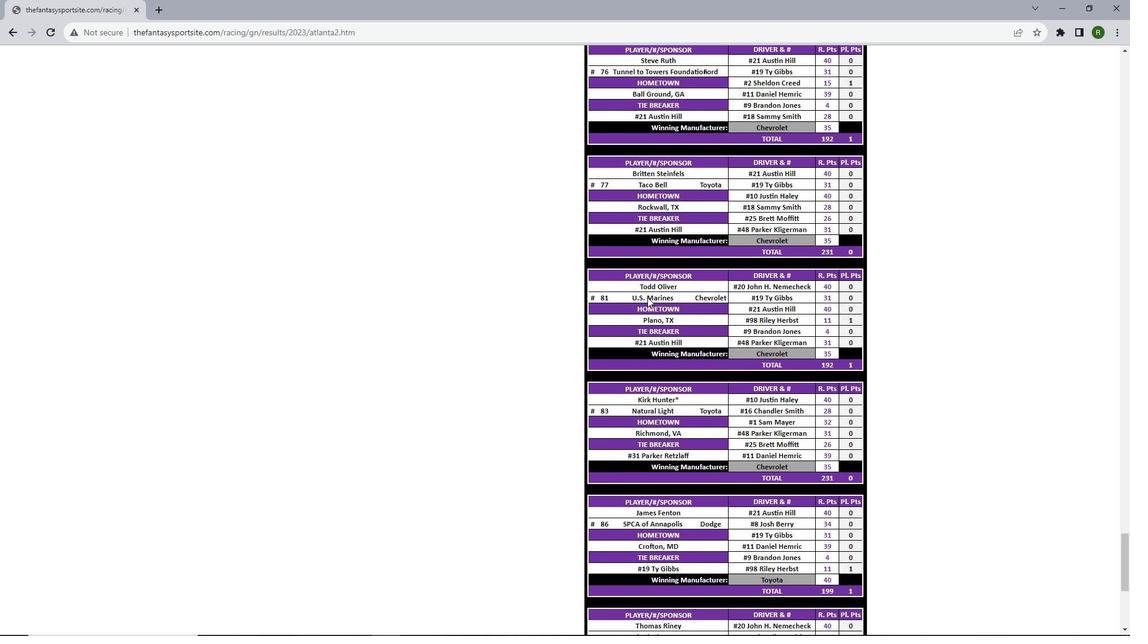 
Action: Mouse scrolled (647, 296) with delta (0, 0)
Screenshot: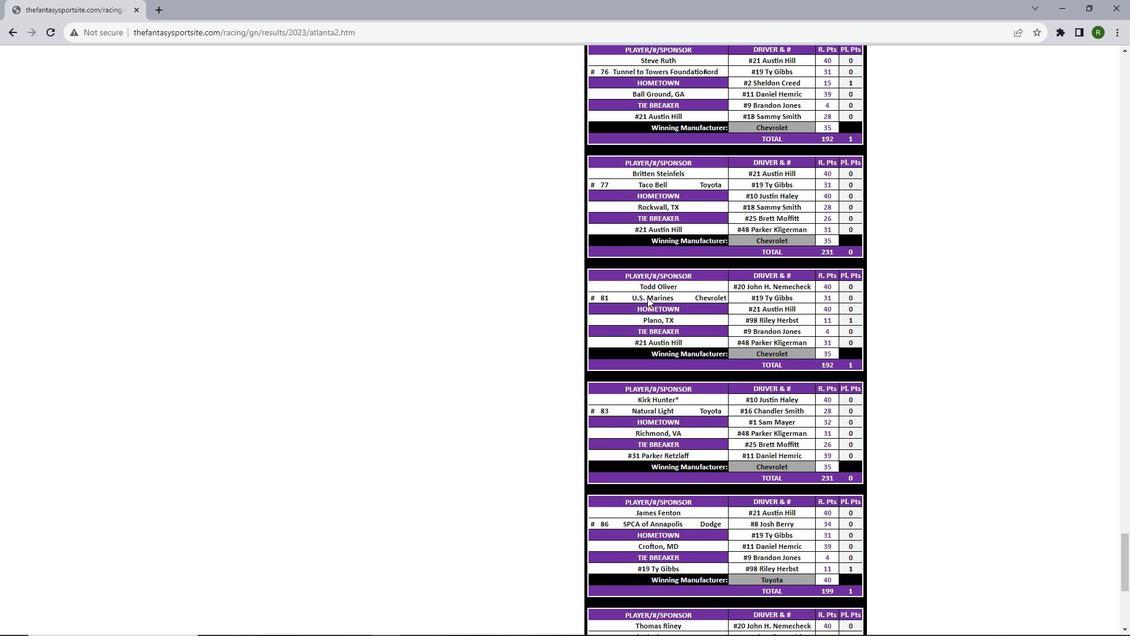 
Action: Mouse scrolled (647, 296) with delta (0, 0)
Screenshot: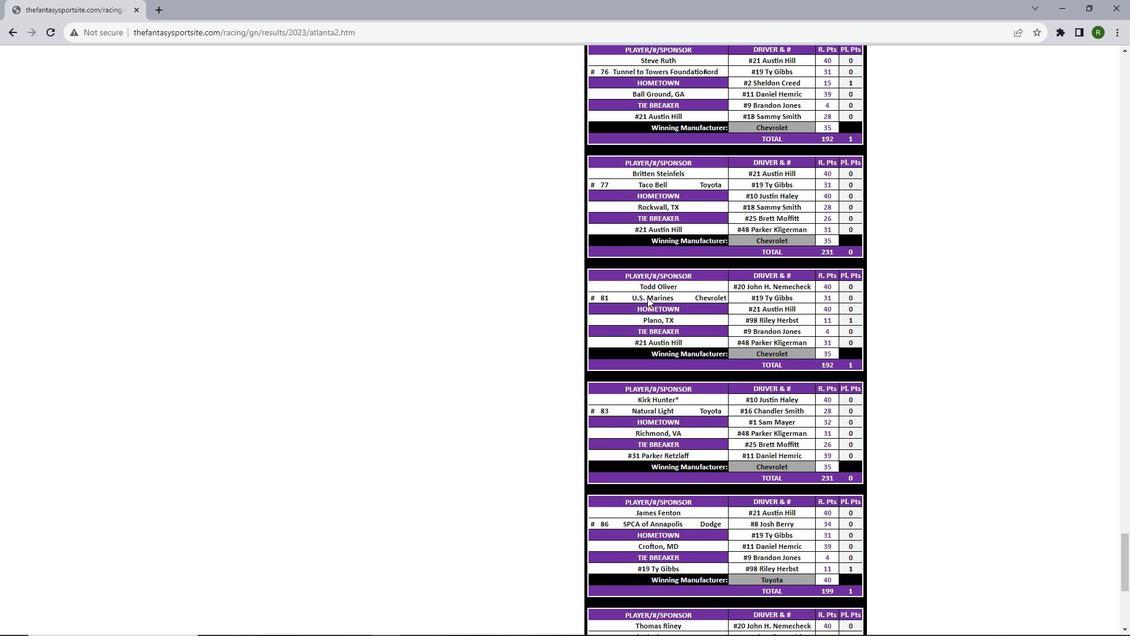 
Action: Mouse scrolled (647, 296) with delta (0, 0)
Screenshot: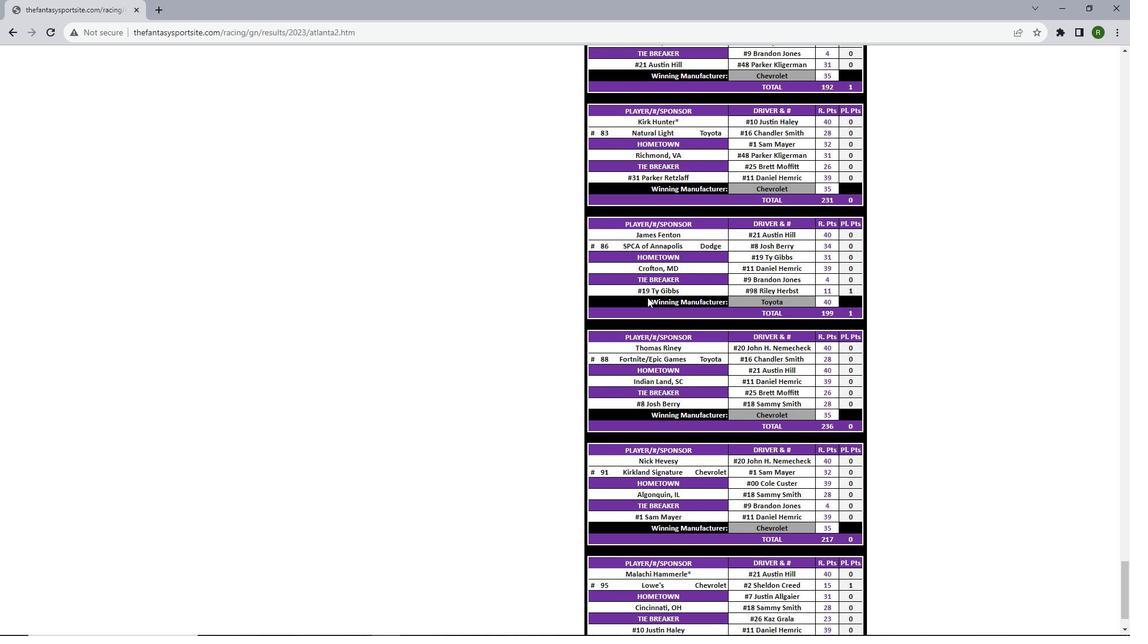 
Action: Mouse scrolled (647, 296) with delta (0, 0)
Screenshot: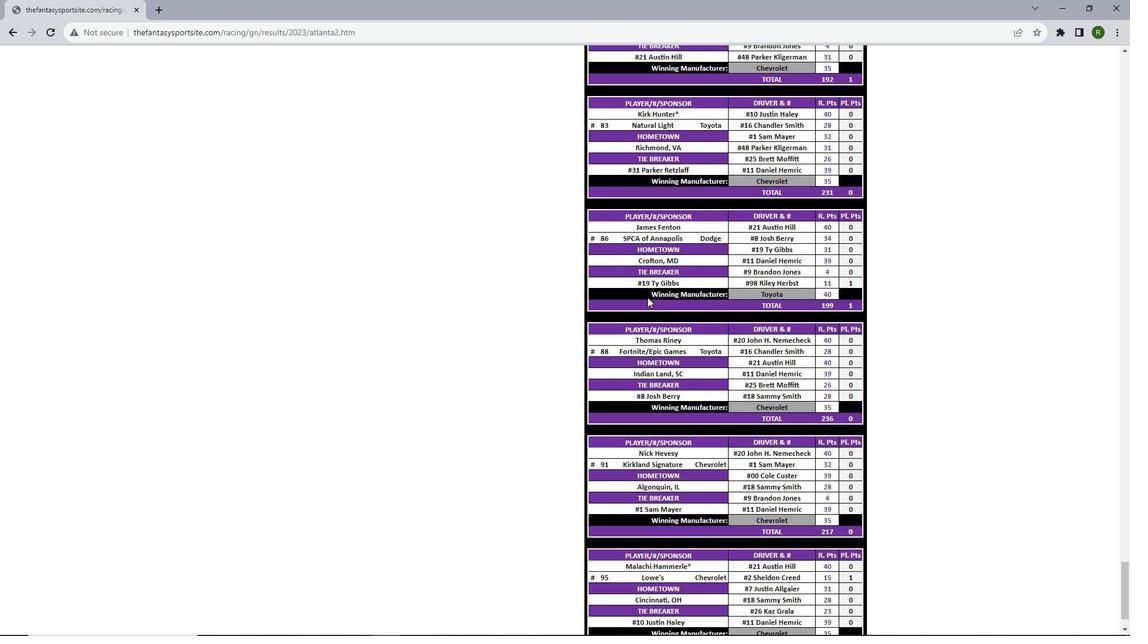 
Action: Mouse scrolled (647, 296) with delta (0, 0)
Screenshot: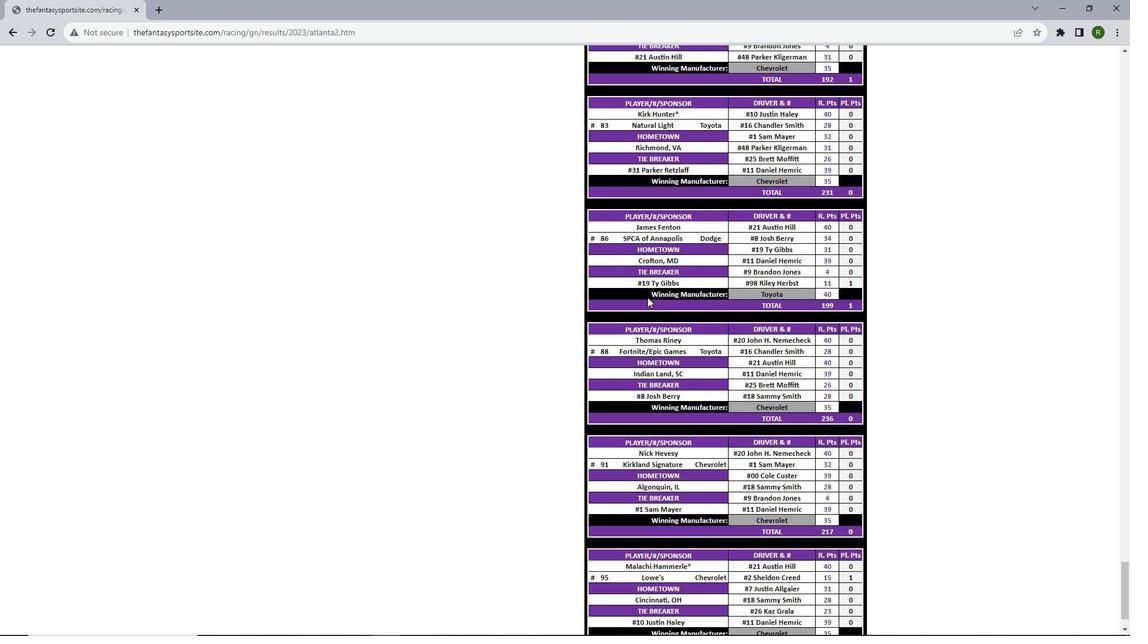 
Action: Mouse scrolled (647, 296) with delta (0, 0)
Screenshot: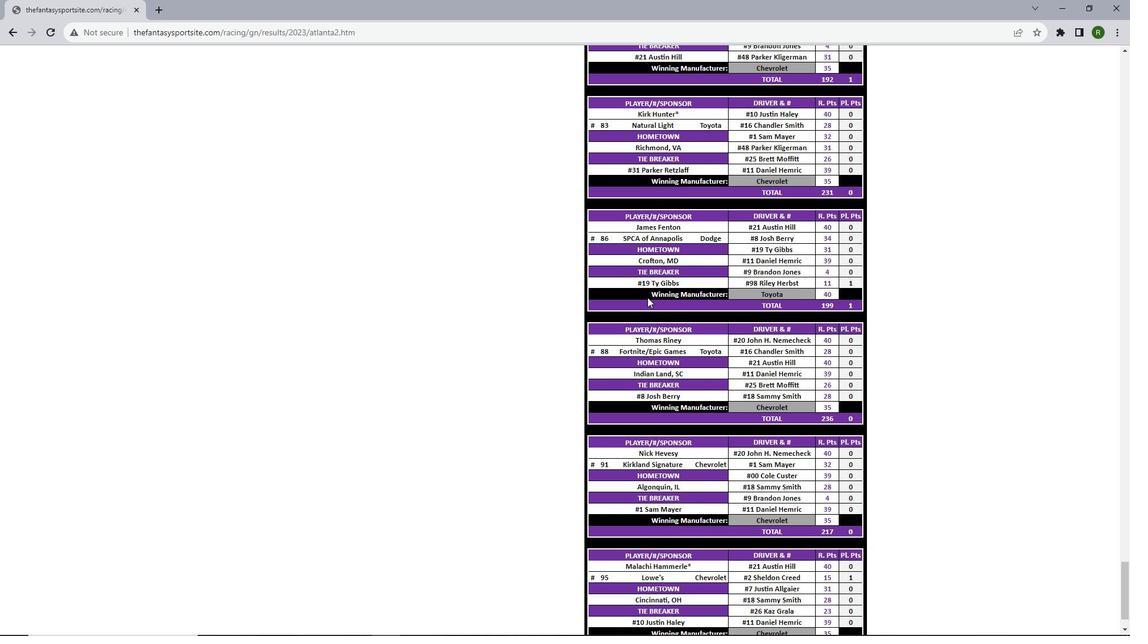 
Action: Mouse scrolled (647, 296) with delta (0, 0)
Screenshot: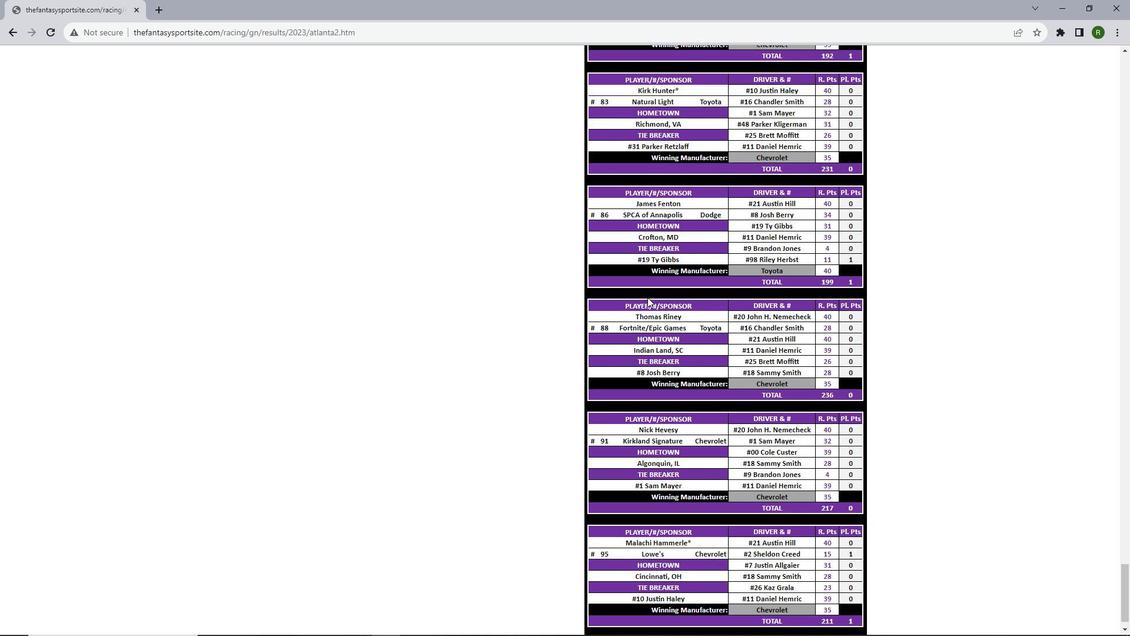 
Action: Mouse scrolled (647, 296) with delta (0, 0)
Screenshot: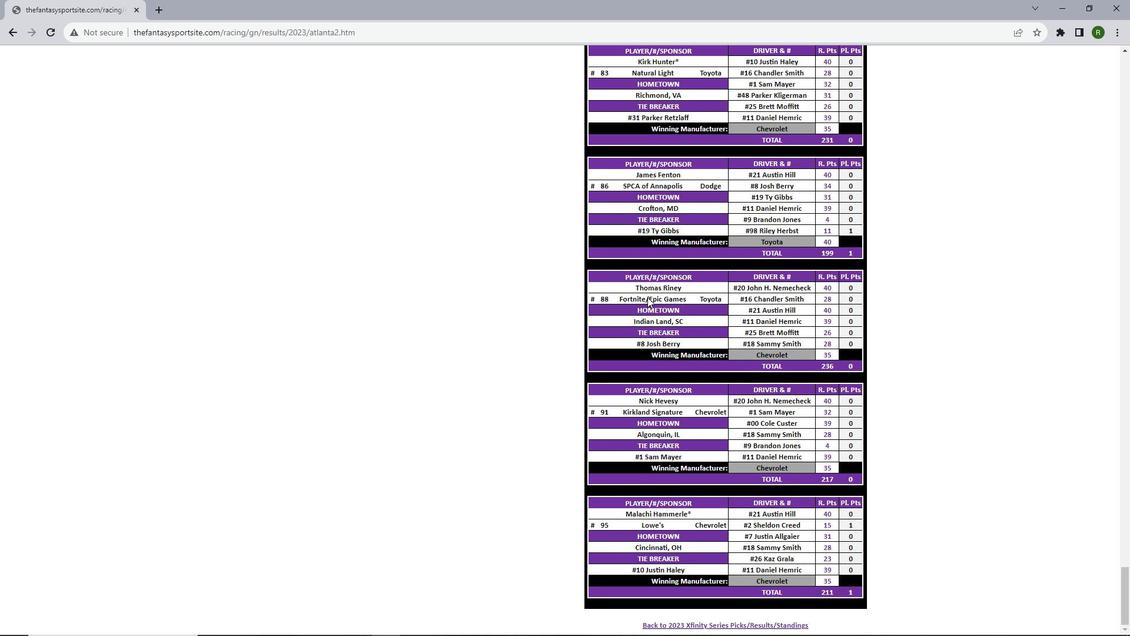 
Action: Mouse scrolled (647, 296) with delta (0, 0)
Screenshot: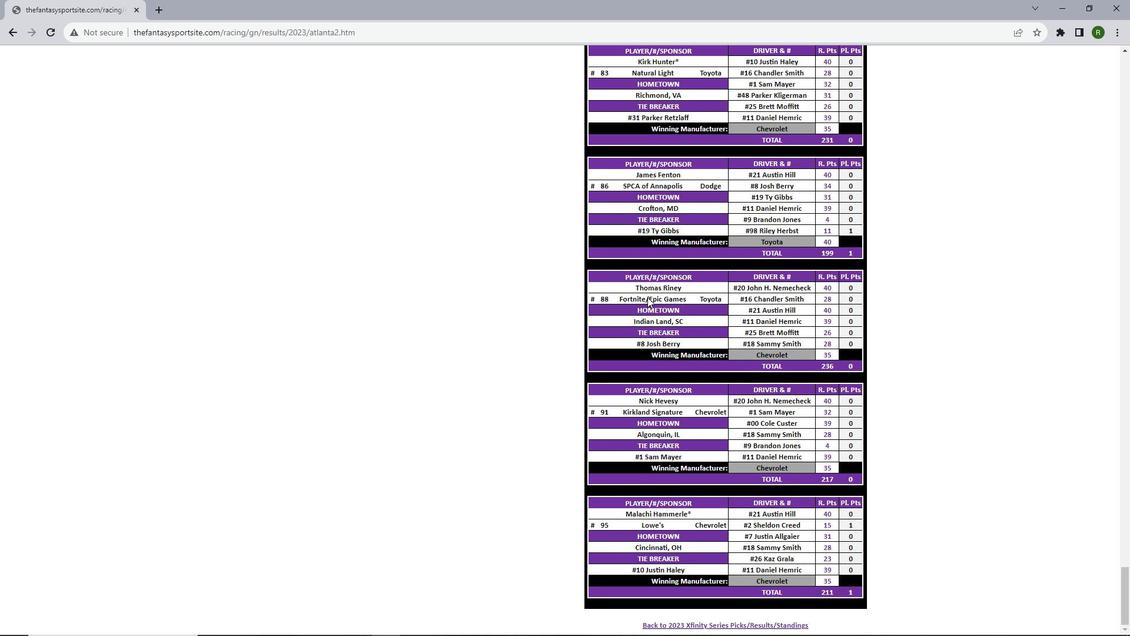 
Action: Mouse scrolled (647, 296) with delta (0, 0)
Screenshot: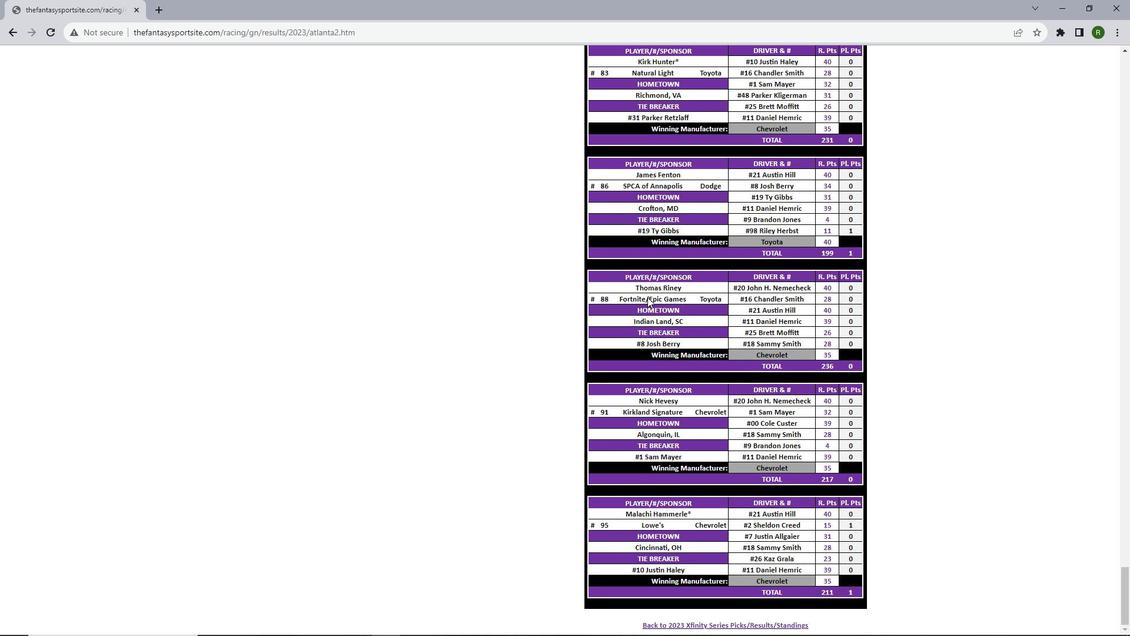 
Action: Mouse scrolled (647, 296) with delta (0, 0)
Screenshot: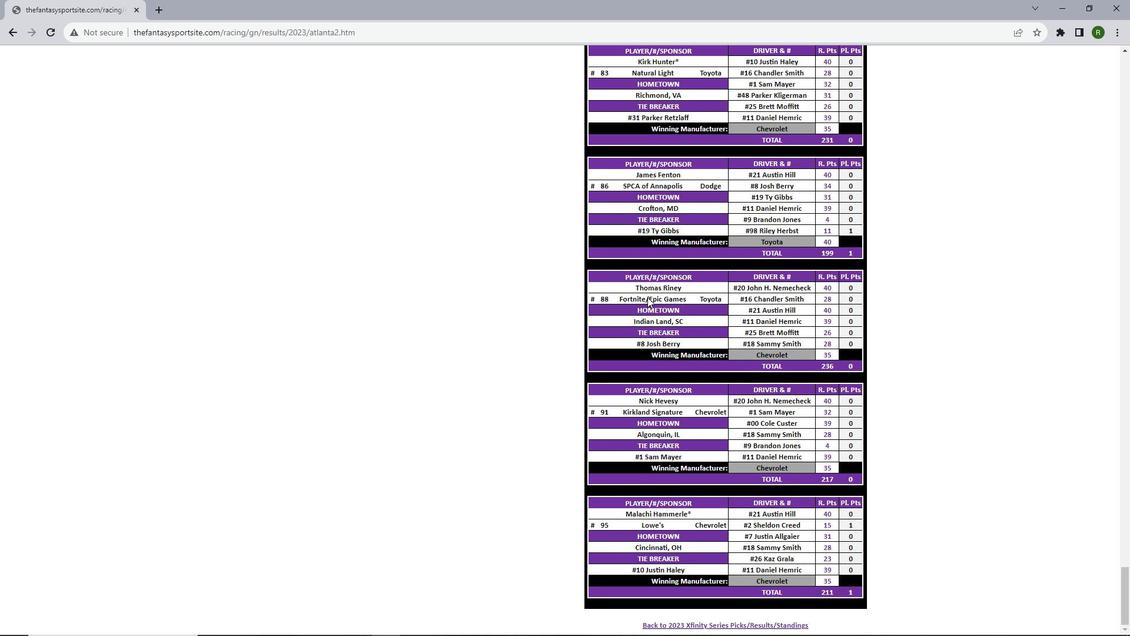 
